 Task: Look for space in Hem, France from 1st August, 2023 to 5th August, 2023 for 1 adult in price range Rs.6000 to Rs.15000. Place can be entire place with 1  bedroom having 1 bed and 1 bathroom. Property type can be house, flat, guest house. Amenities needed are: wifi. Booking option can be shelf check-in. Required host language is English.
Action: Mouse moved to (537, 142)
Screenshot: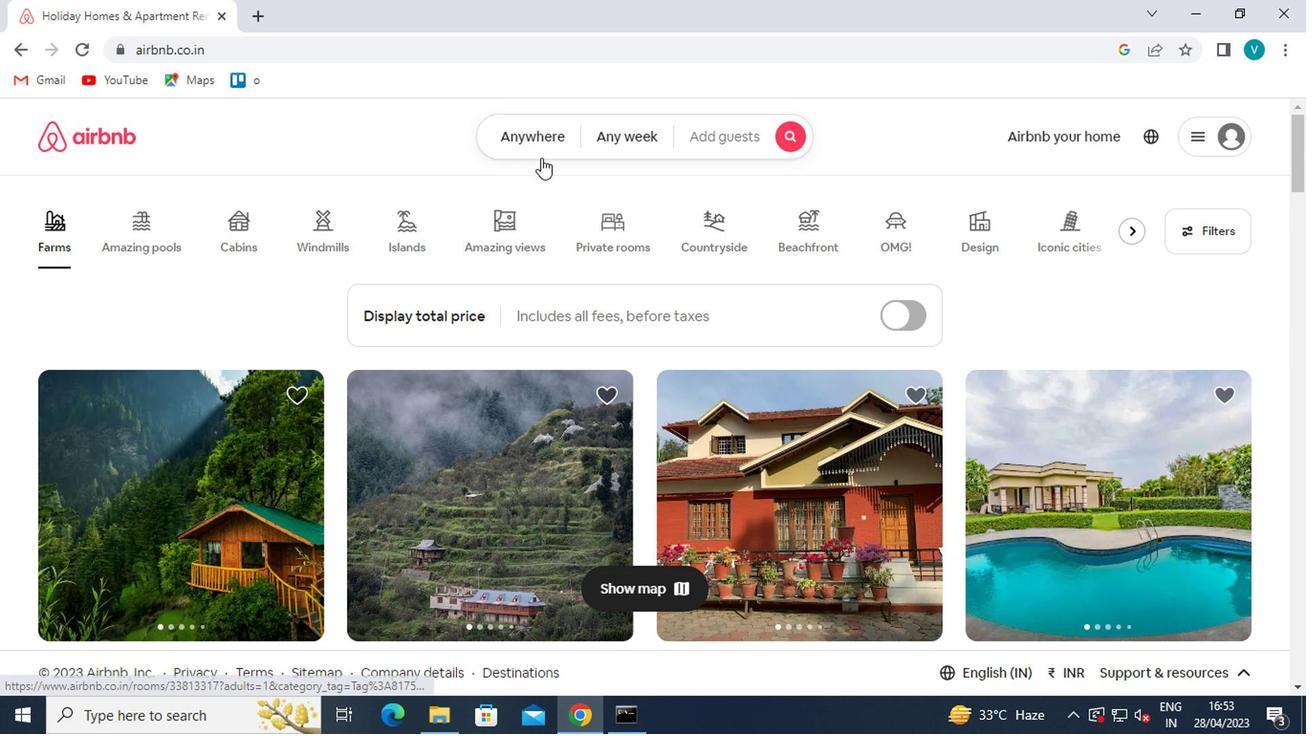 
Action: Mouse pressed left at (537, 142)
Screenshot: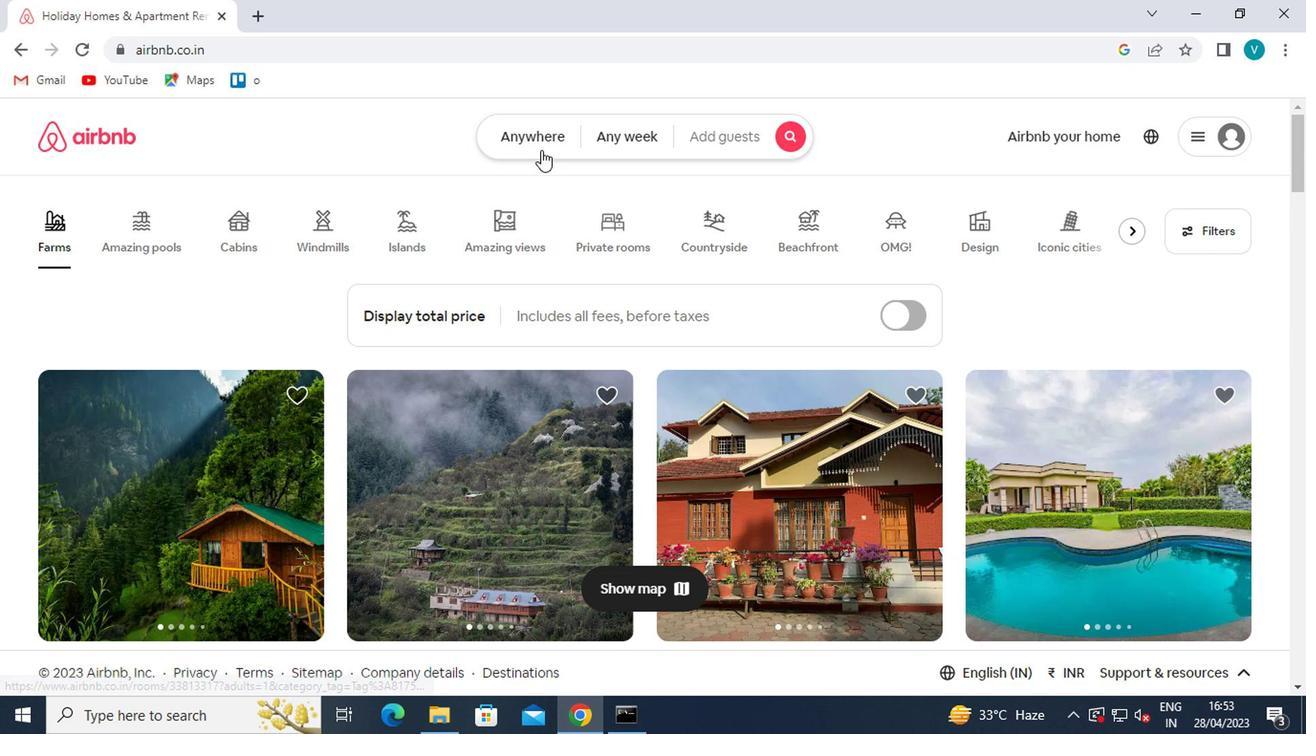 
Action: Mouse moved to (447, 215)
Screenshot: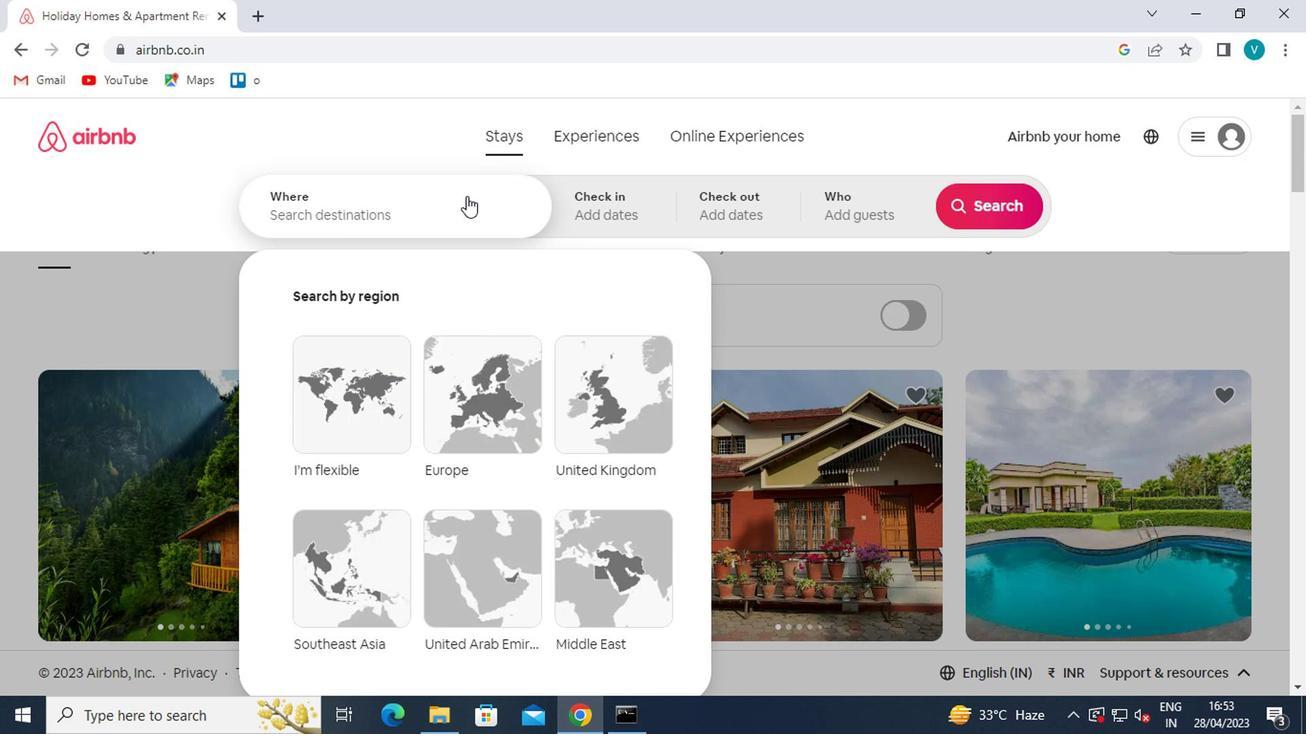
Action: Mouse pressed left at (447, 215)
Screenshot: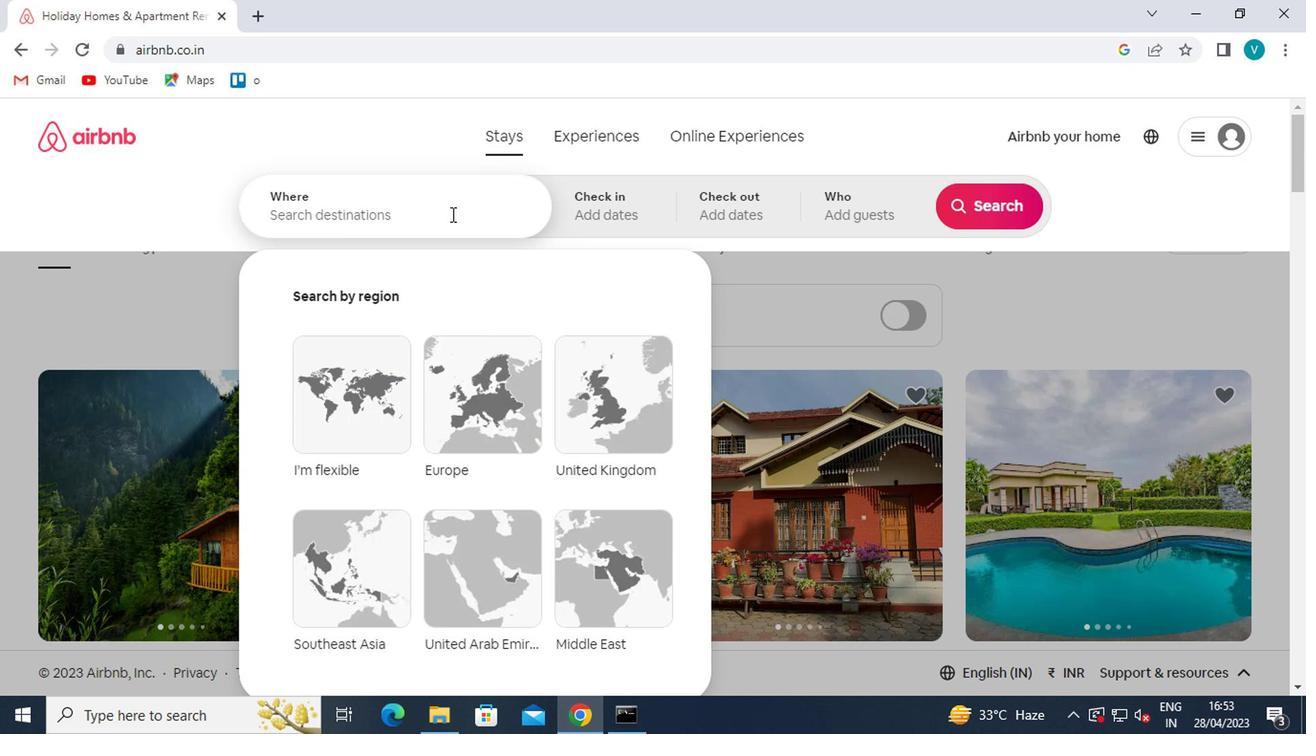 
Action: Key pressed hem<Key.space><Key.down><Key.down><Key.enter>
Screenshot: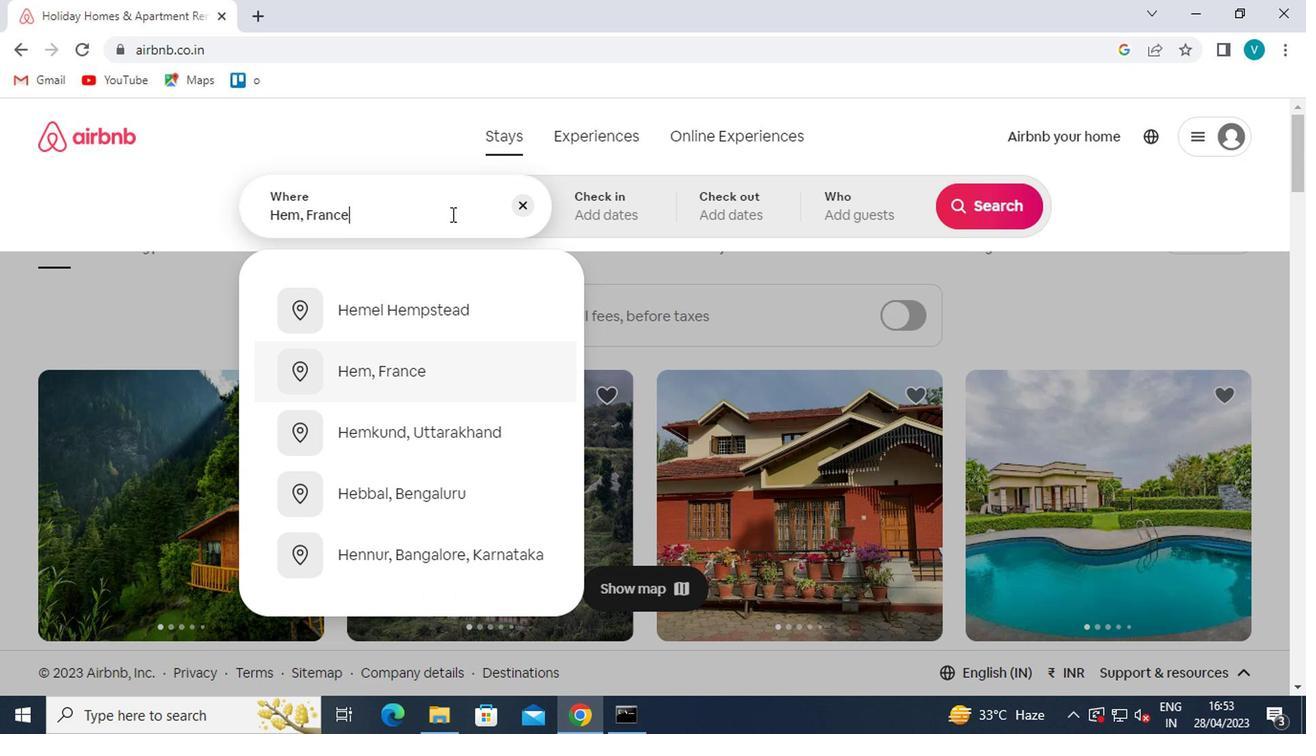 
Action: Mouse moved to (976, 356)
Screenshot: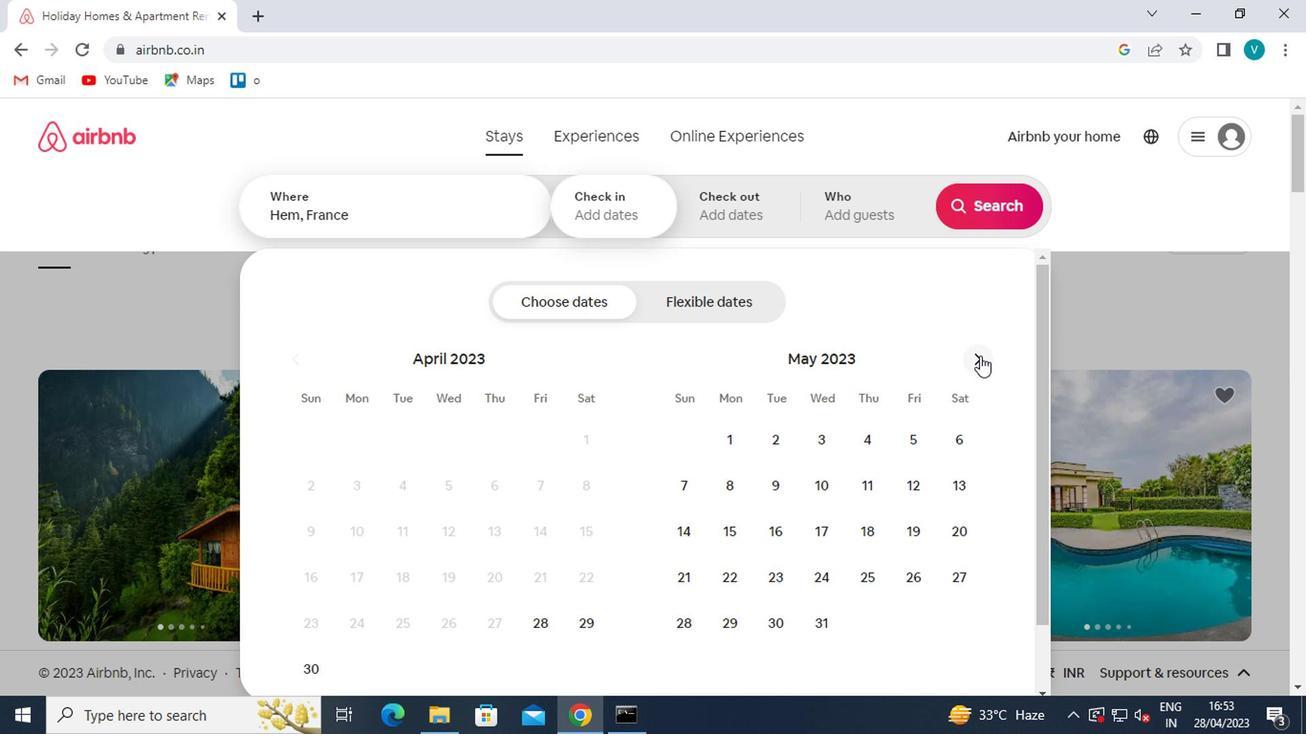 
Action: Mouse pressed left at (976, 356)
Screenshot: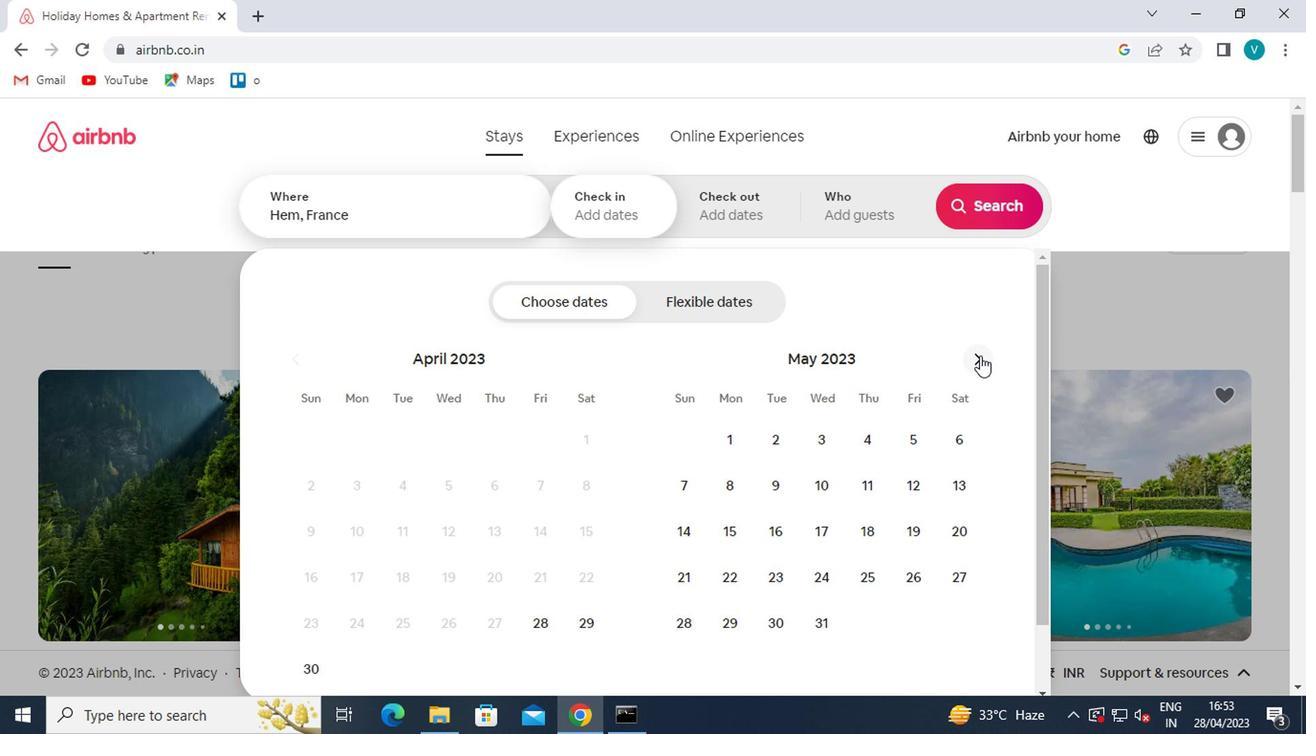 
Action: Mouse moved to (975, 351)
Screenshot: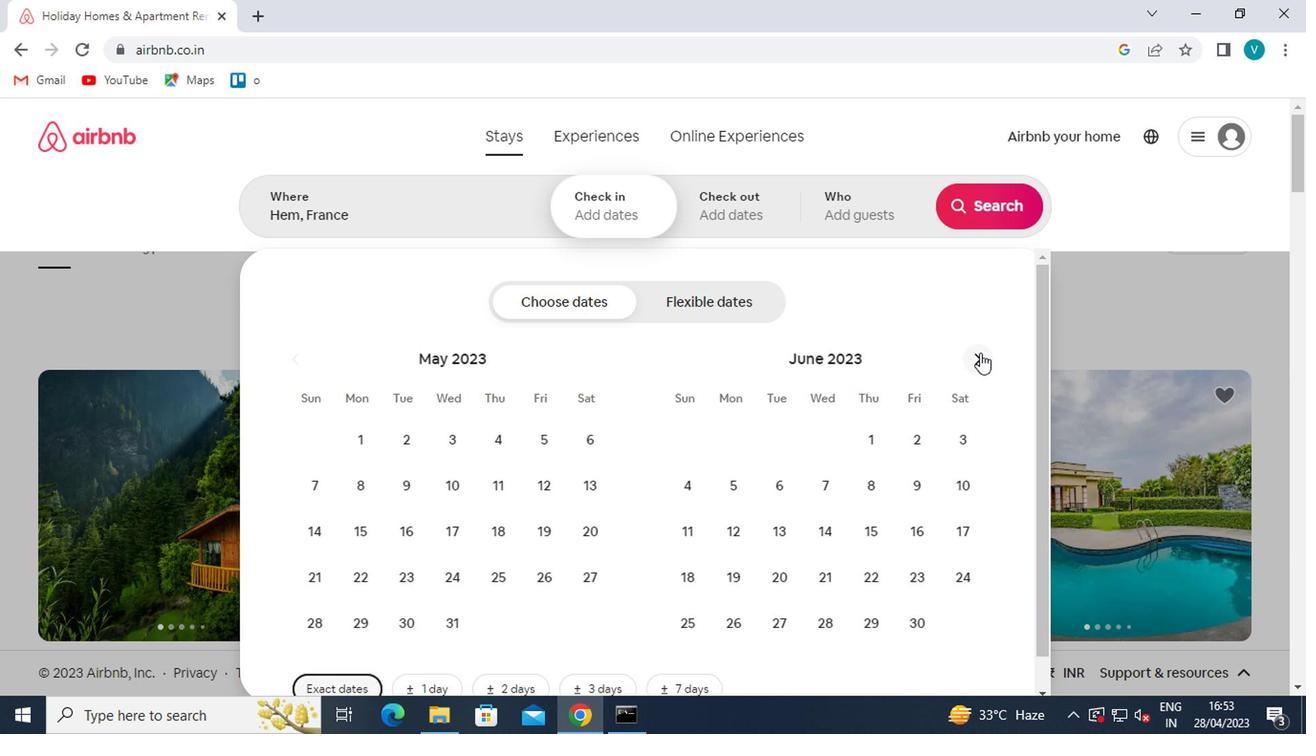 
Action: Mouse pressed left at (975, 351)
Screenshot: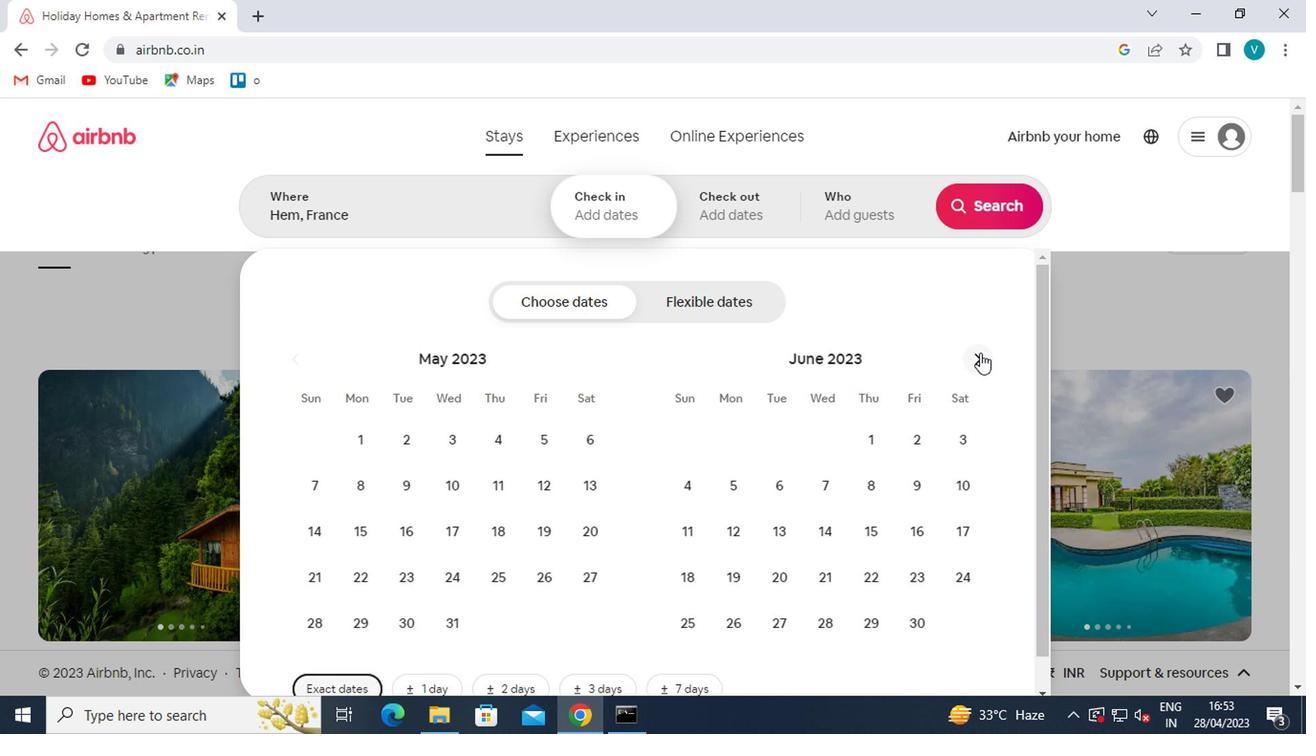 
Action: Mouse moved to (975, 349)
Screenshot: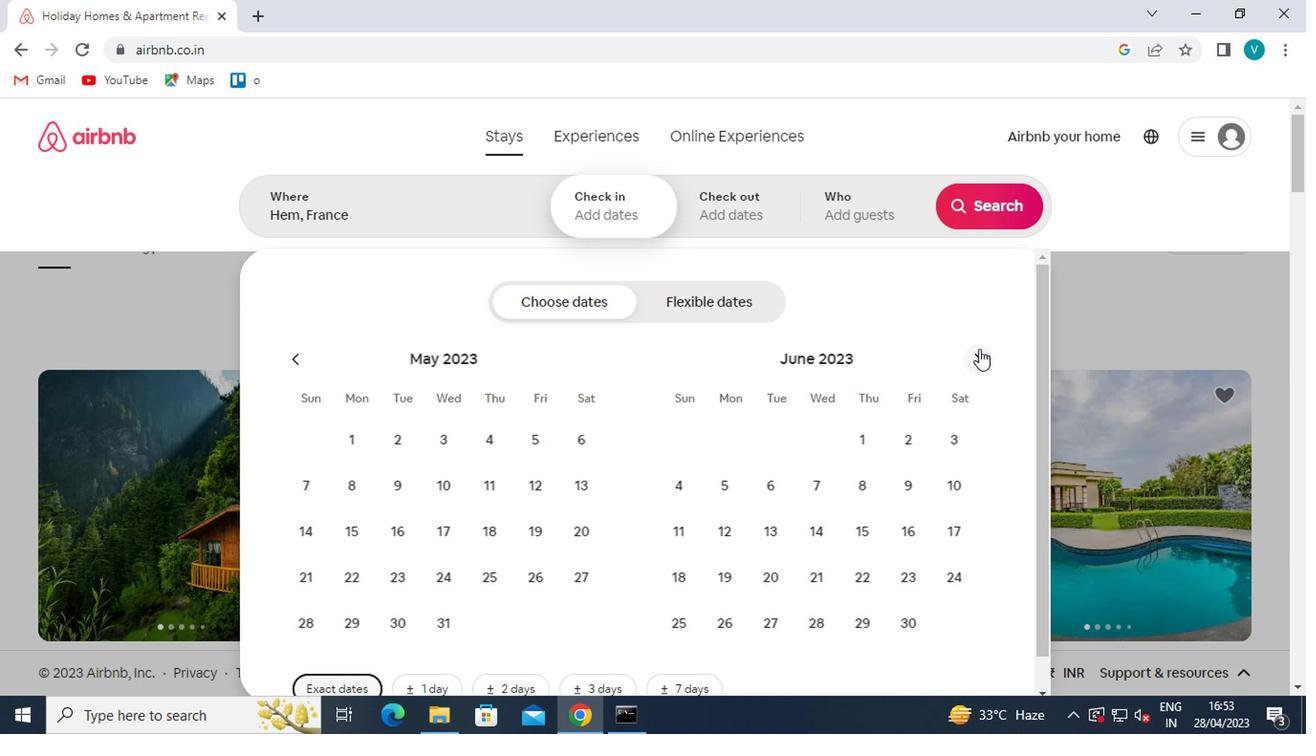 
Action: Mouse pressed left at (975, 349)
Screenshot: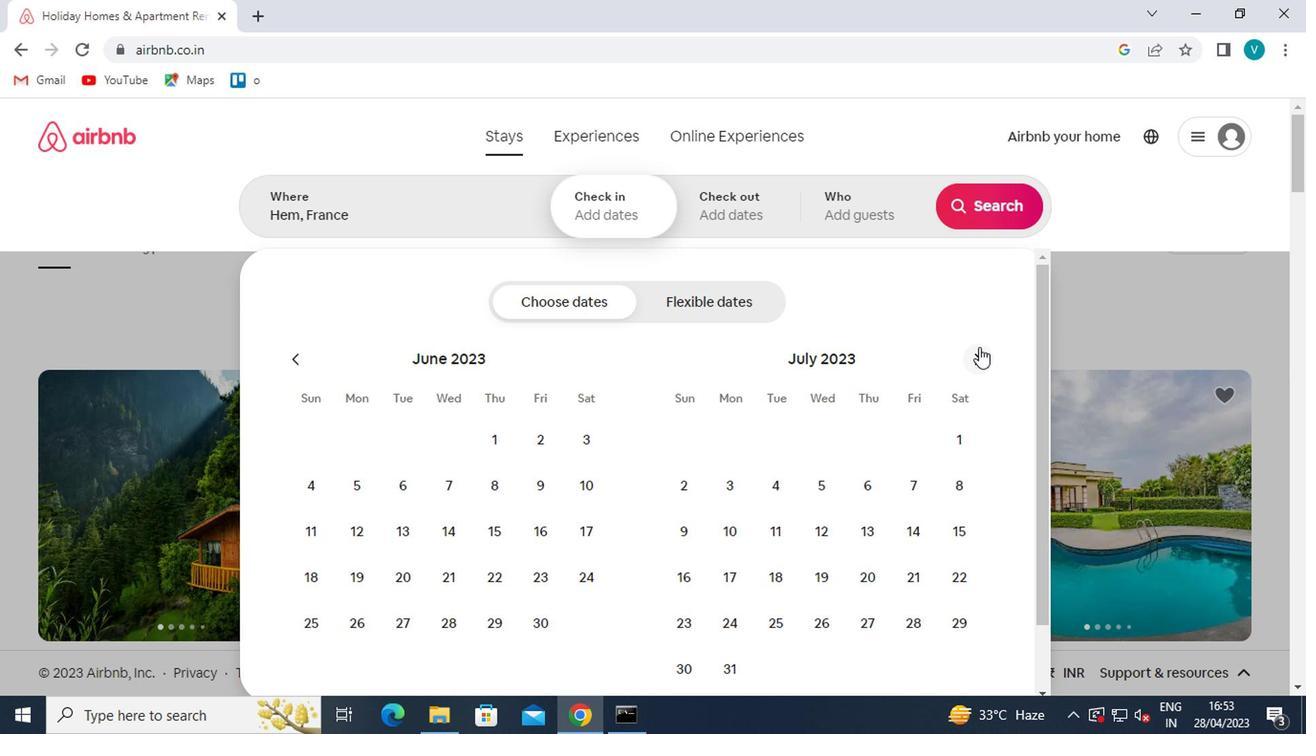 
Action: Mouse moved to (750, 450)
Screenshot: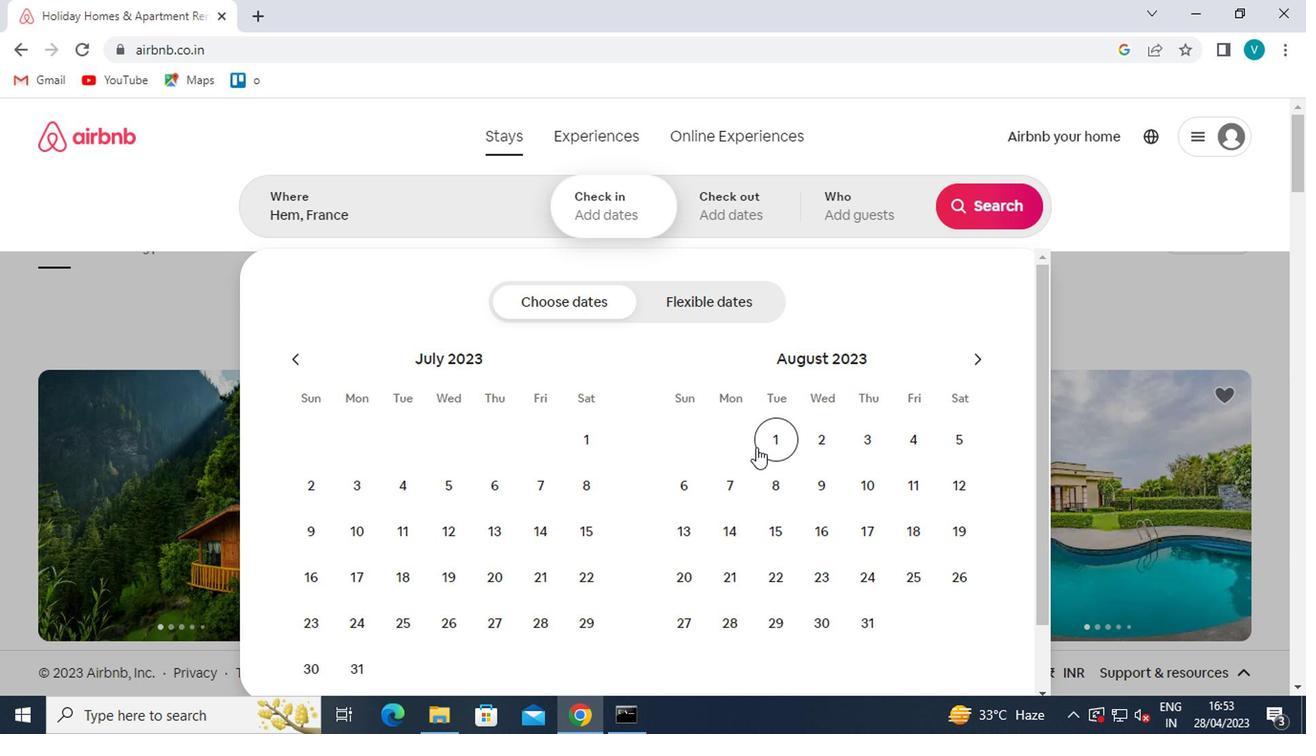 
Action: Mouse pressed left at (750, 450)
Screenshot: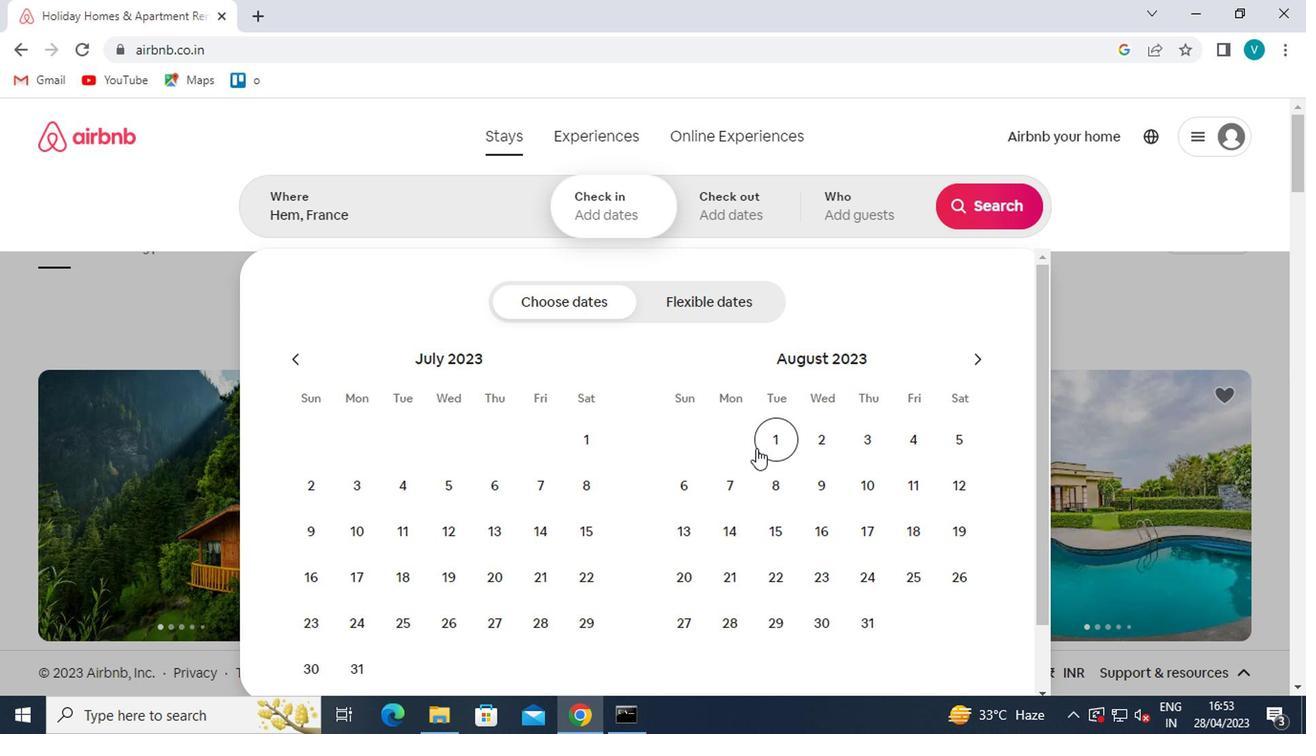 
Action: Mouse moved to (946, 447)
Screenshot: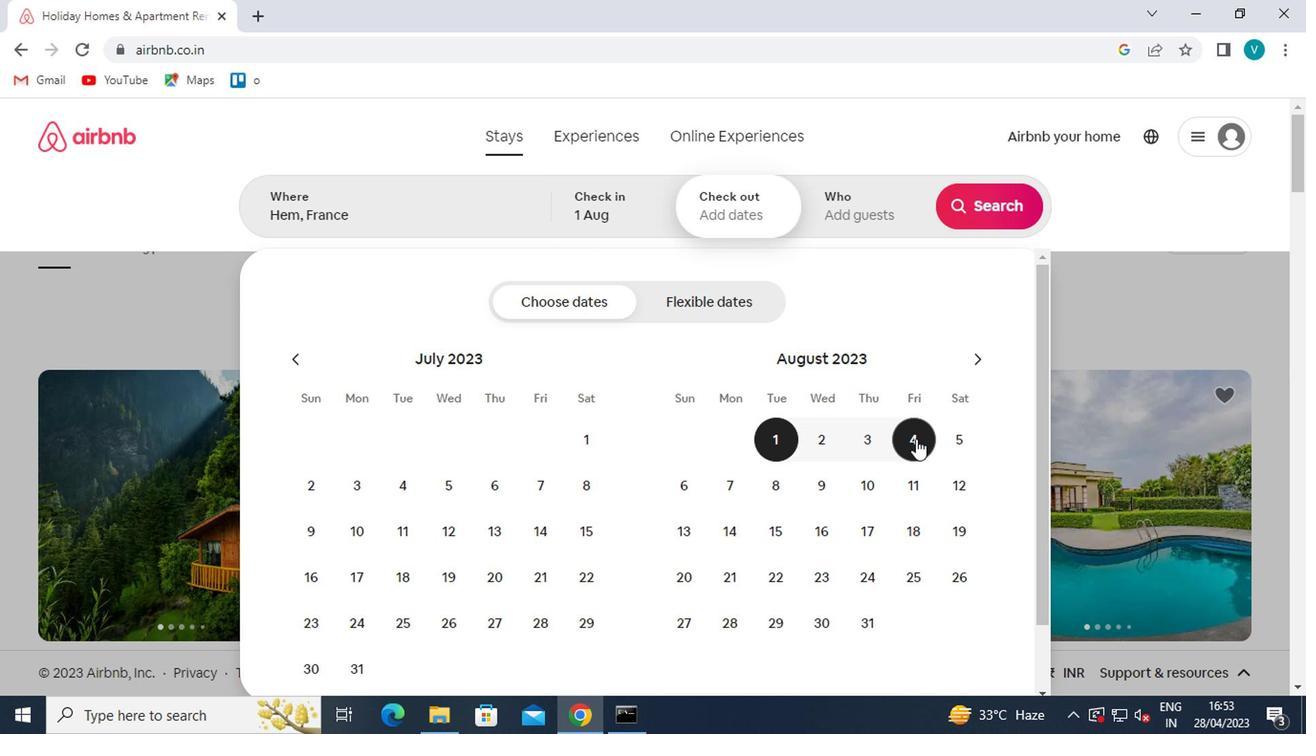 
Action: Mouse pressed left at (946, 447)
Screenshot: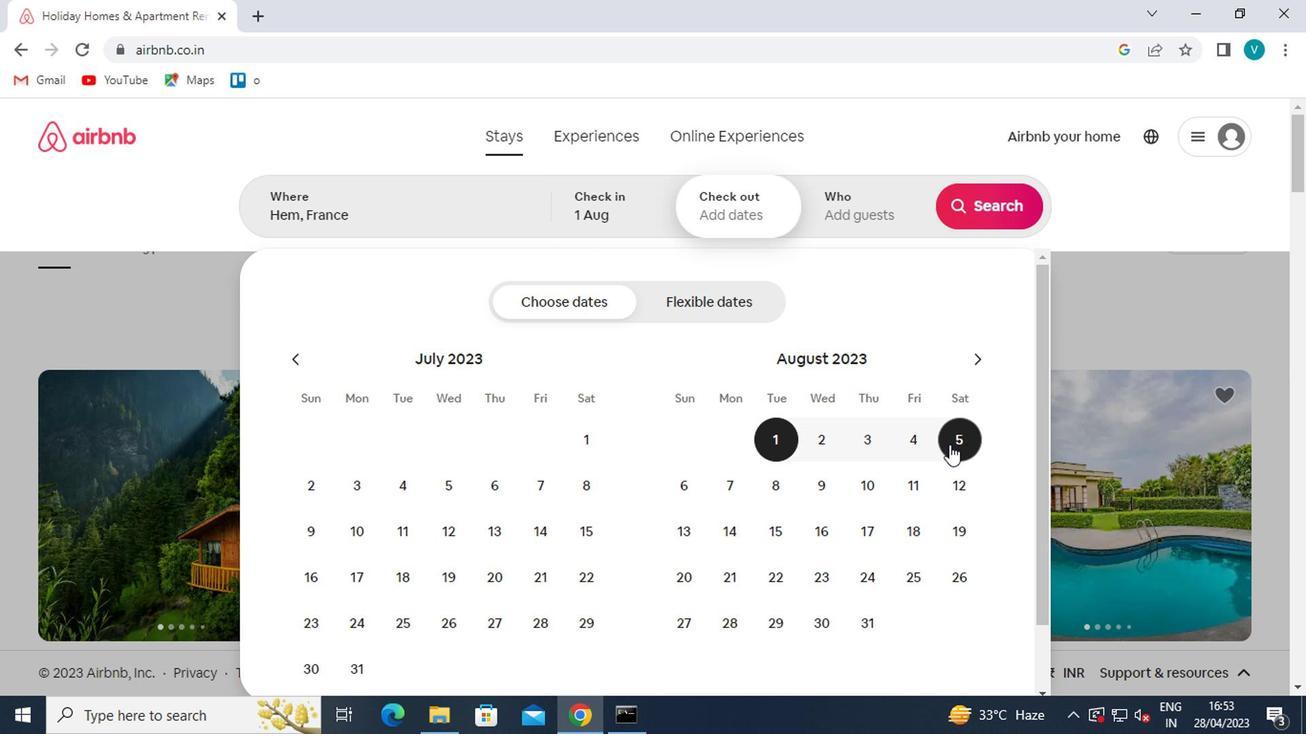 
Action: Mouse moved to (868, 202)
Screenshot: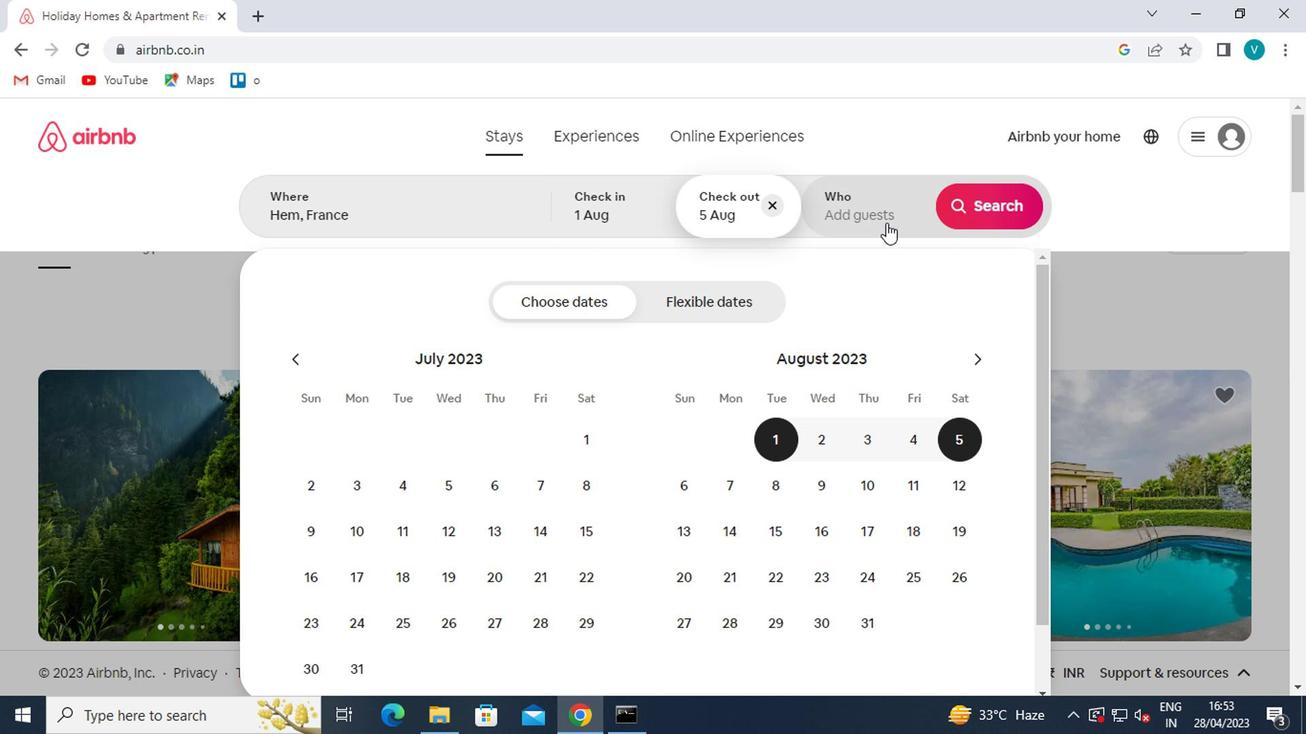 
Action: Mouse pressed left at (868, 202)
Screenshot: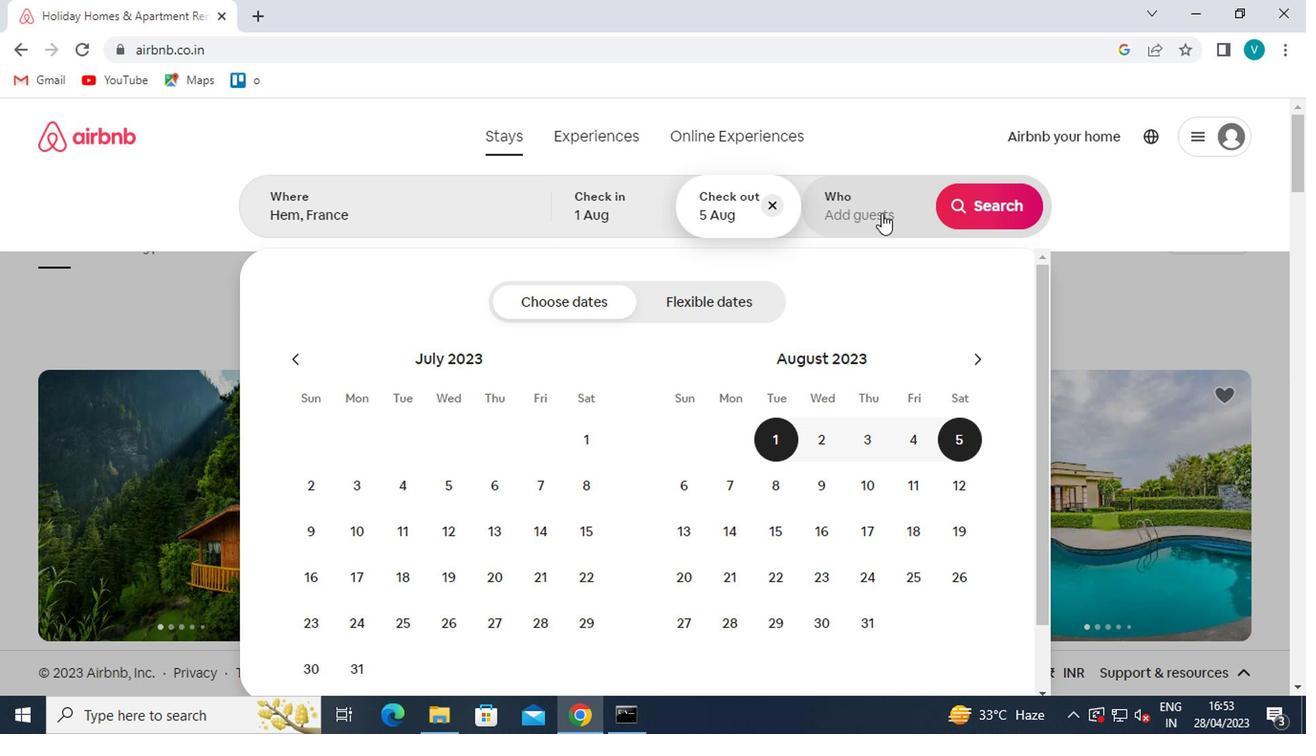 
Action: Mouse moved to (988, 302)
Screenshot: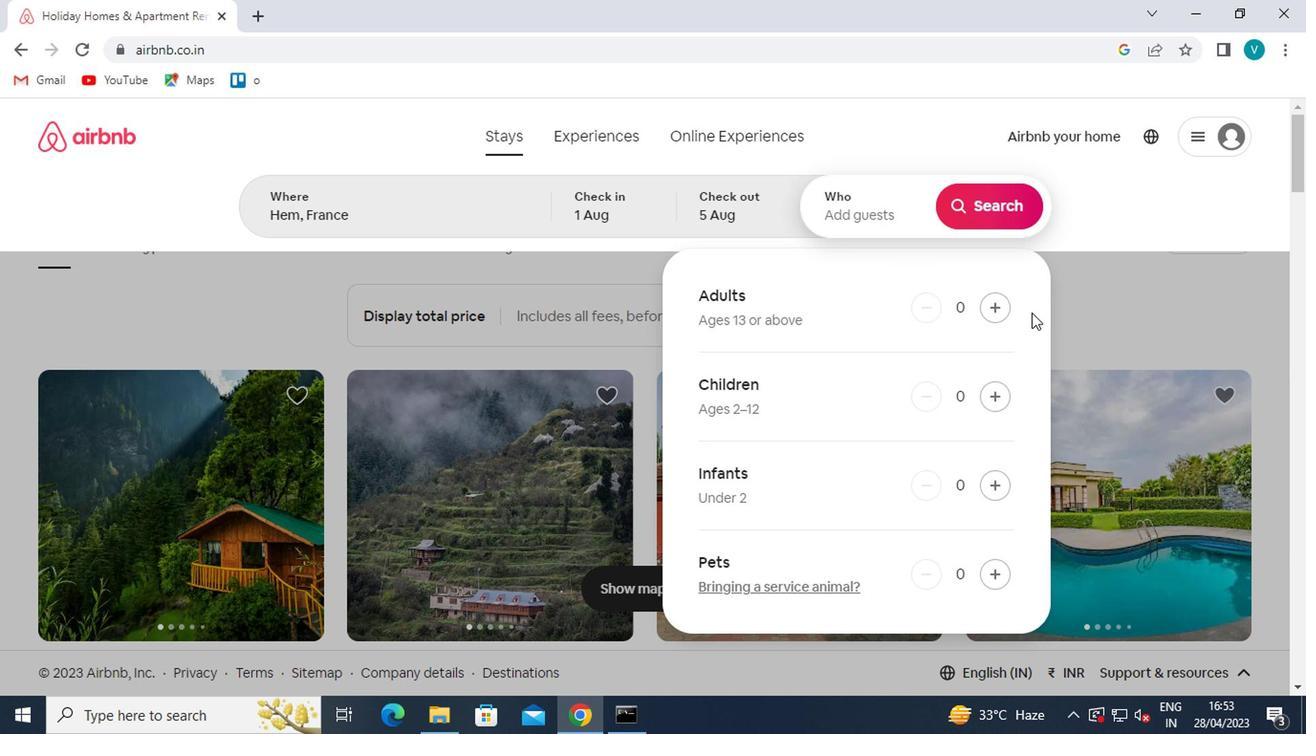 
Action: Mouse pressed left at (988, 302)
Screenshot: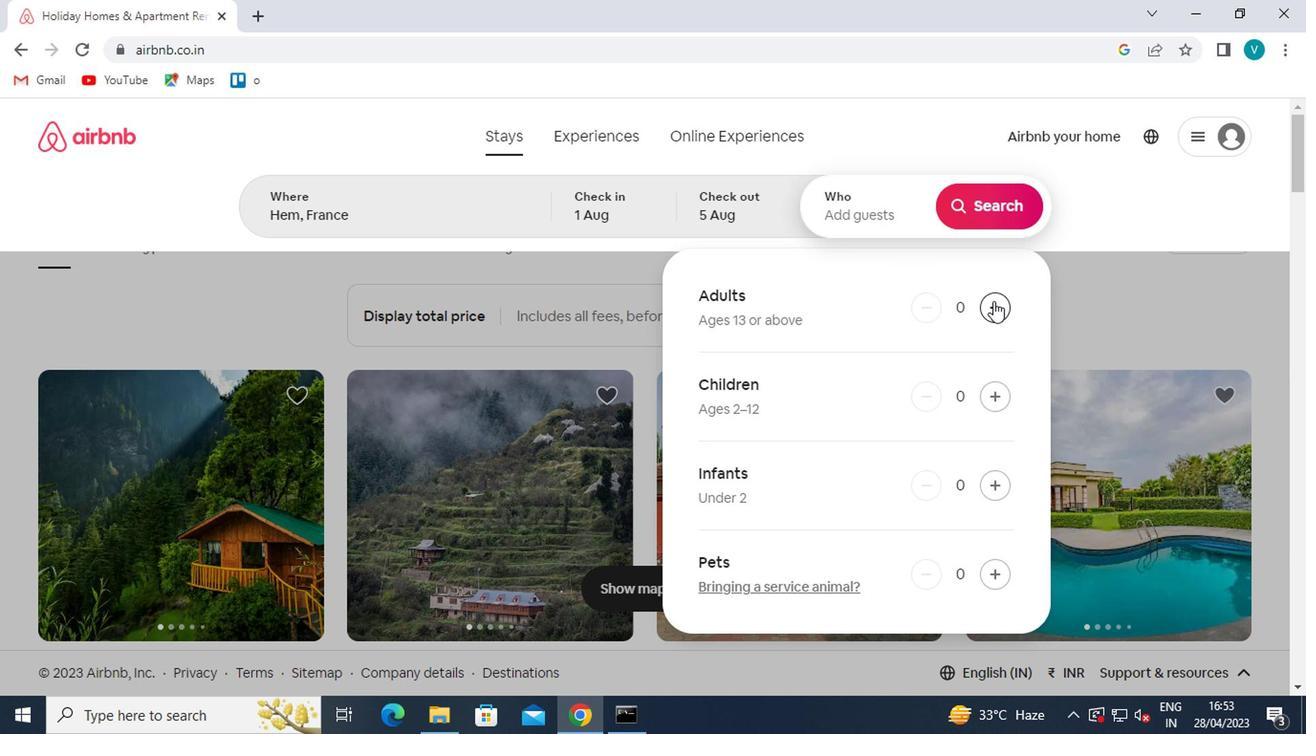 
Action: Mouse moved to (984, 206)
Screenshot: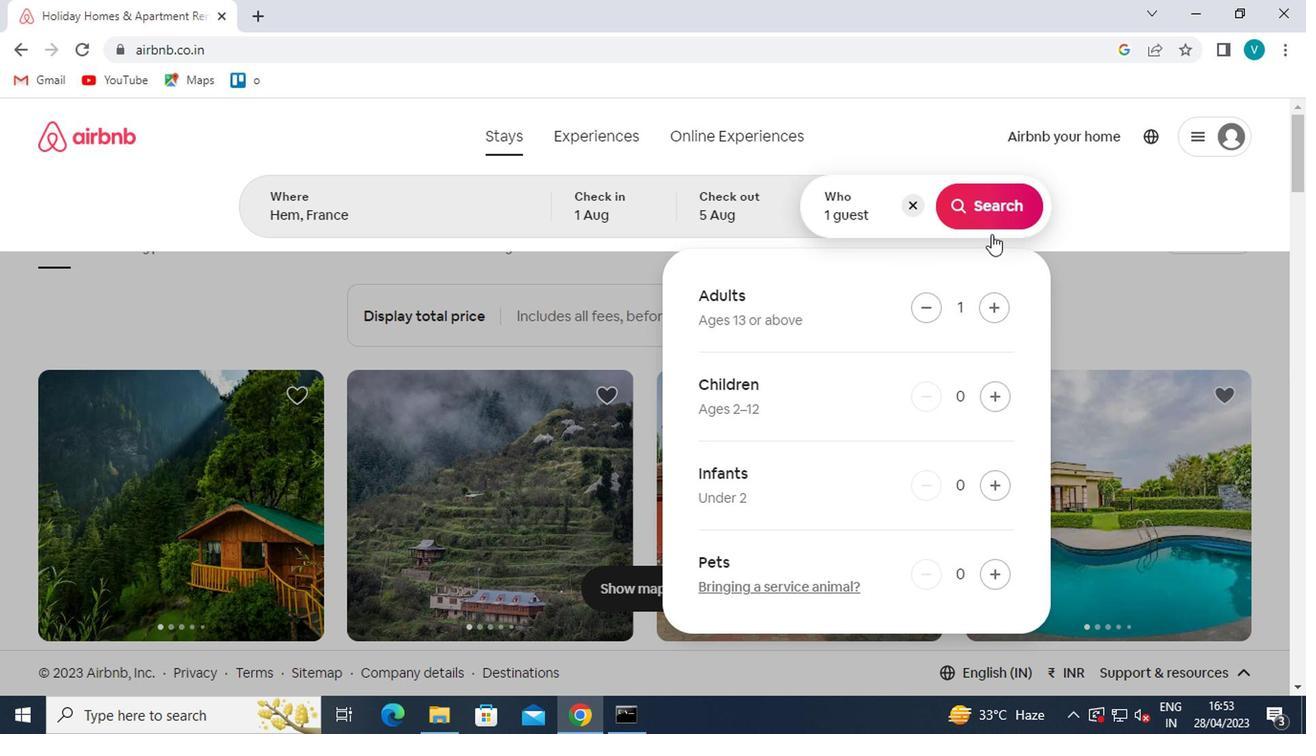 
Action: Mouse pressed left at (984, 206)
Screenshot: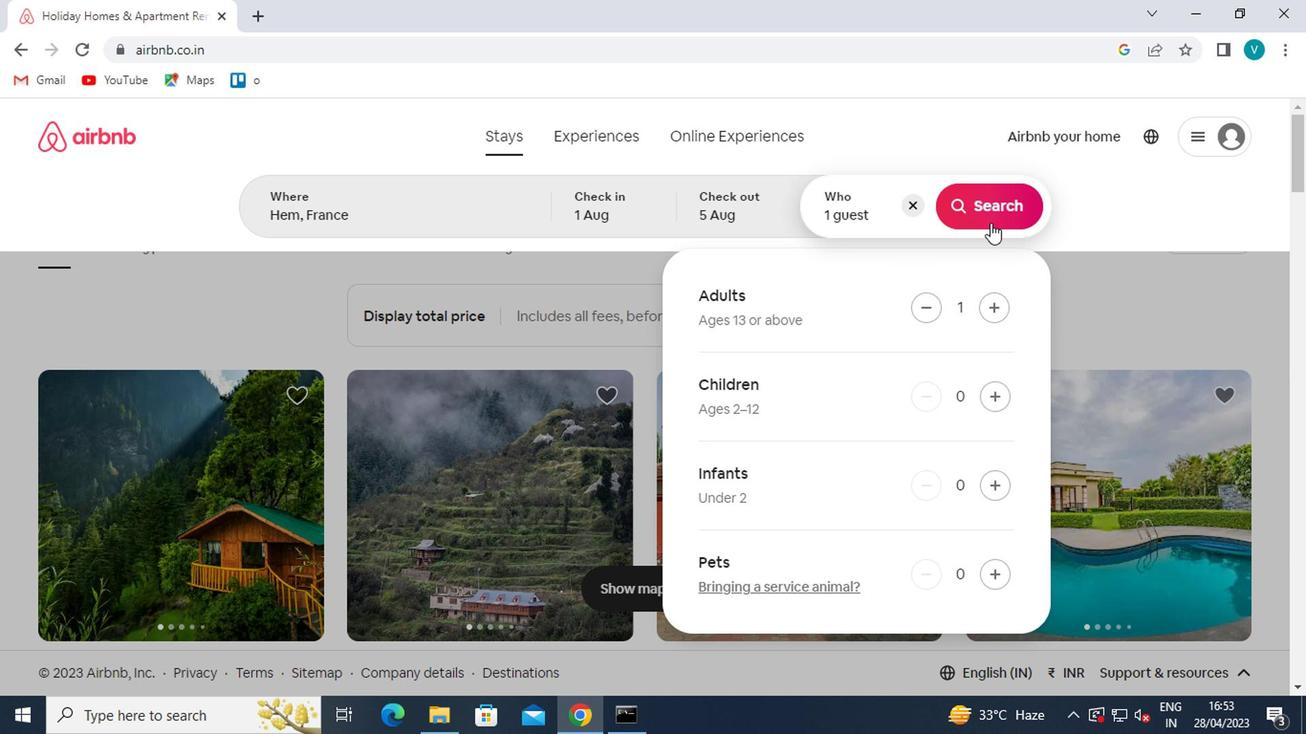 
Action: Mouse moved to (1220, 206)
Screenshot: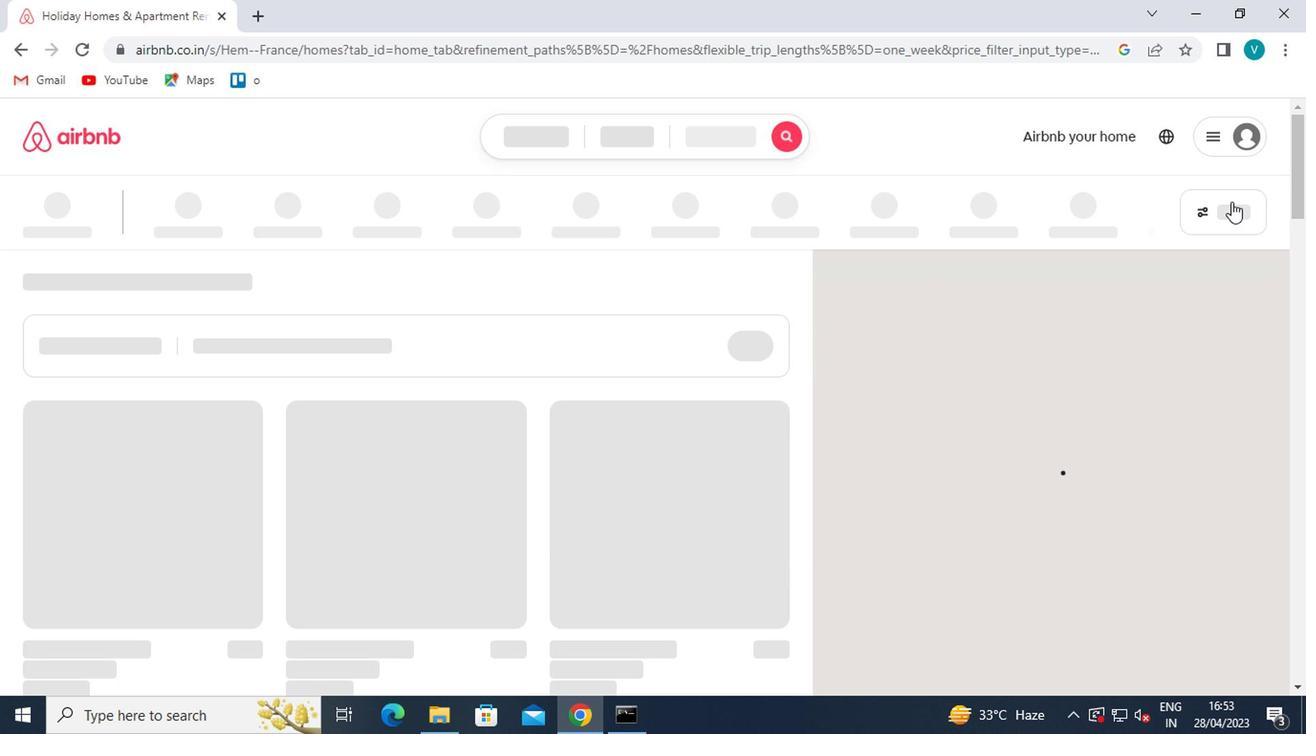 
Action: Mouse pressed left at (1220, 206)
Screenshot: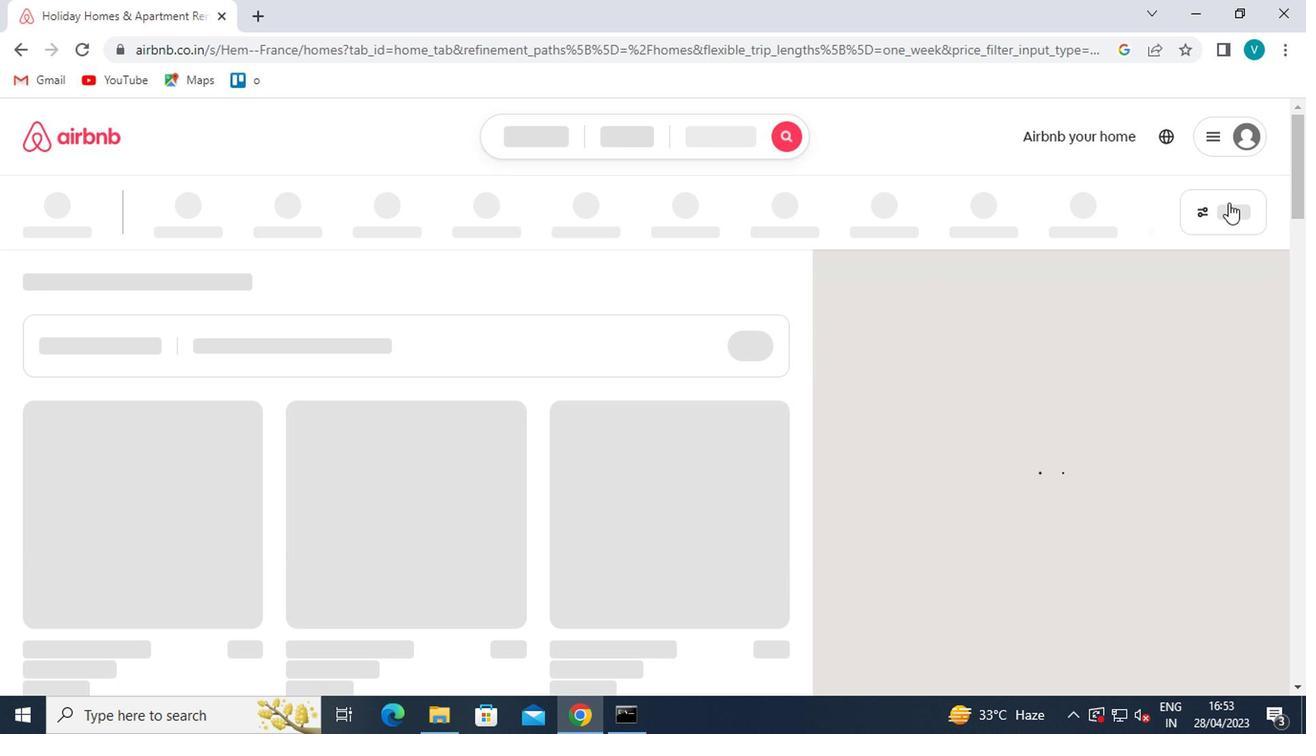 
Action: Mouse moved to (1206, 211)
Screenshot: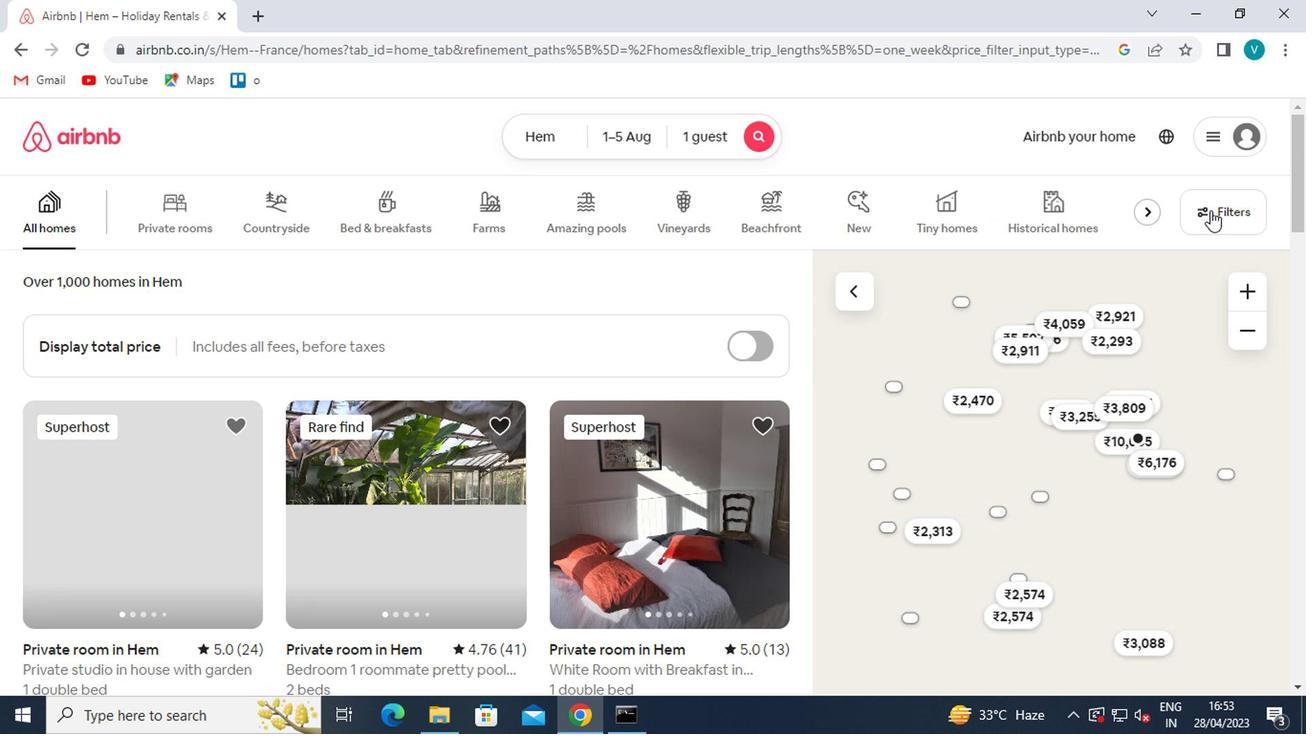 
Action: Mouse pressed left at (1206, 211)
Screenshot: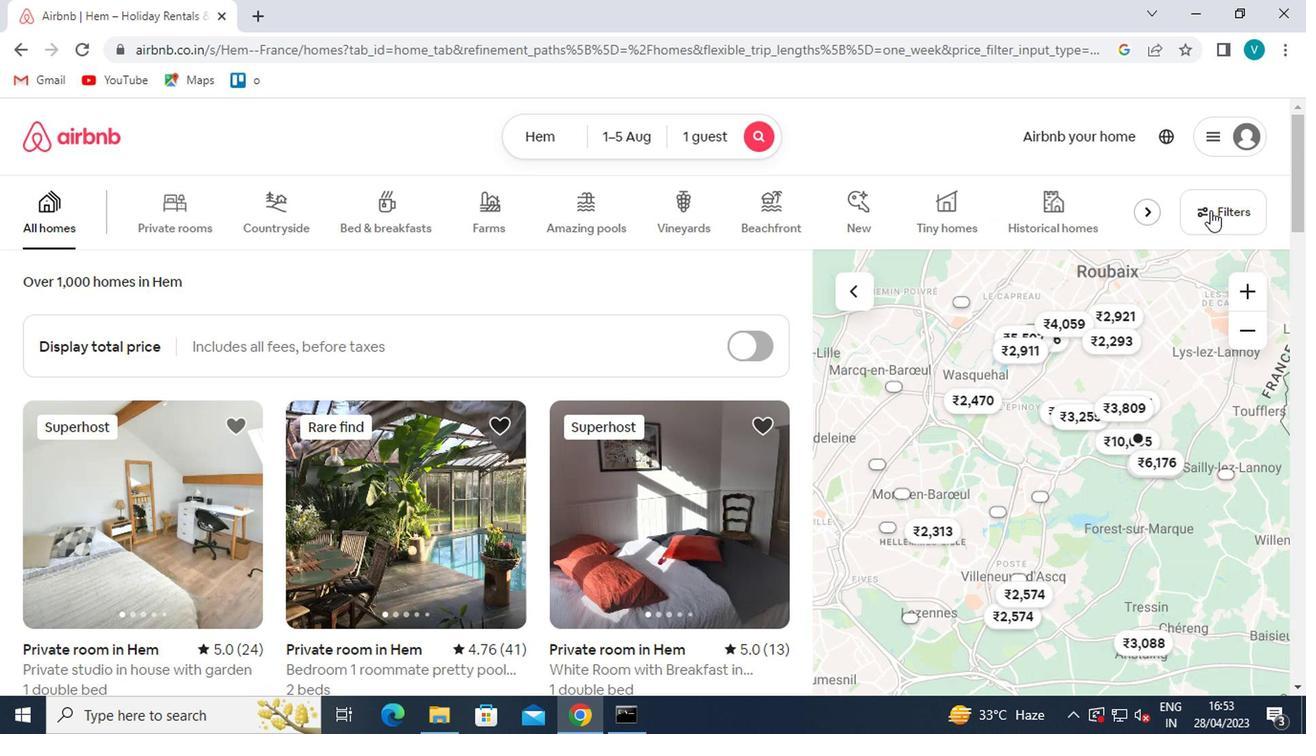 
Action: Mouse moved to (496, 453)
Screenshot: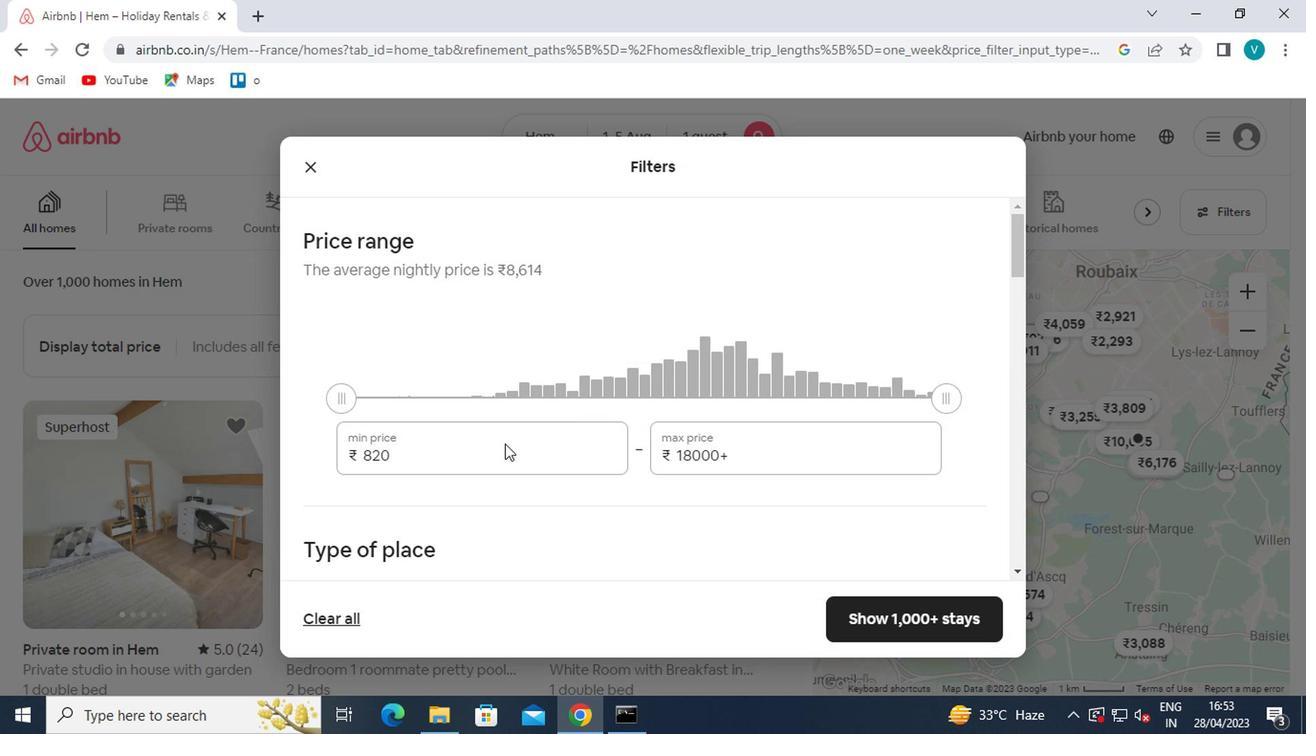 
Action: Mouse pressed left at (496, 453)
Screenshot: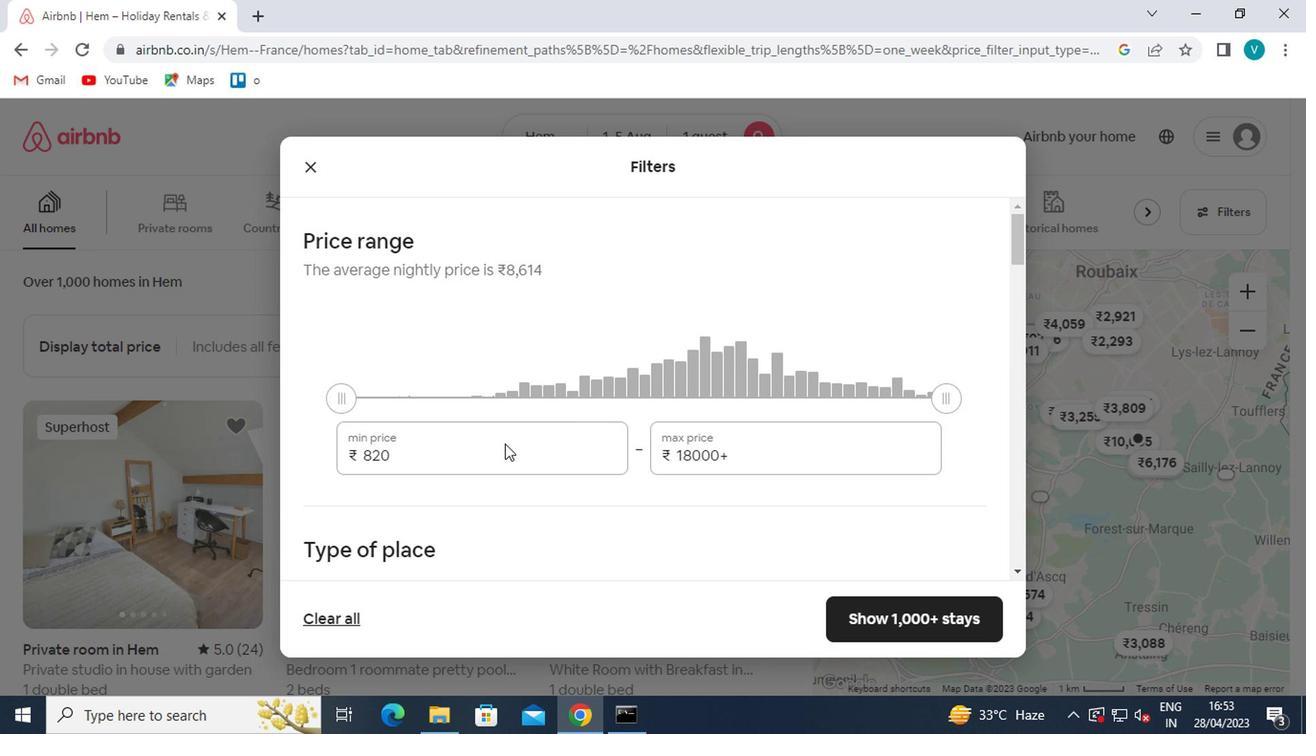 
Action: Mouse moved to (494, 452)
Screenshot: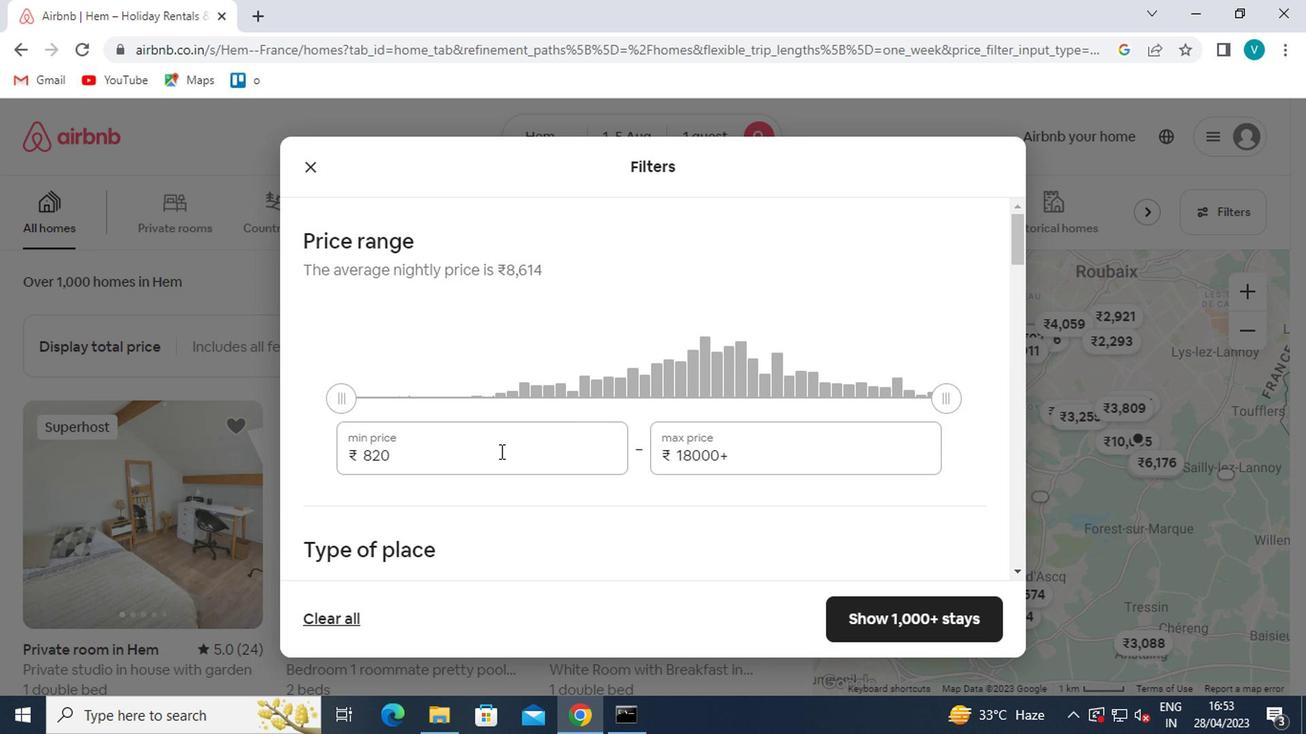 
Action: Key pressed <Key.backspace><Key.backspace><Key.backspace><Key.backspace><Key.backspace><Key.backspace><Key.backspace>6000<Key.tab>15000
Screenshot: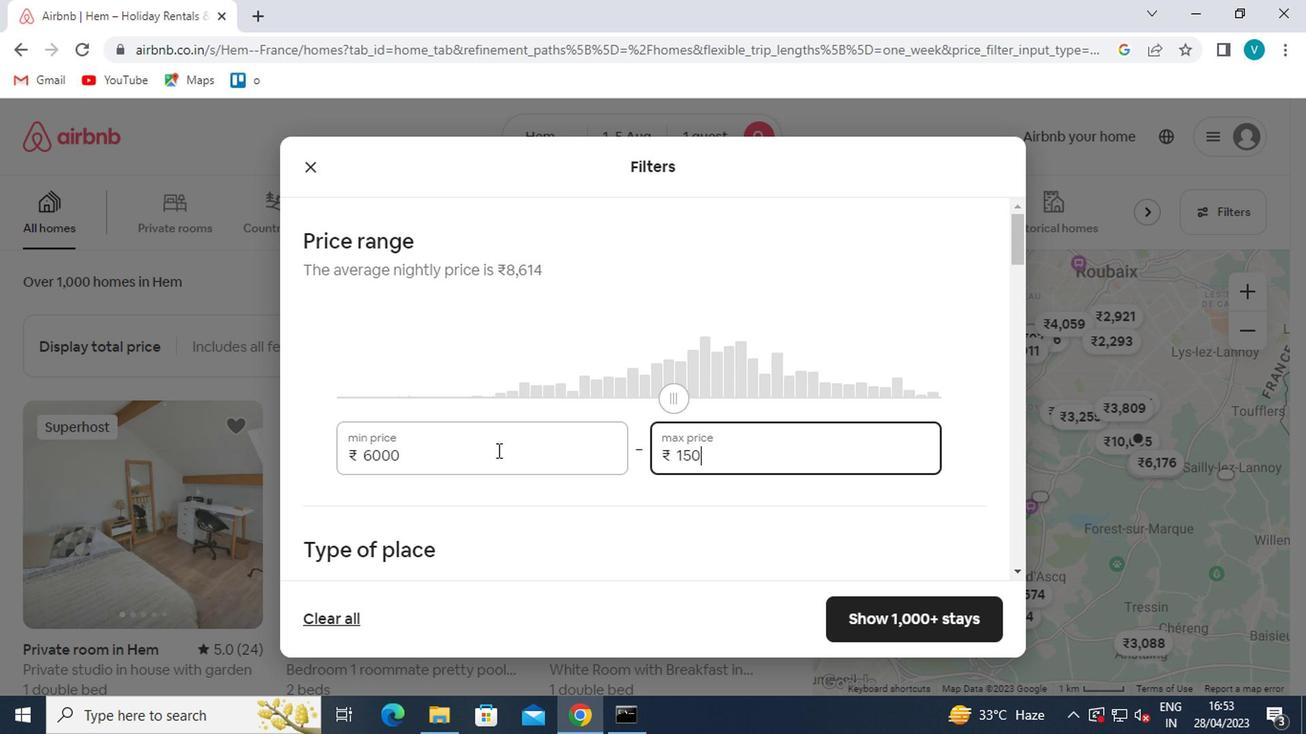
Action: Mouse scrolled (494, 451) with delta (0, 0)
Screenshot: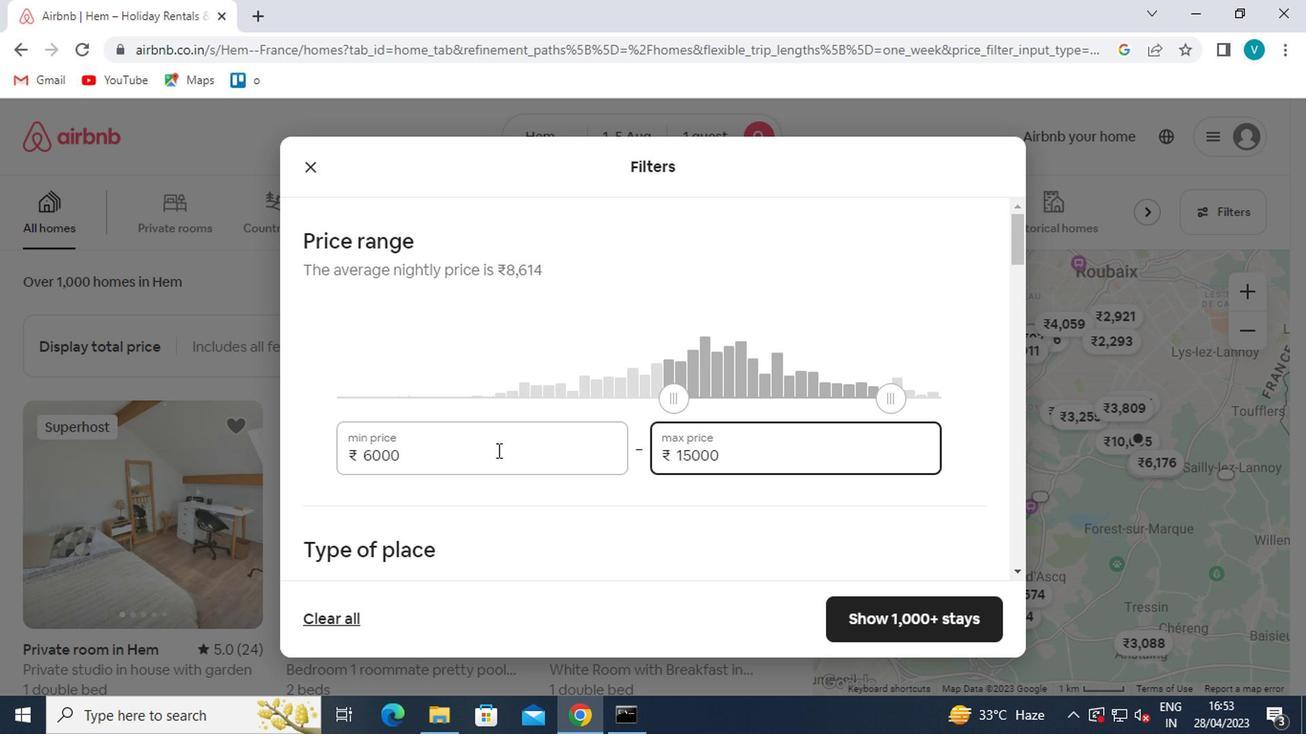 
Action: Mouse scrolled (494, 451) with delta (0, 0)
Screenshot: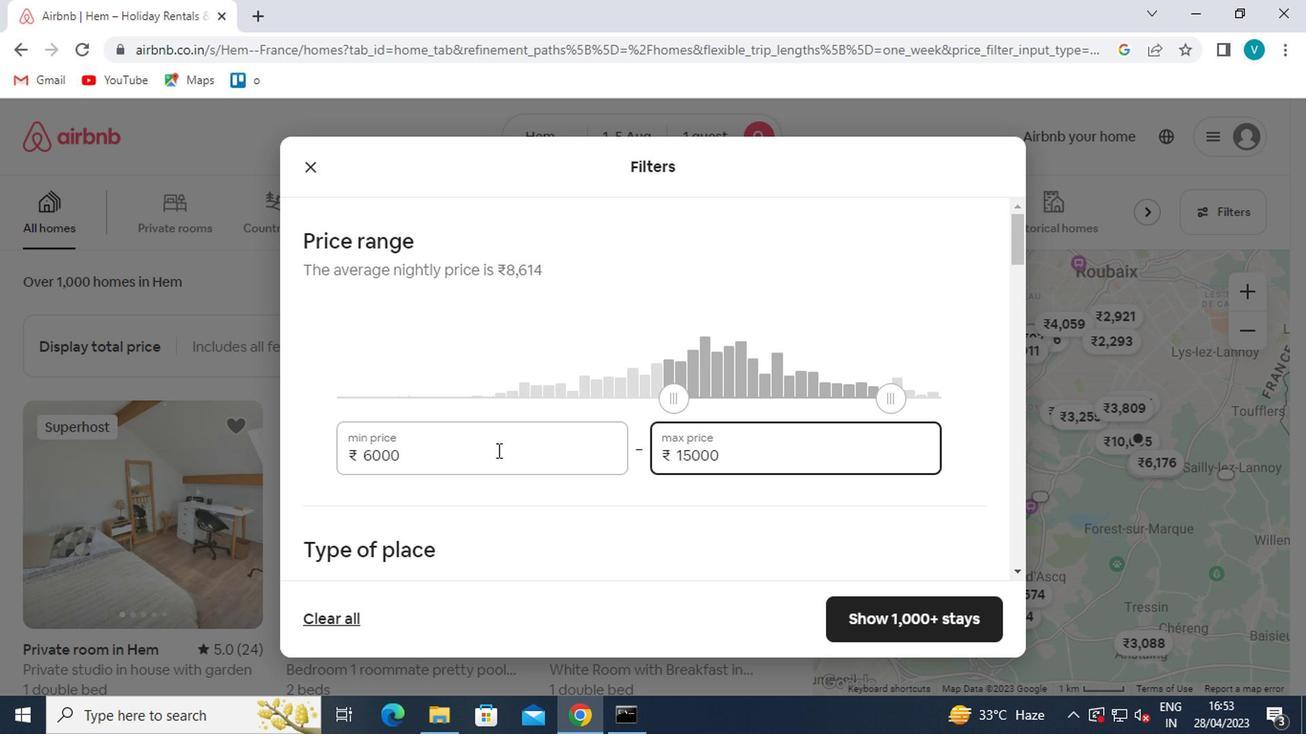 
Action: Mouse scrolled (494, 451) with delta (0, 0)
Screenshot: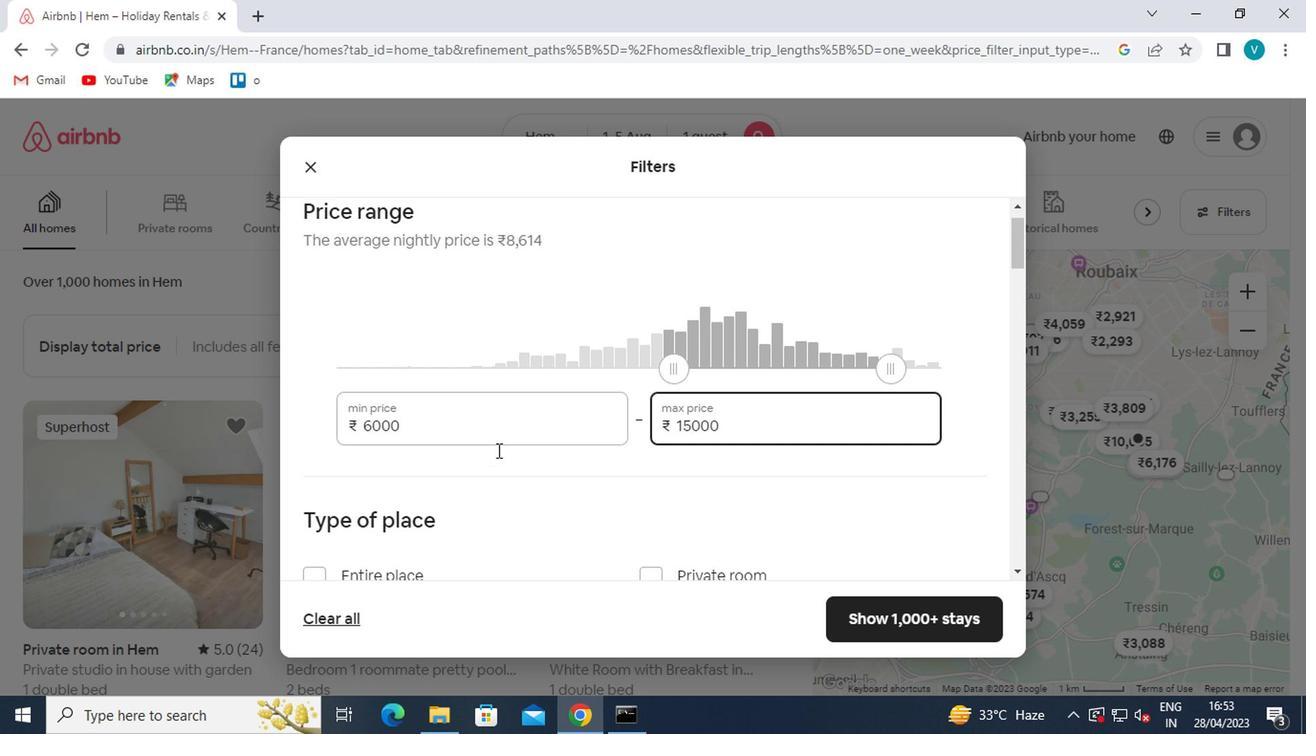 
Action: Mouse scrolled (494, 451) with delta (0, 0)
Screenshot: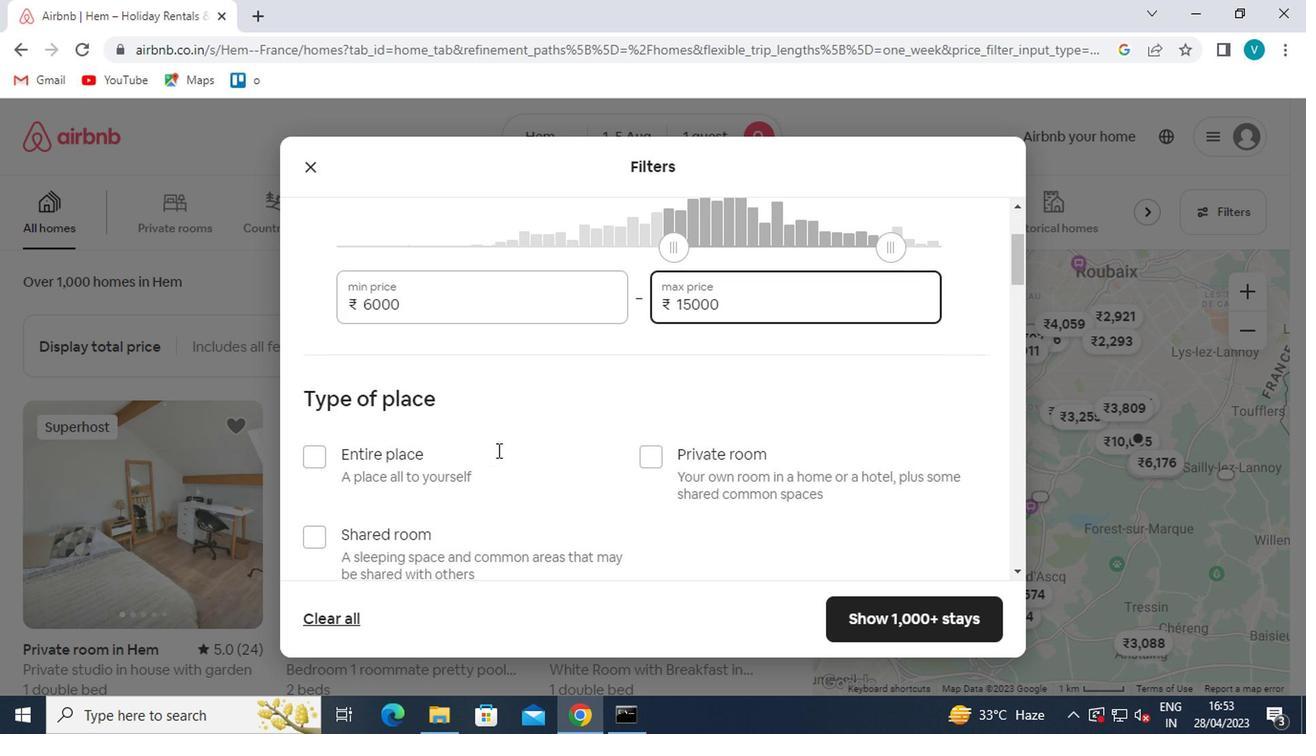
Action: Mouse moved to (395, 224)
Screenshot: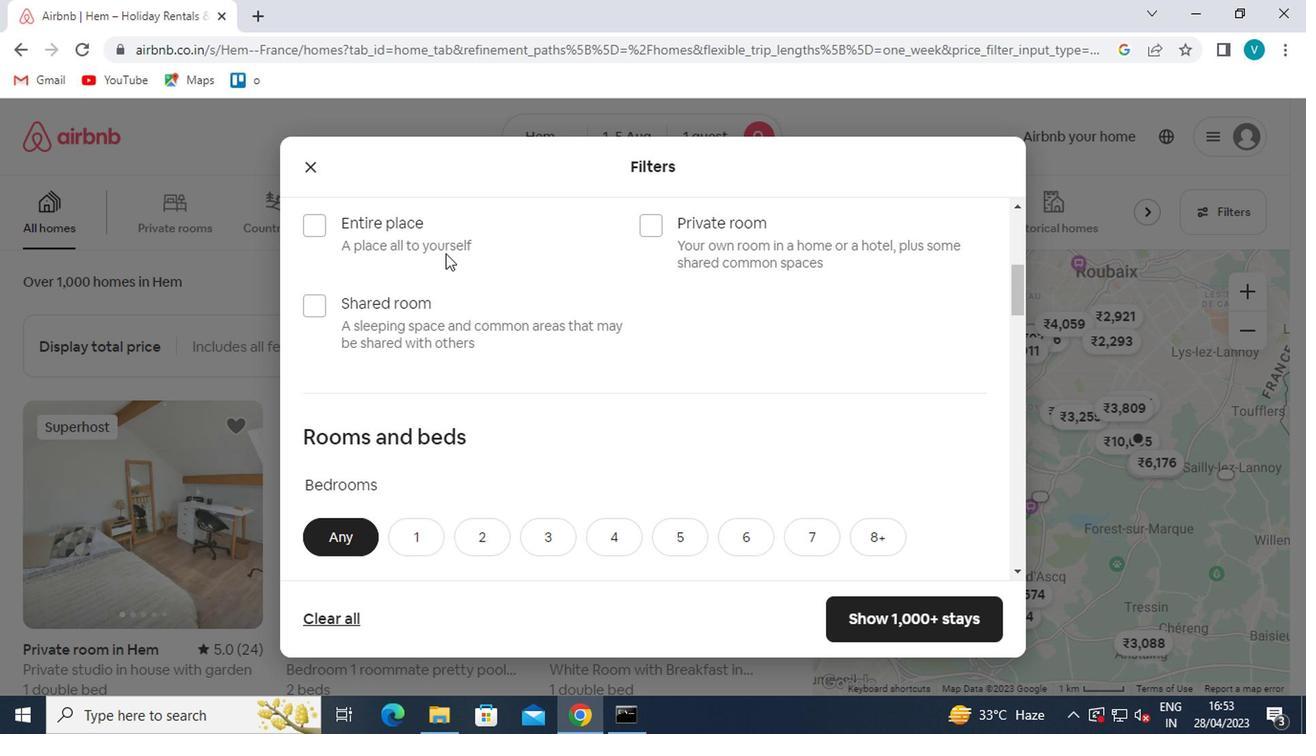 
Action: Mouse pressed left at (395, 224)
Screenshot: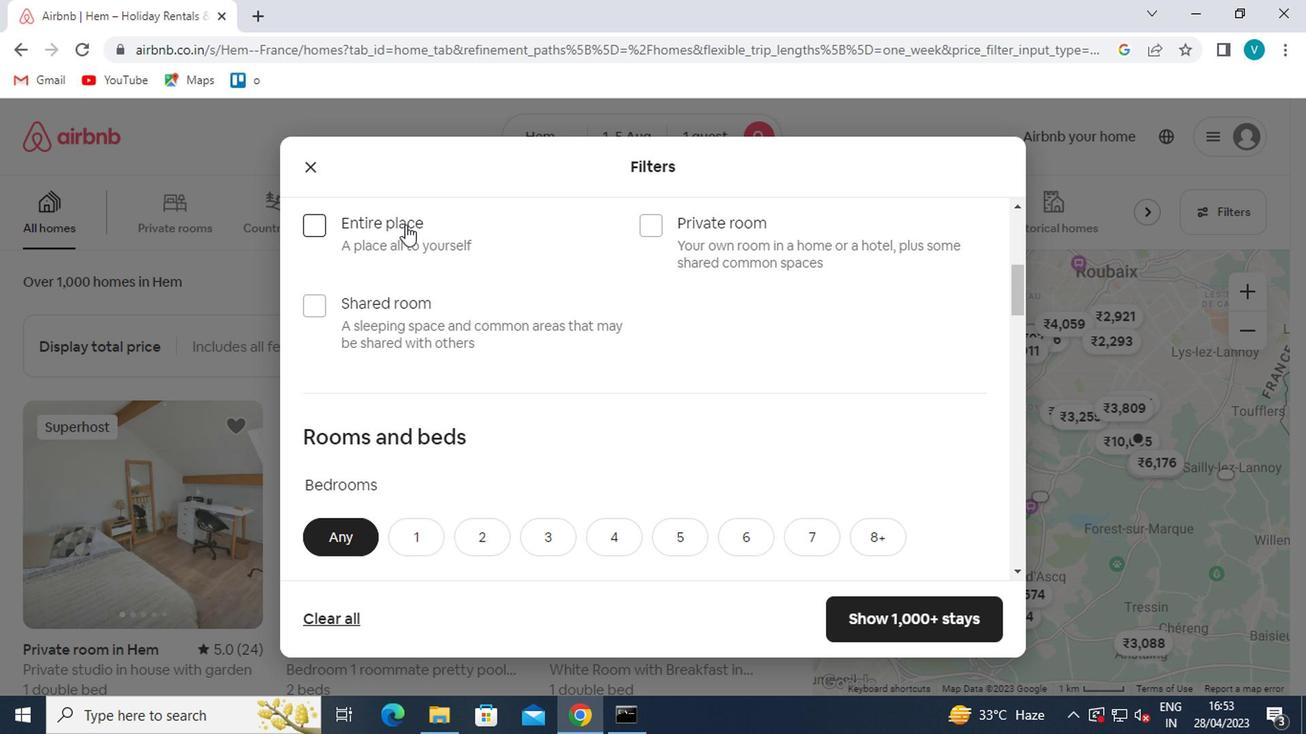 
Action: Mouse moved to (464, 266)
Screenshot: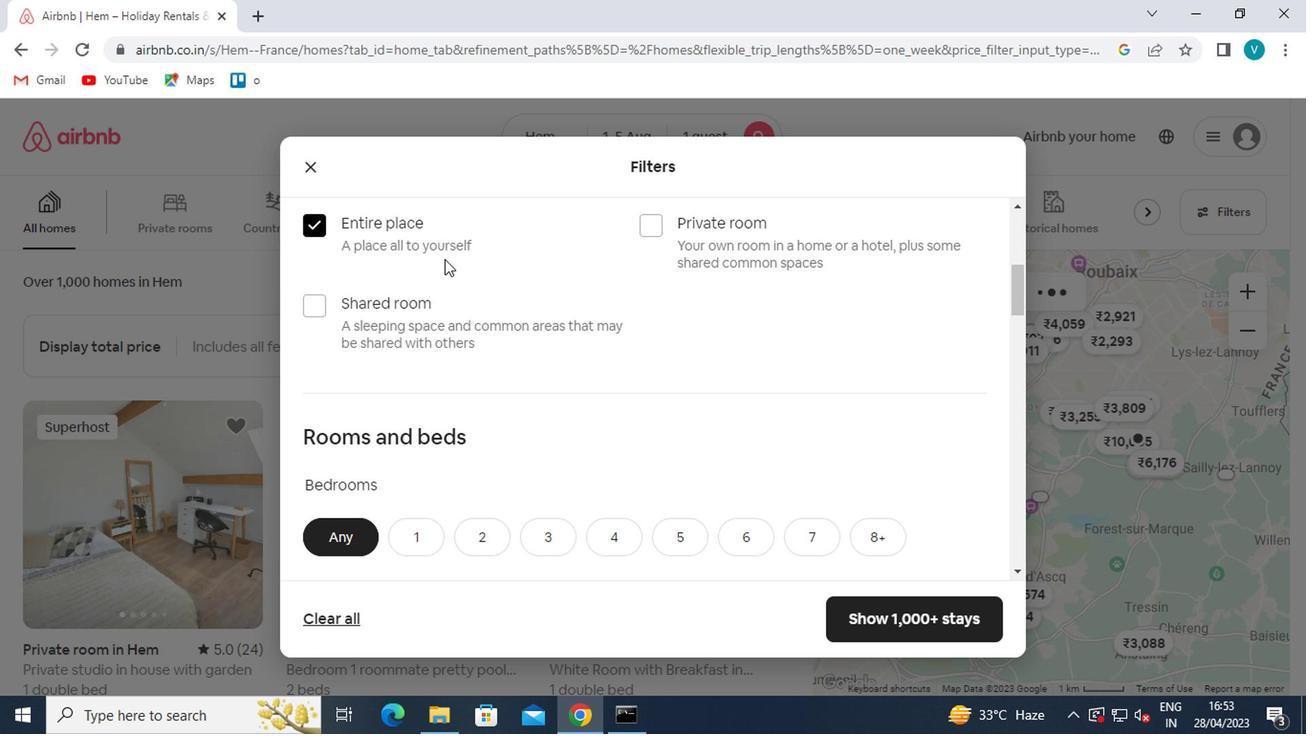 
Action: Mouse scrolled (464, 265) with delta (0, -1)
Screenshot: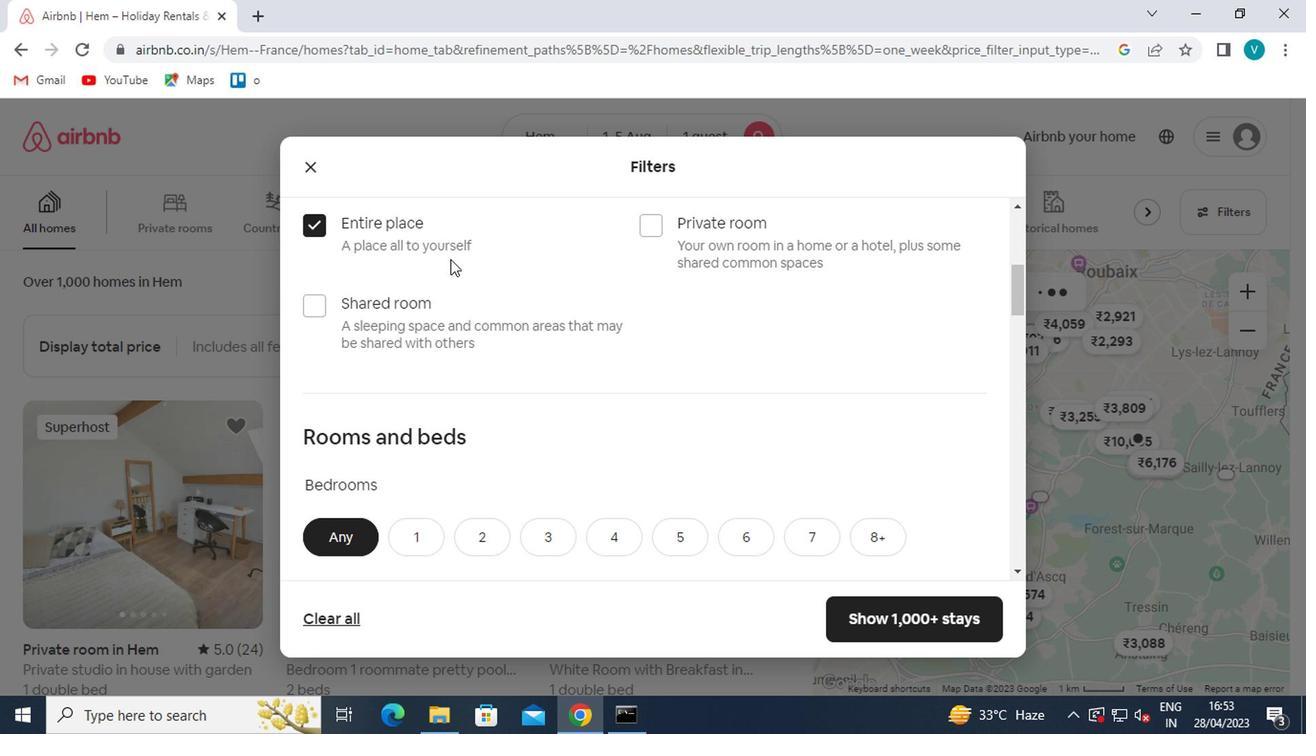 
Action: Mouse moved to (464, 270)
Screenshot: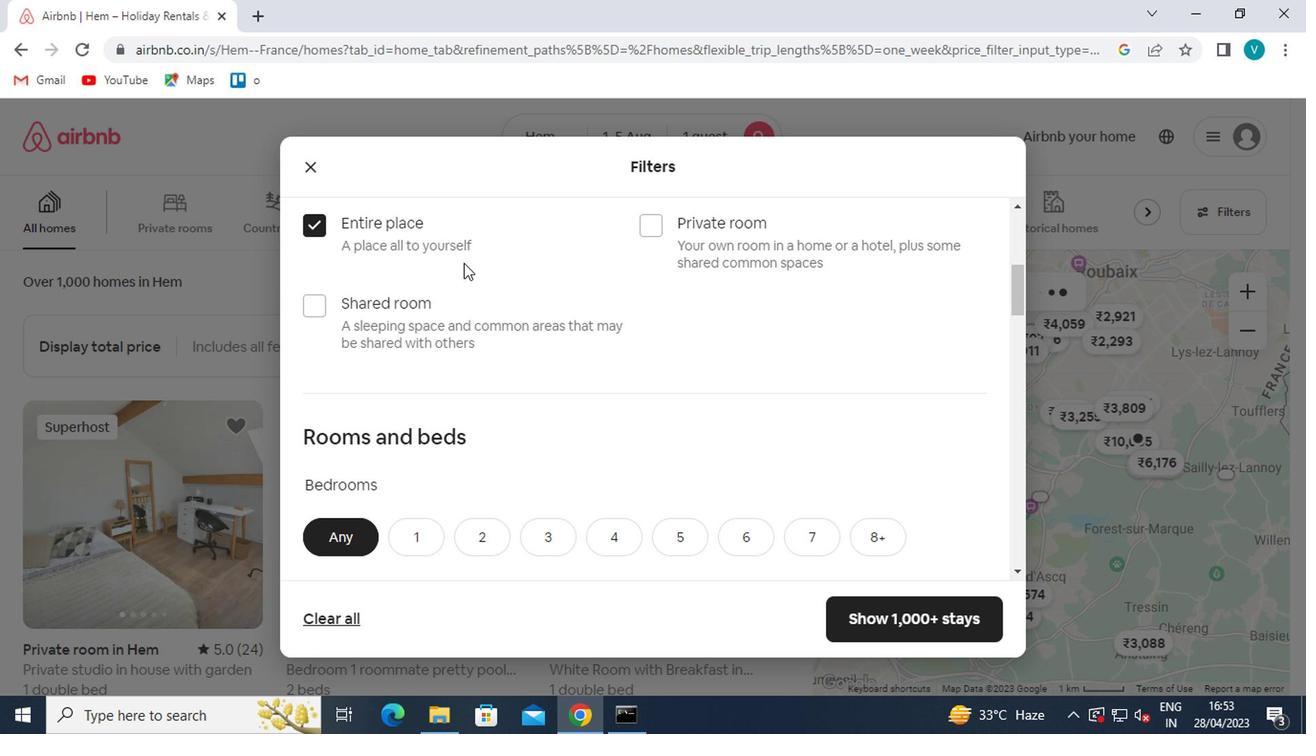 
Action: Mouse scrolled (464, 269) with delta (0, 0)
Screenshot: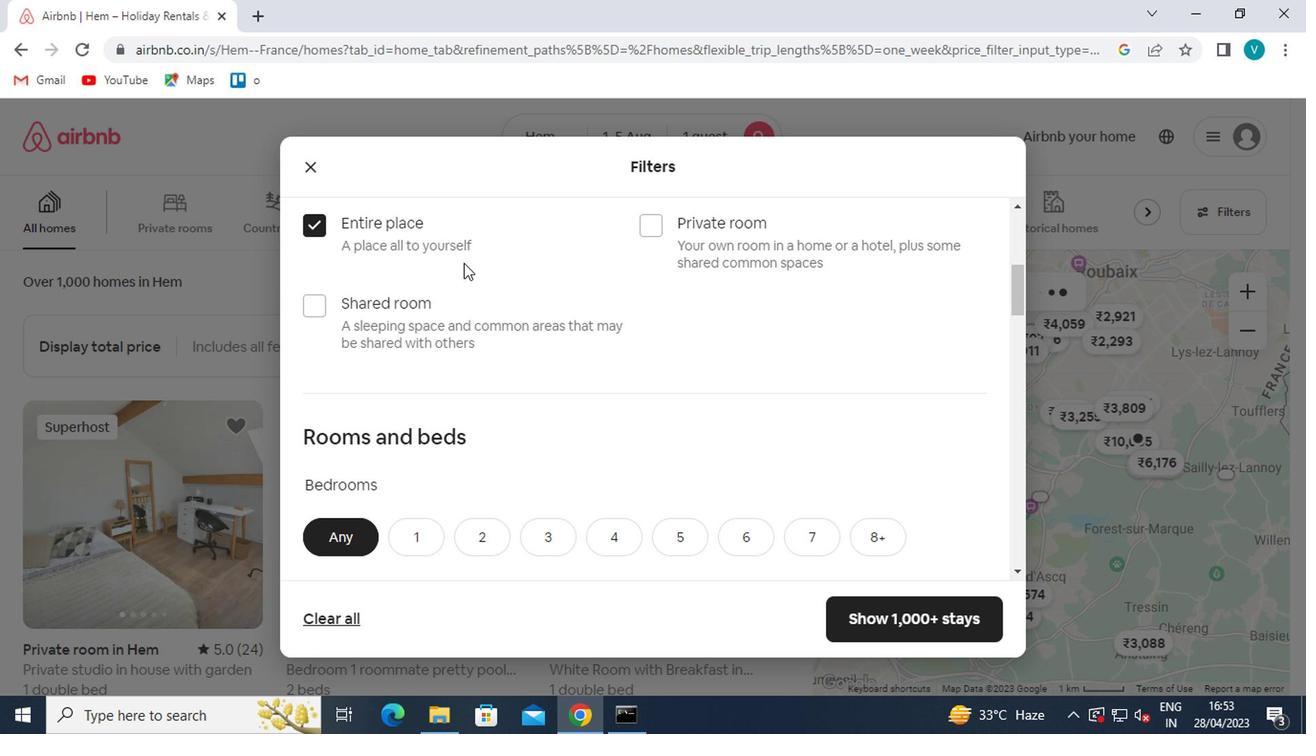 
Action: Mouse moved to (464, 272)
Screenshot: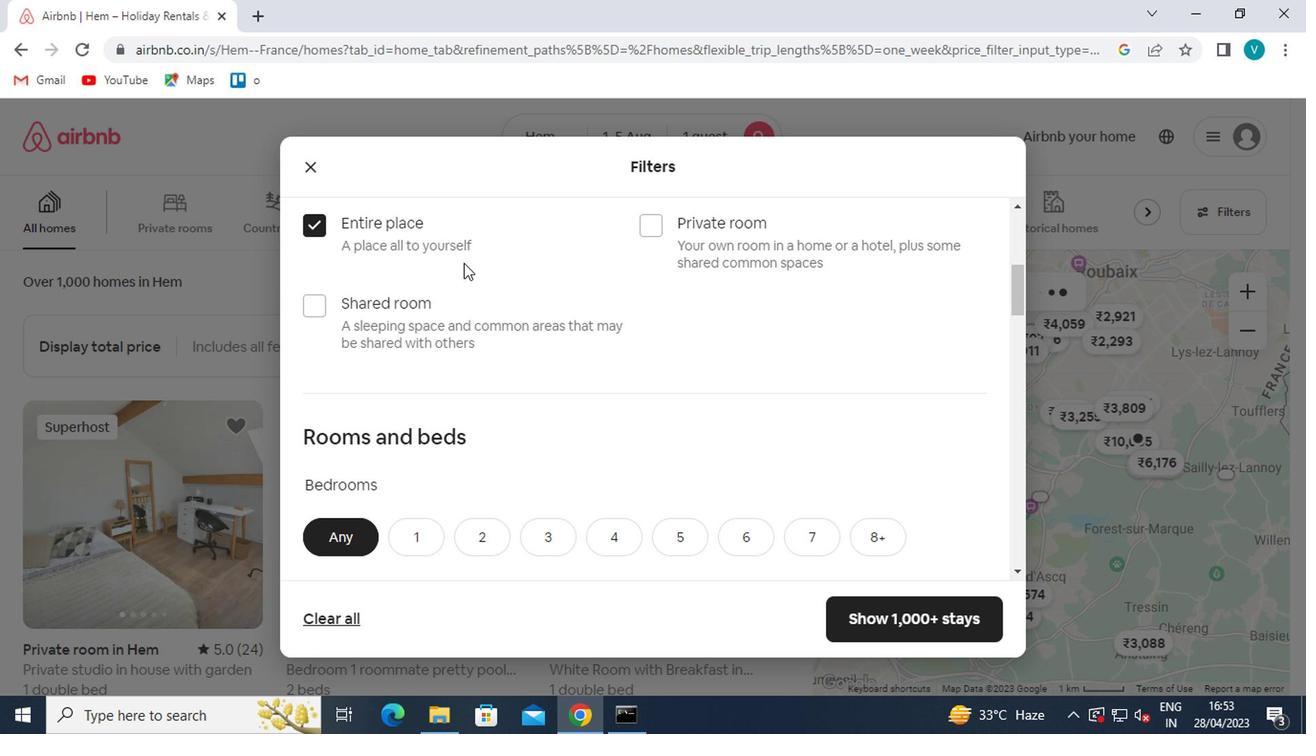 
Action: Mouse scrolled (464, 271) with delta (0, 0)
Screenshot: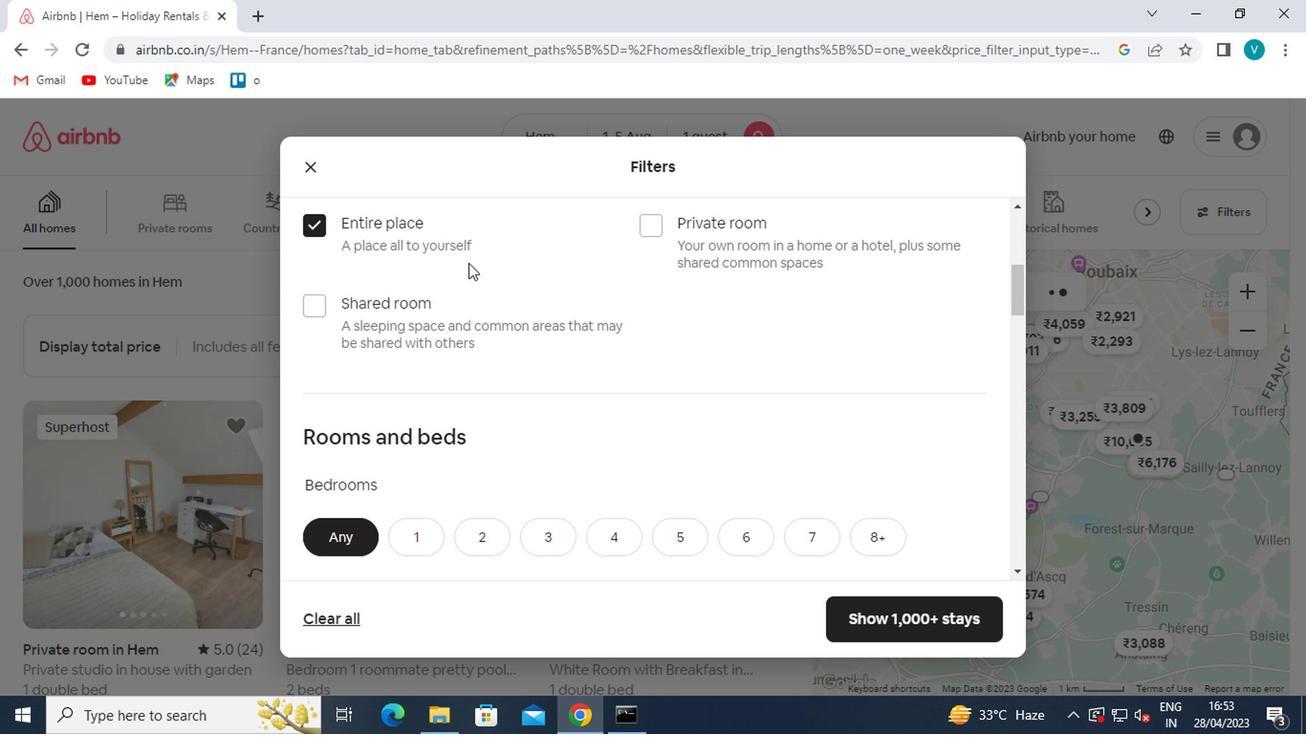 
Action: Mouse moved to (391, 257)
Screenshot: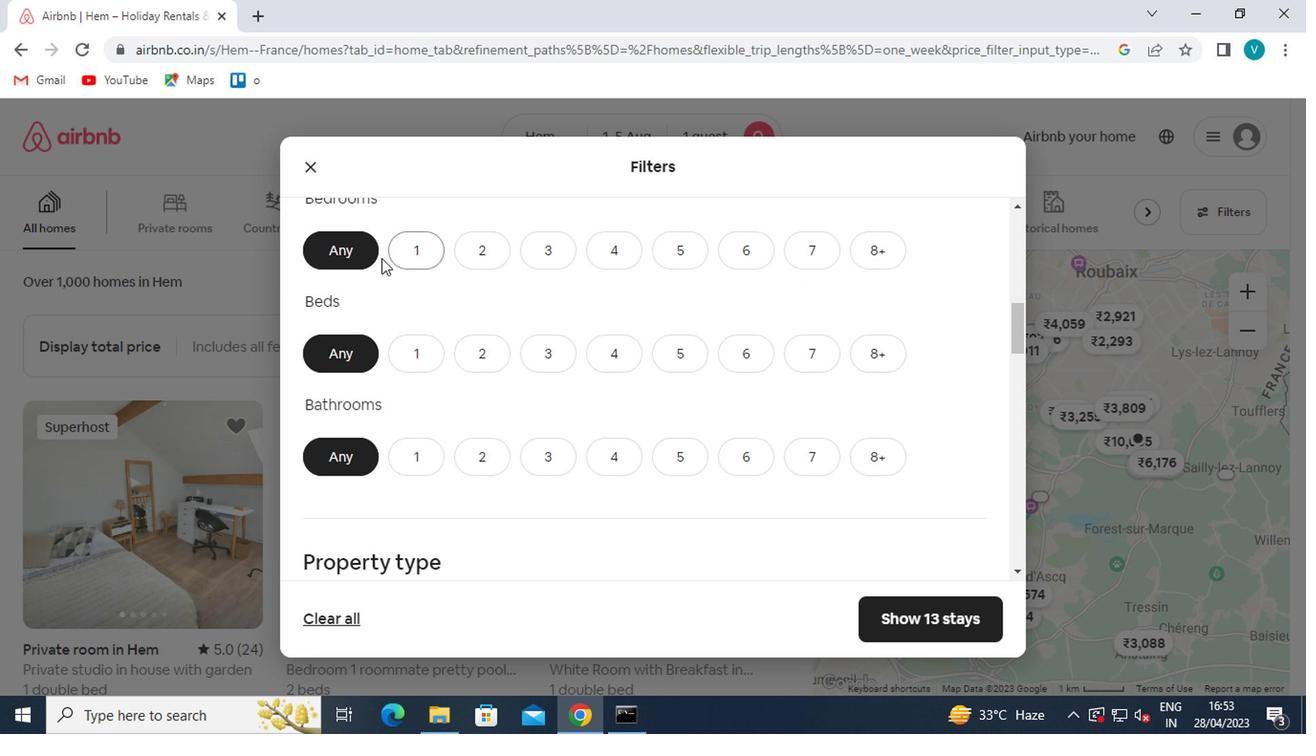 
Action: Mouse pressed left at (391, 257)
Screenshot: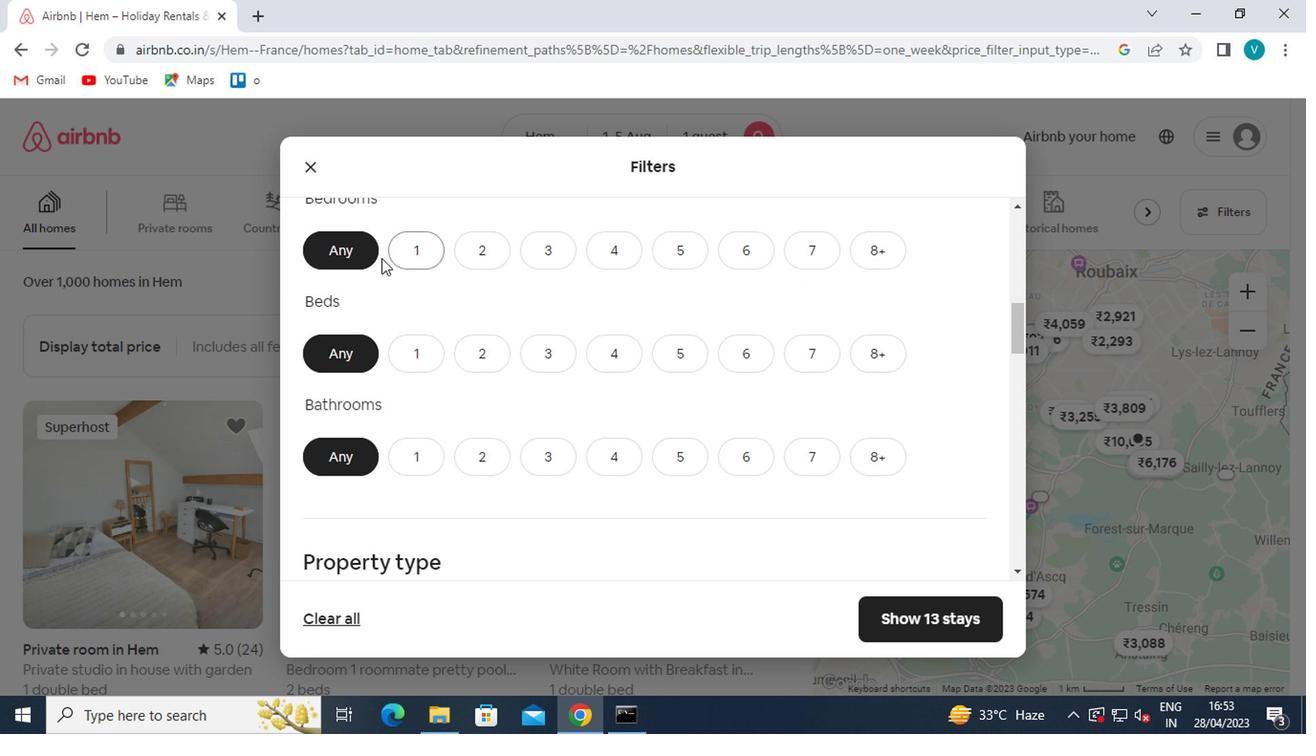
Action: Mouse moved to (402, 363)
Screenshot: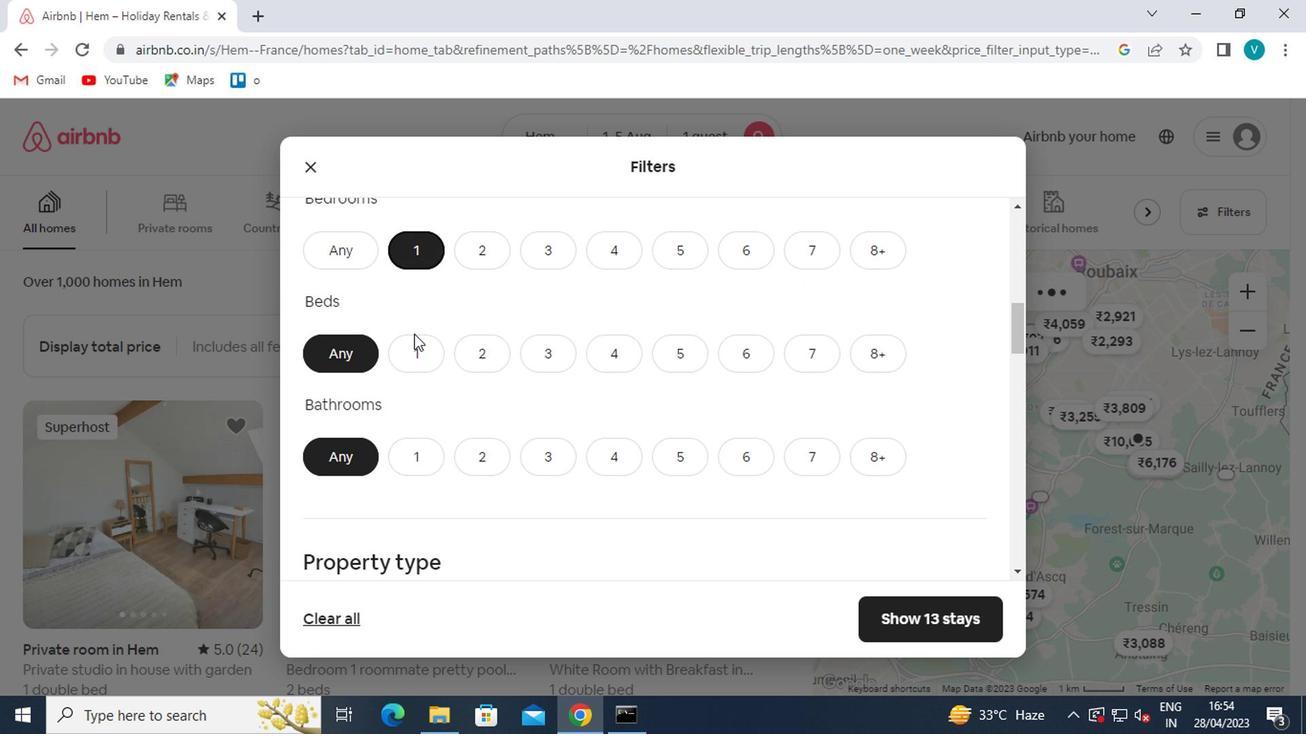
Action: Mouse pressed left at (402, 363)
Screenshot: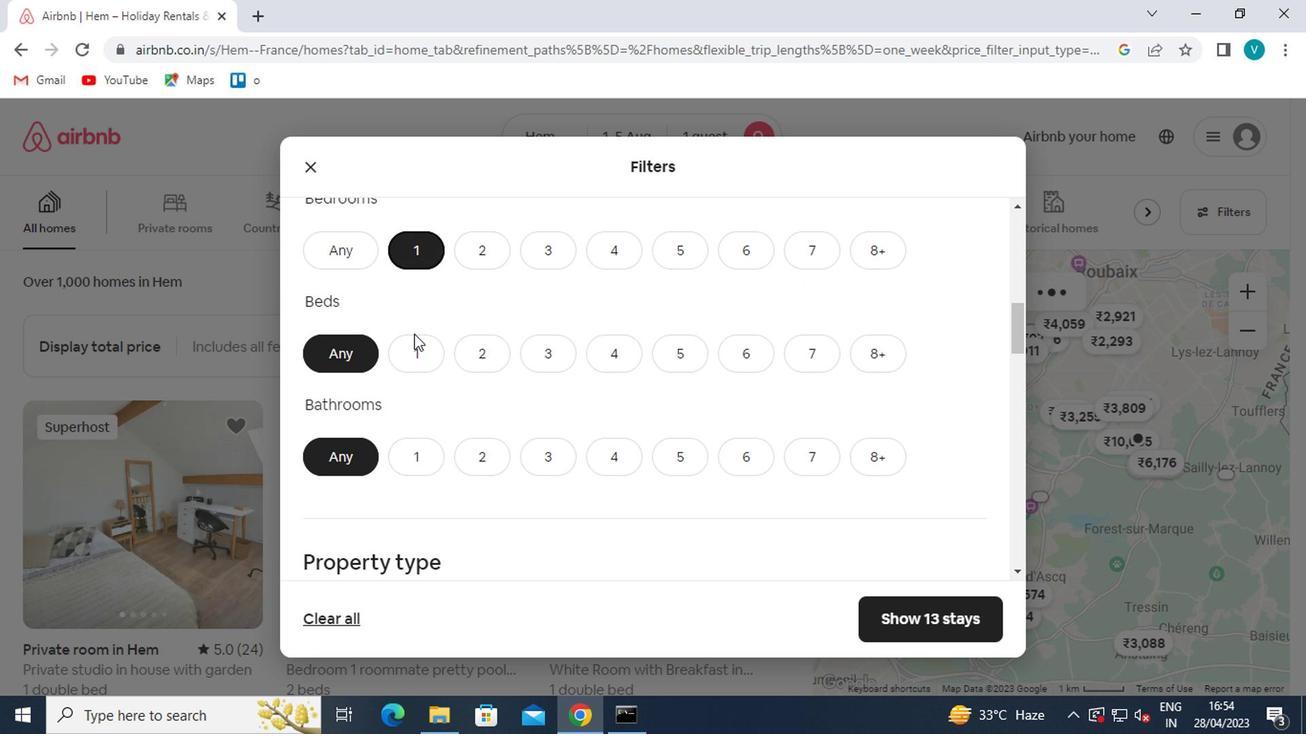 
Action: Mouse moved to (412, 454)
Screenshot: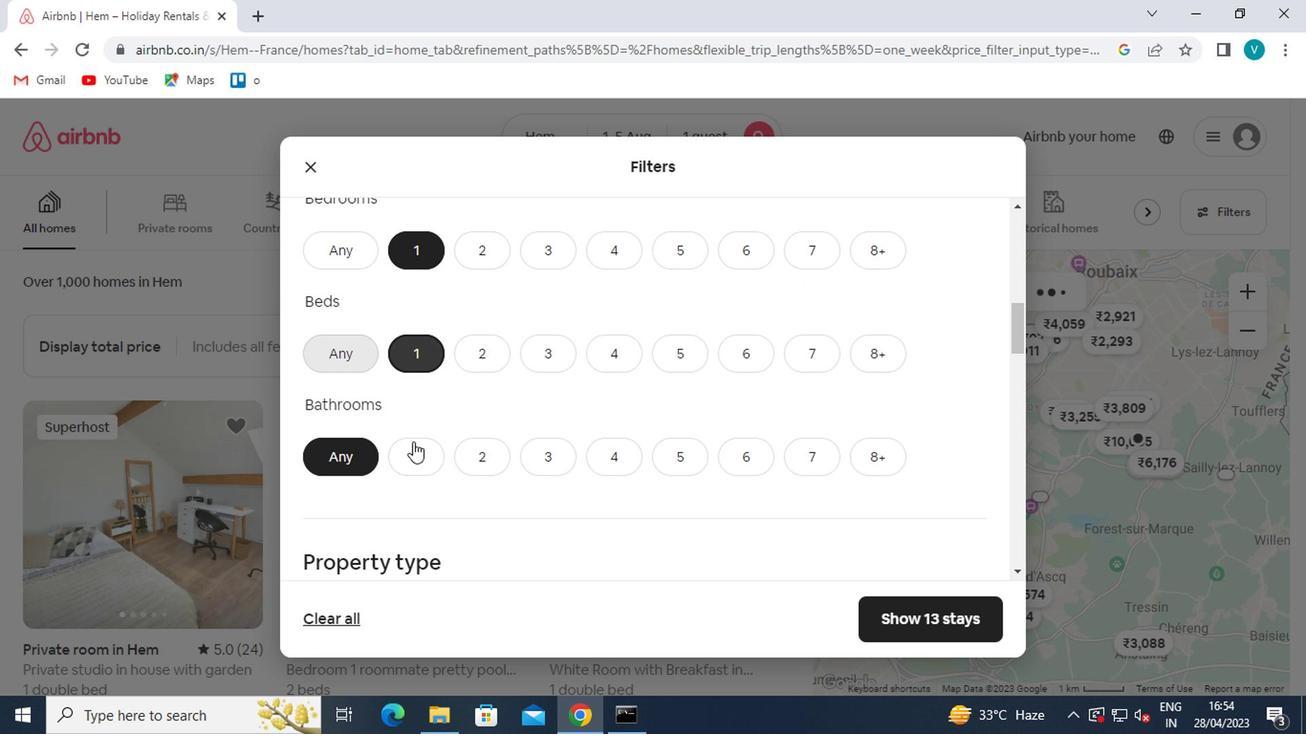
Action: Mouse pressed left at (412, 454)
Screenshot: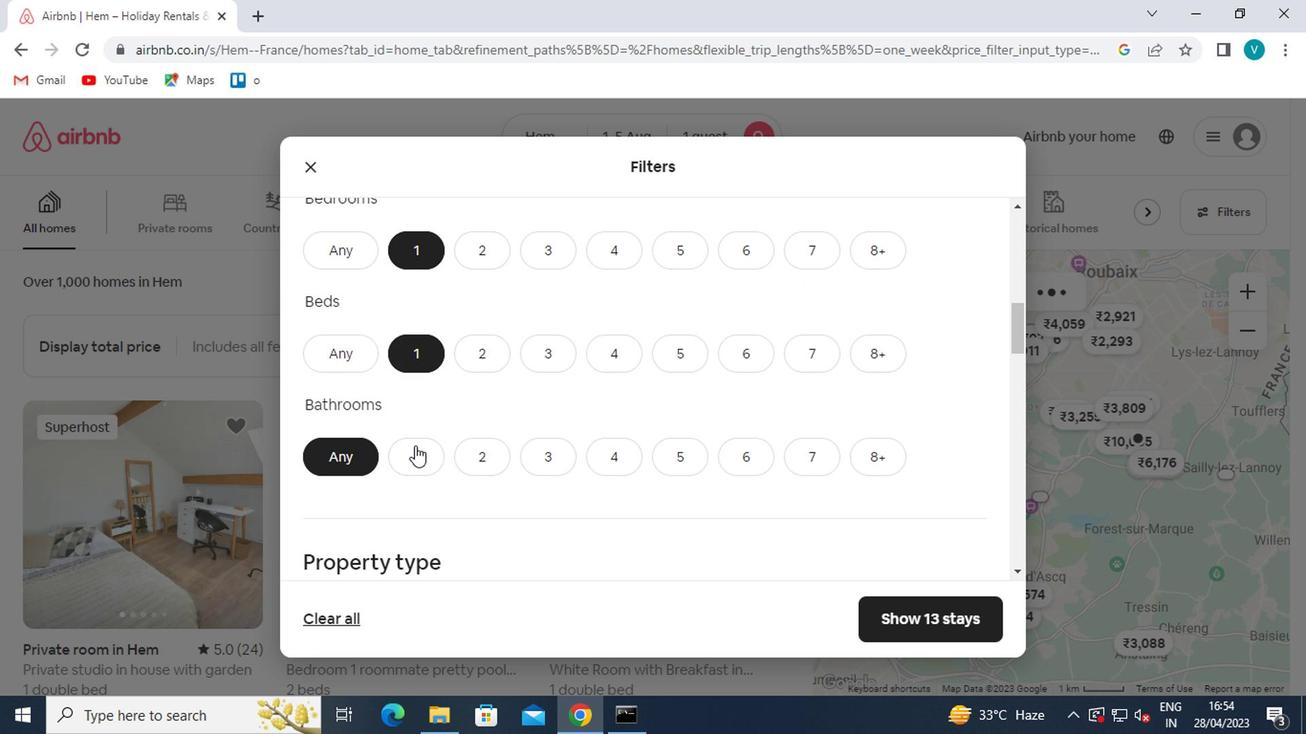 
Action: Mouse moved to (414, 451)
Screenshot: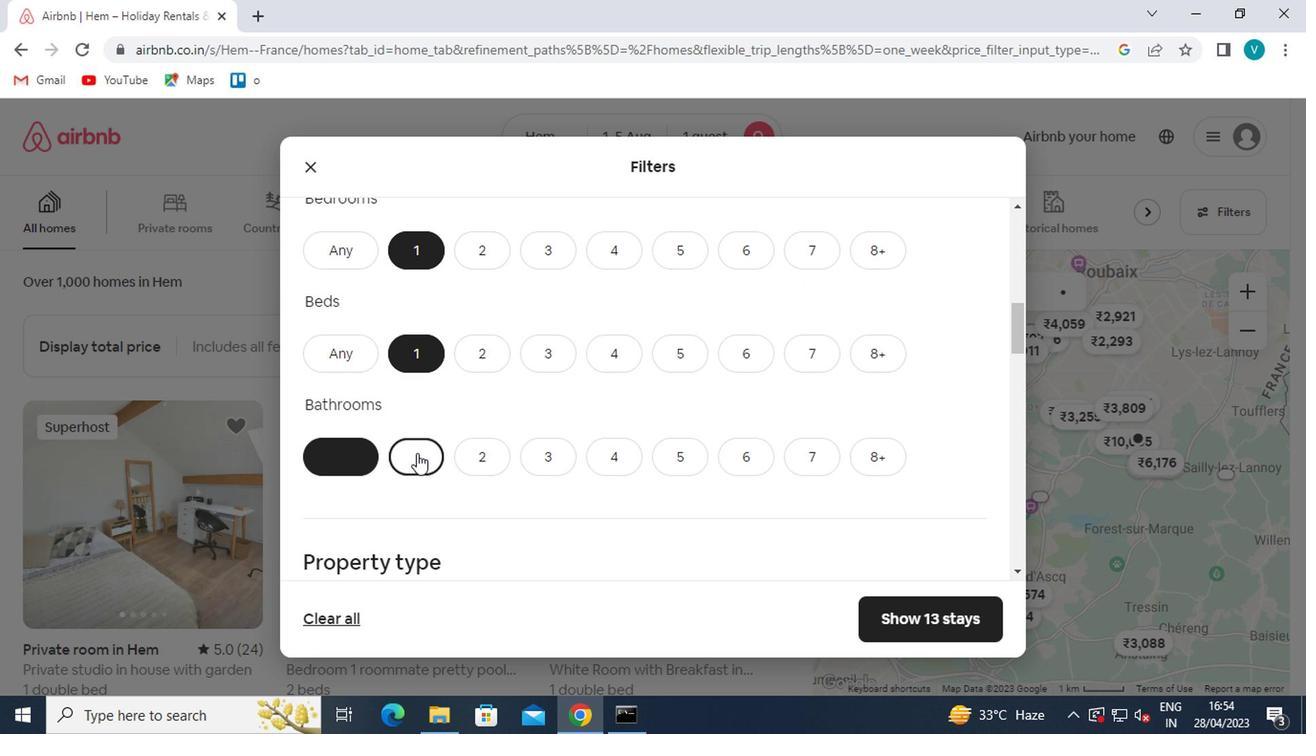 
Action: Mouse scrolled (414, 450) with delta (0, -1)
Screenshot: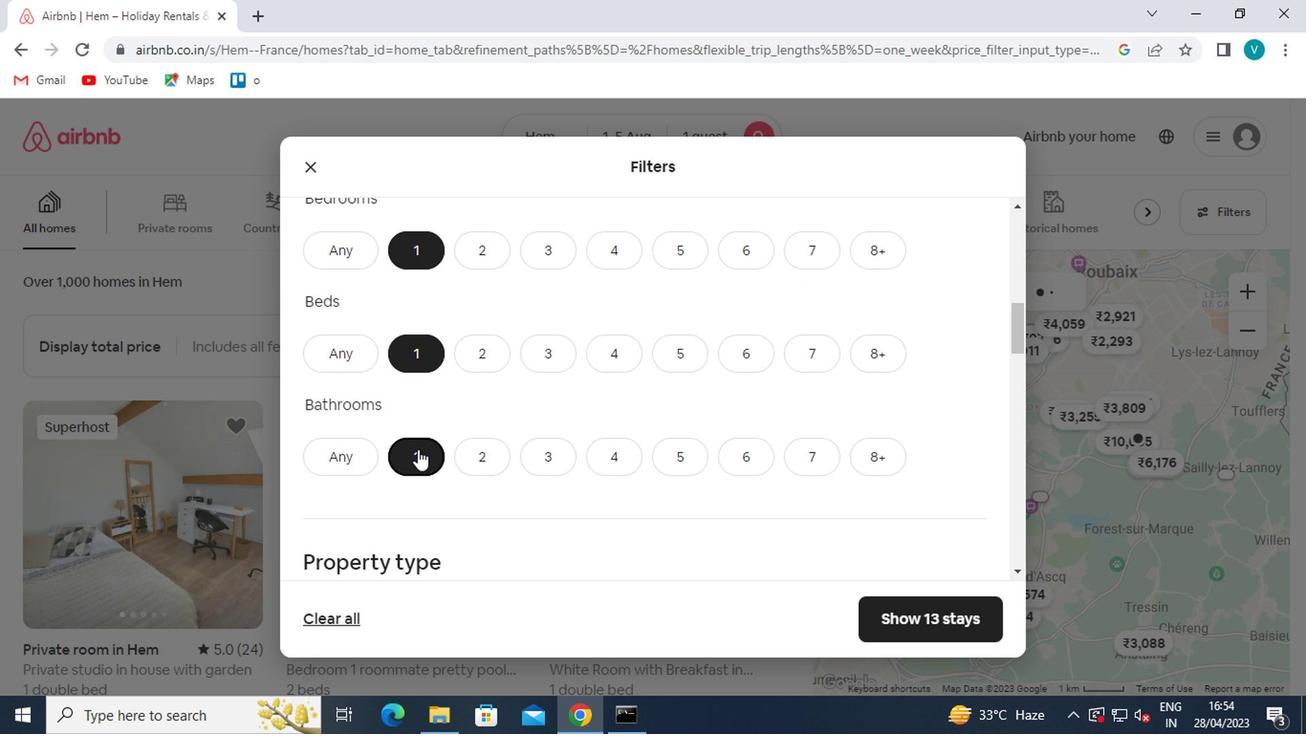 
Action: Mouse scrolled (414, 450) with delta (0, -1)
Screenshot: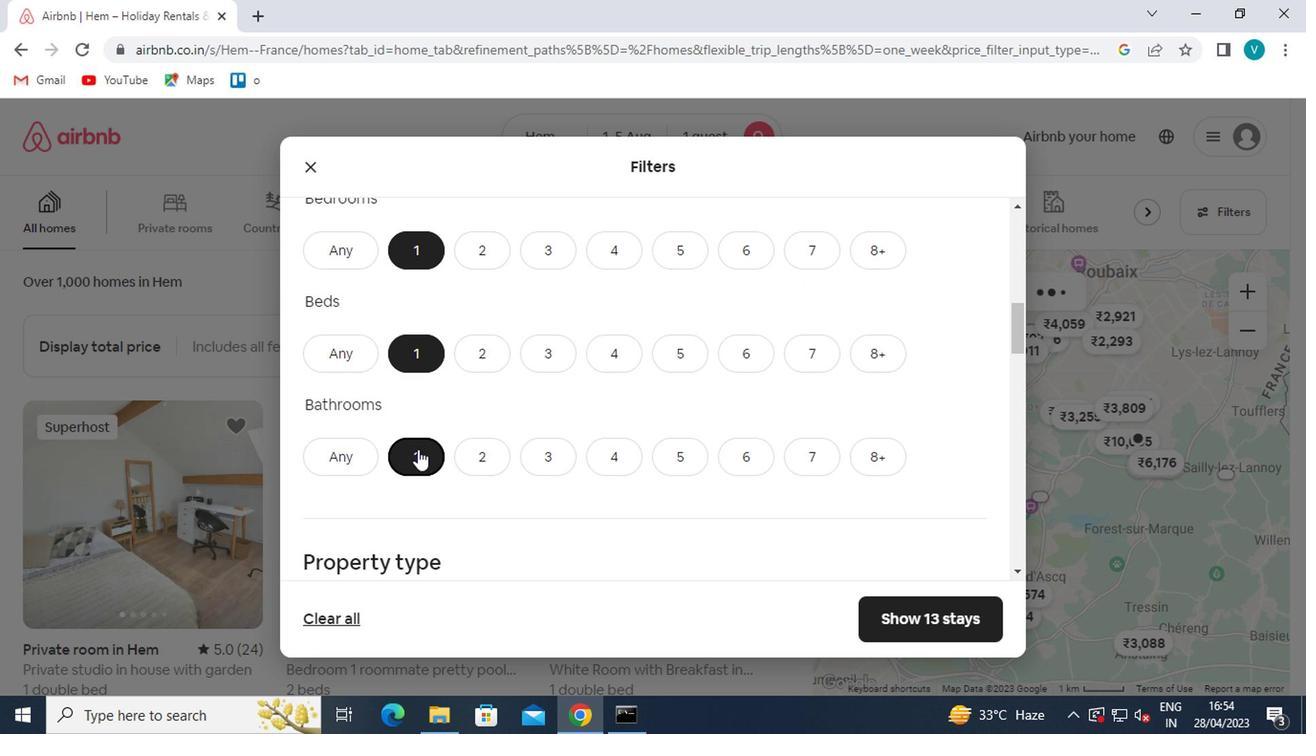 
Action: Mouse moved to (400, 466)
Screenshot: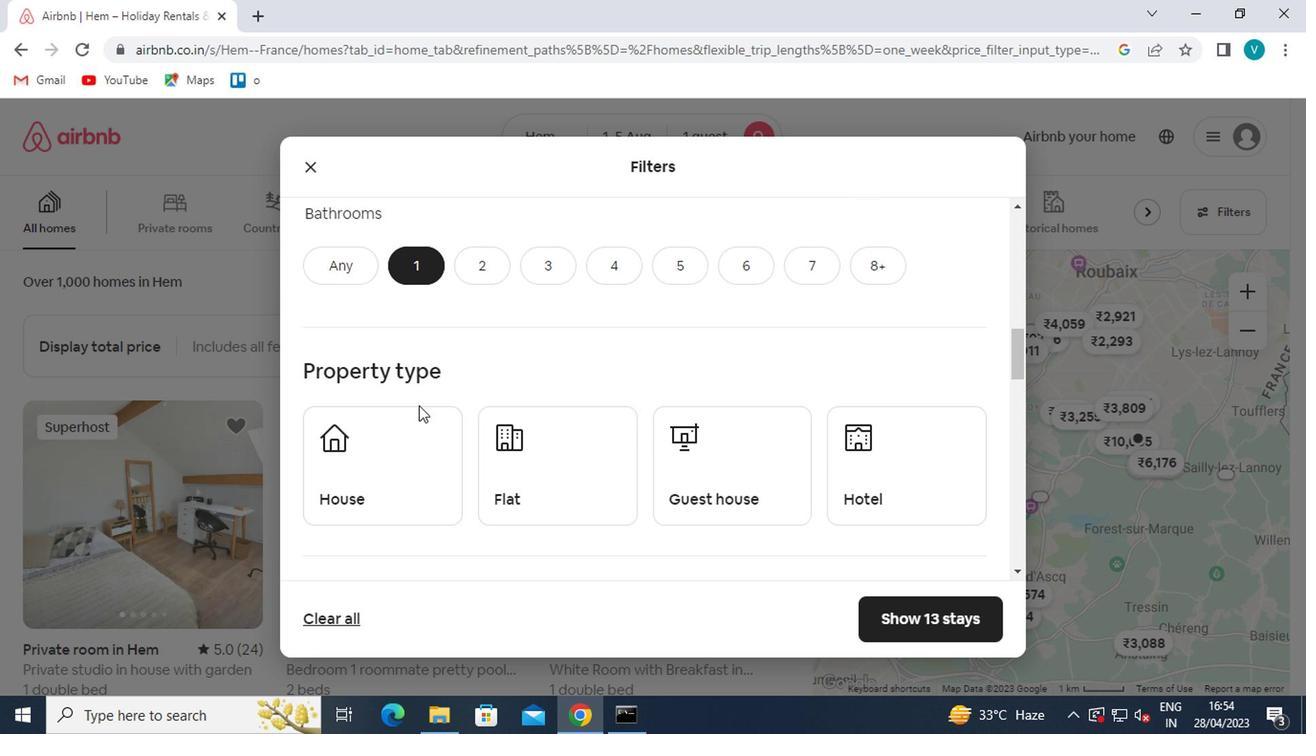 
Action: Mouse pressed left at (400, 466)
Screenshot: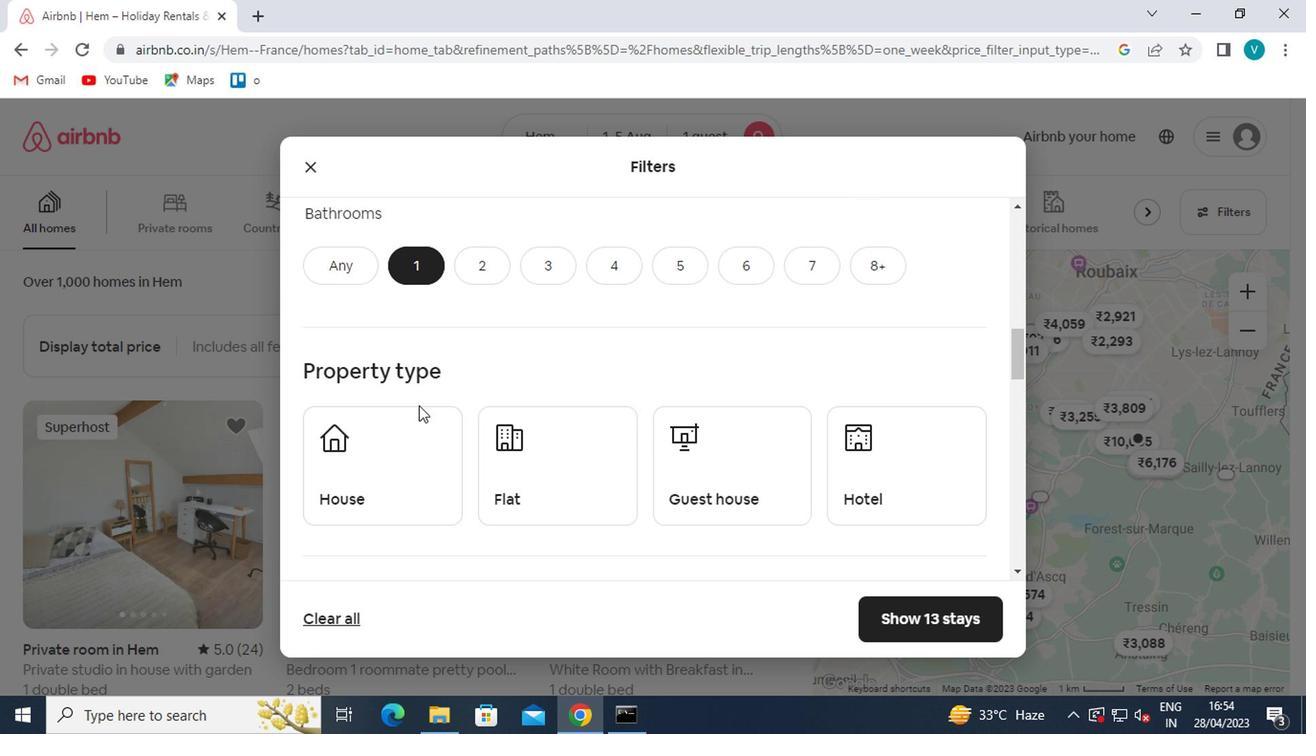 
Action: Mouse moved to (520, 463)
Screenshot: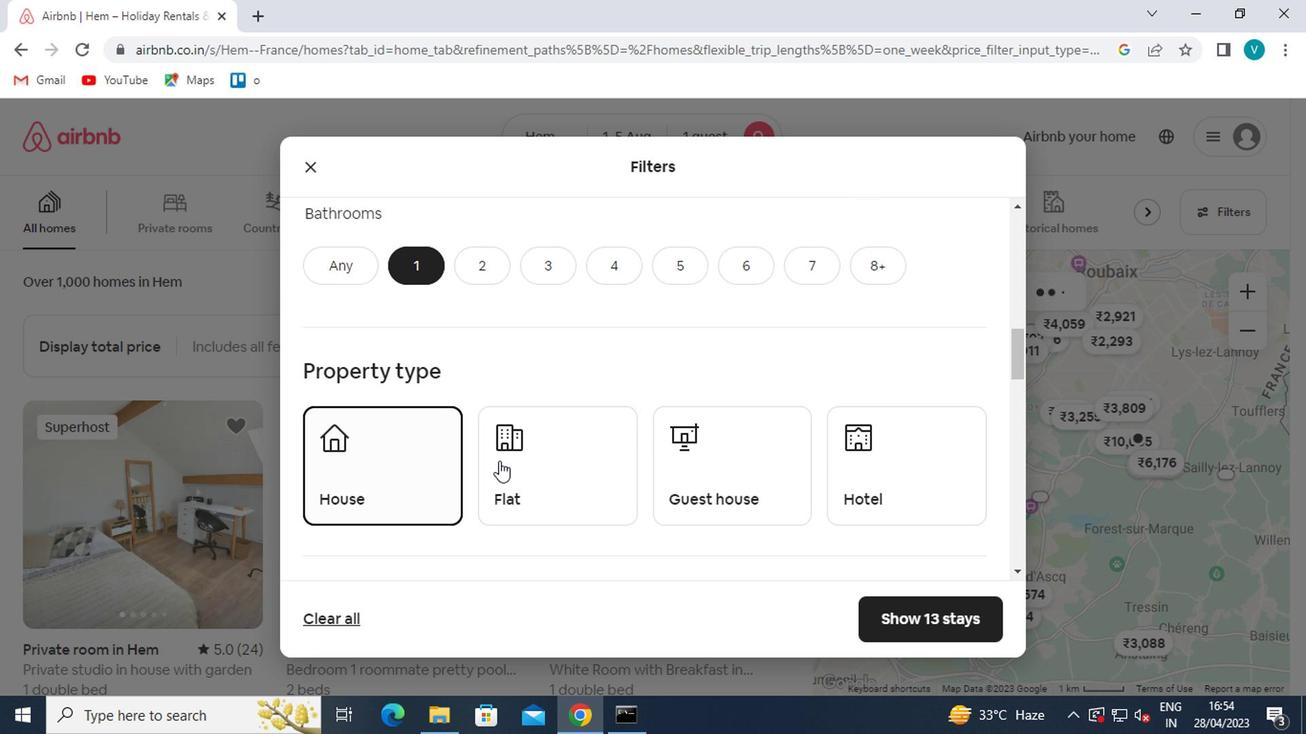 
Action: Mouse pressed left at (520, 463)
Screenshot: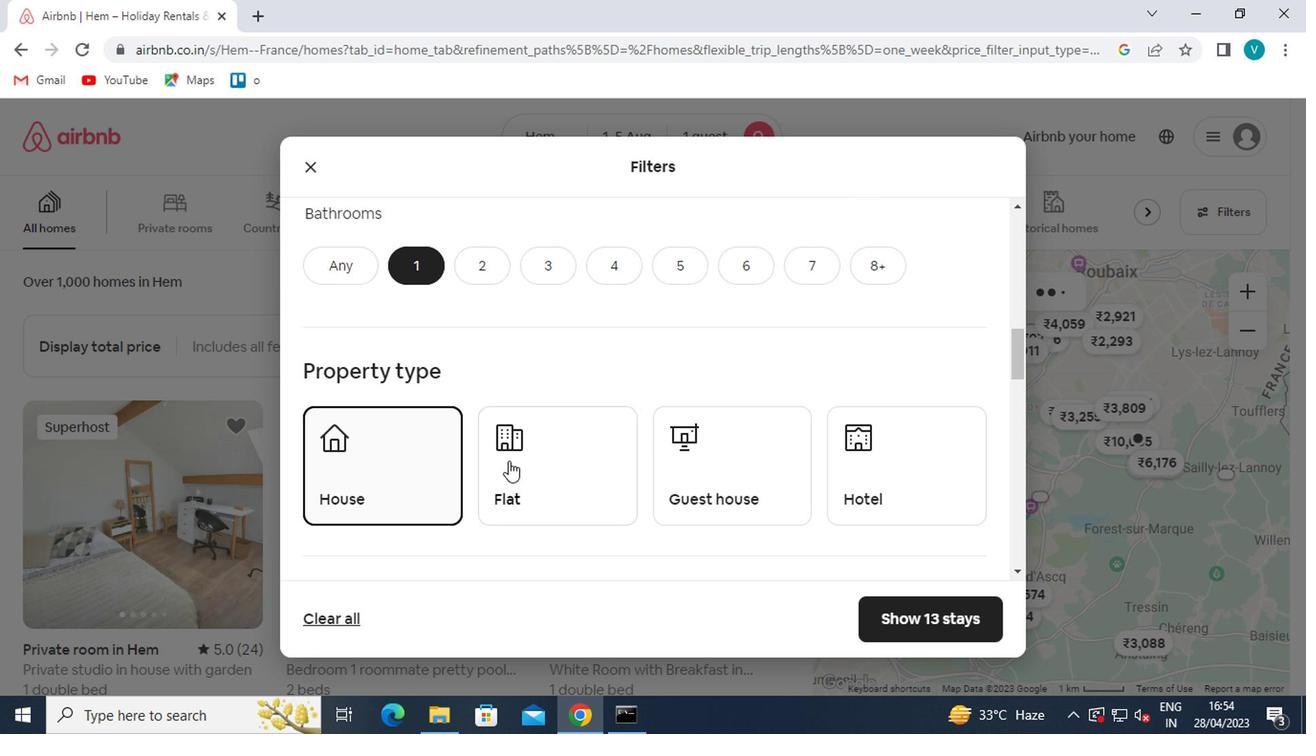 
Action: Mouse moved to (726, 485)
Screenshot: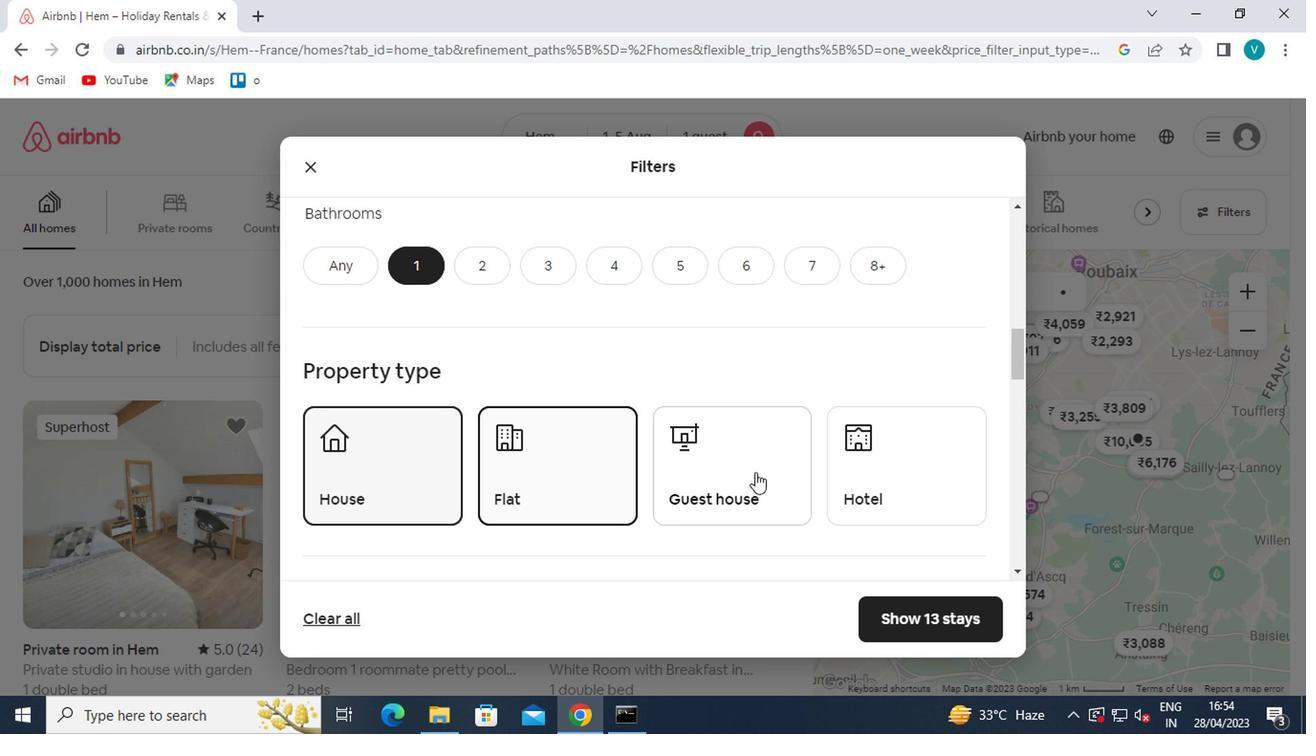 
Action: Mouse pressed left at (726, 485)
Screenshot: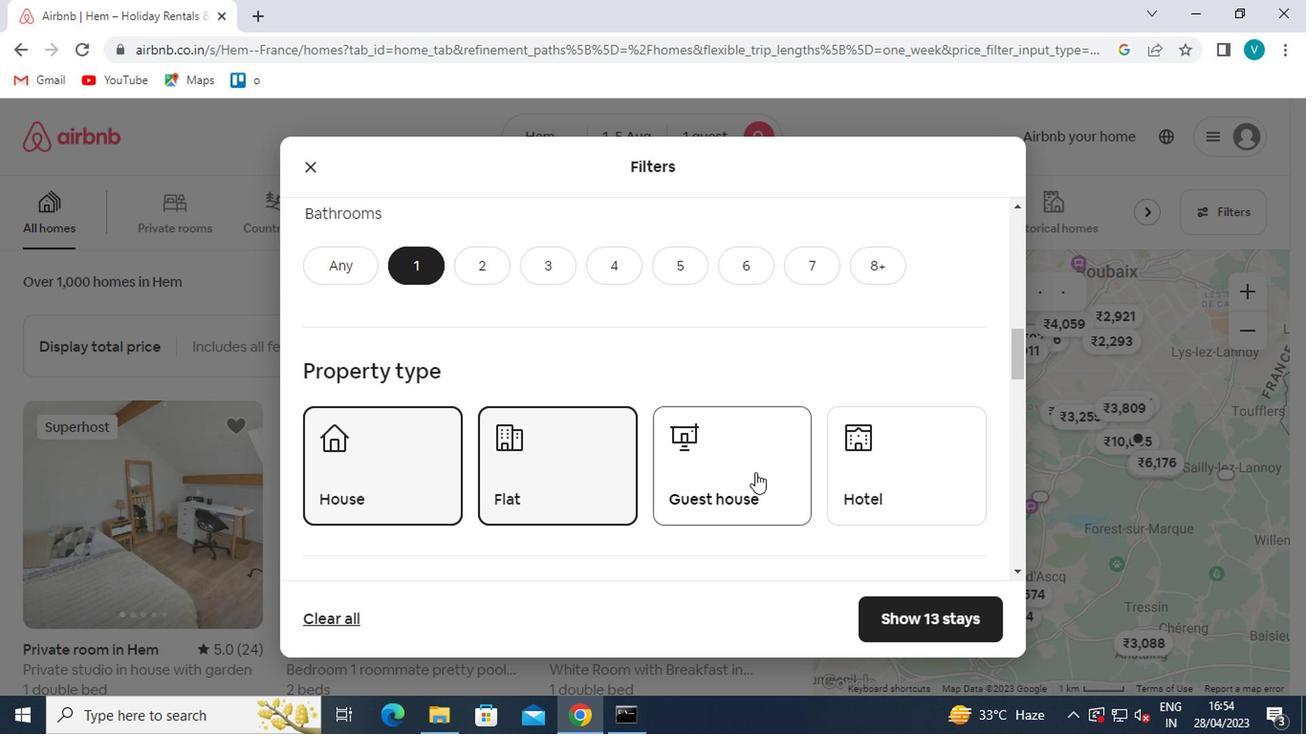 
Action: Mouse moved to (722, 485)
Screenshot: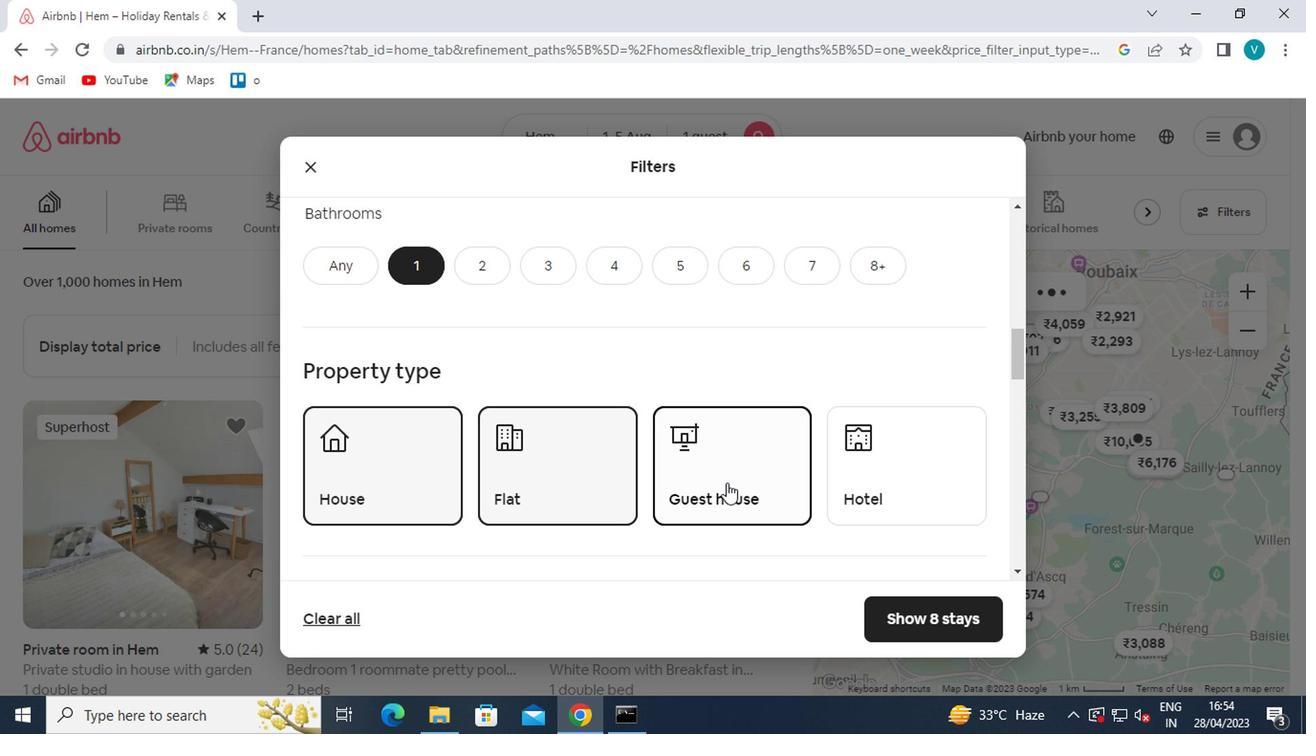 
Action: Mouse scrolled (722, 484) with delta (0, 0)
Screenshot: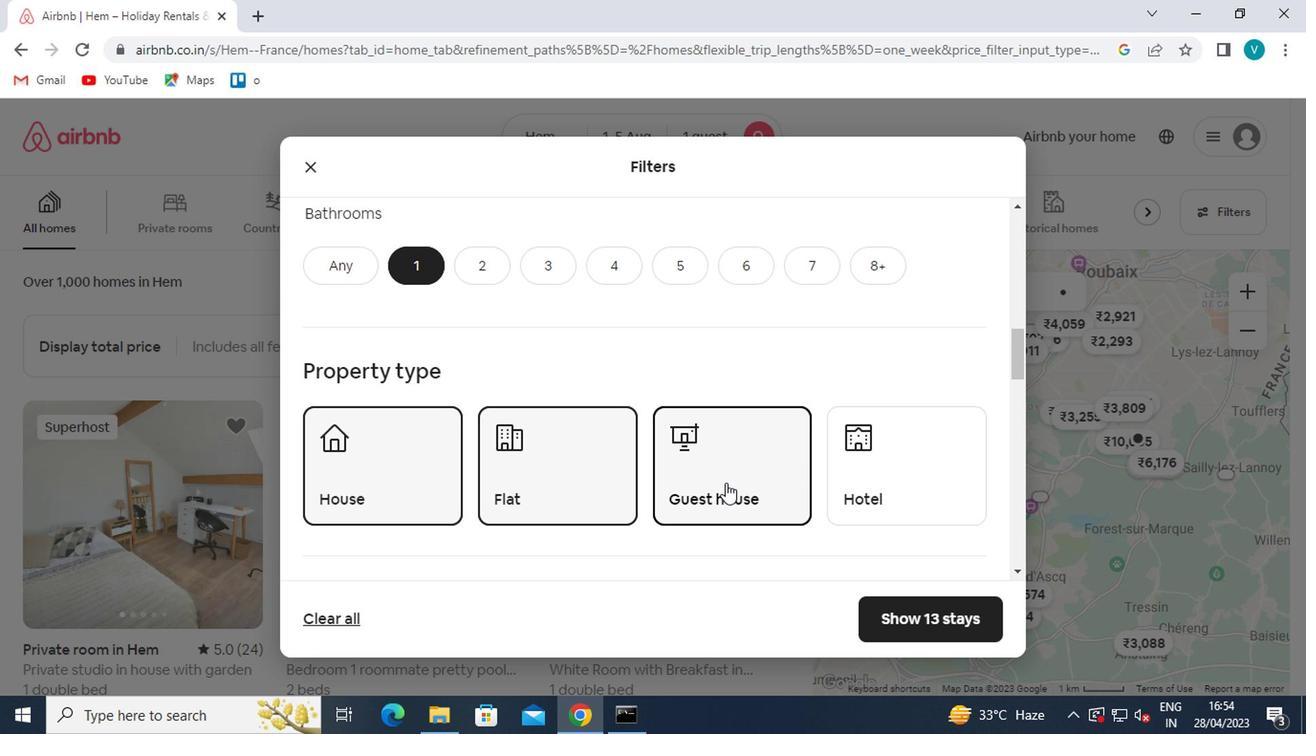 
Action: Mouse scrolled (722, 484) with delta (0, 0)
Screenshot: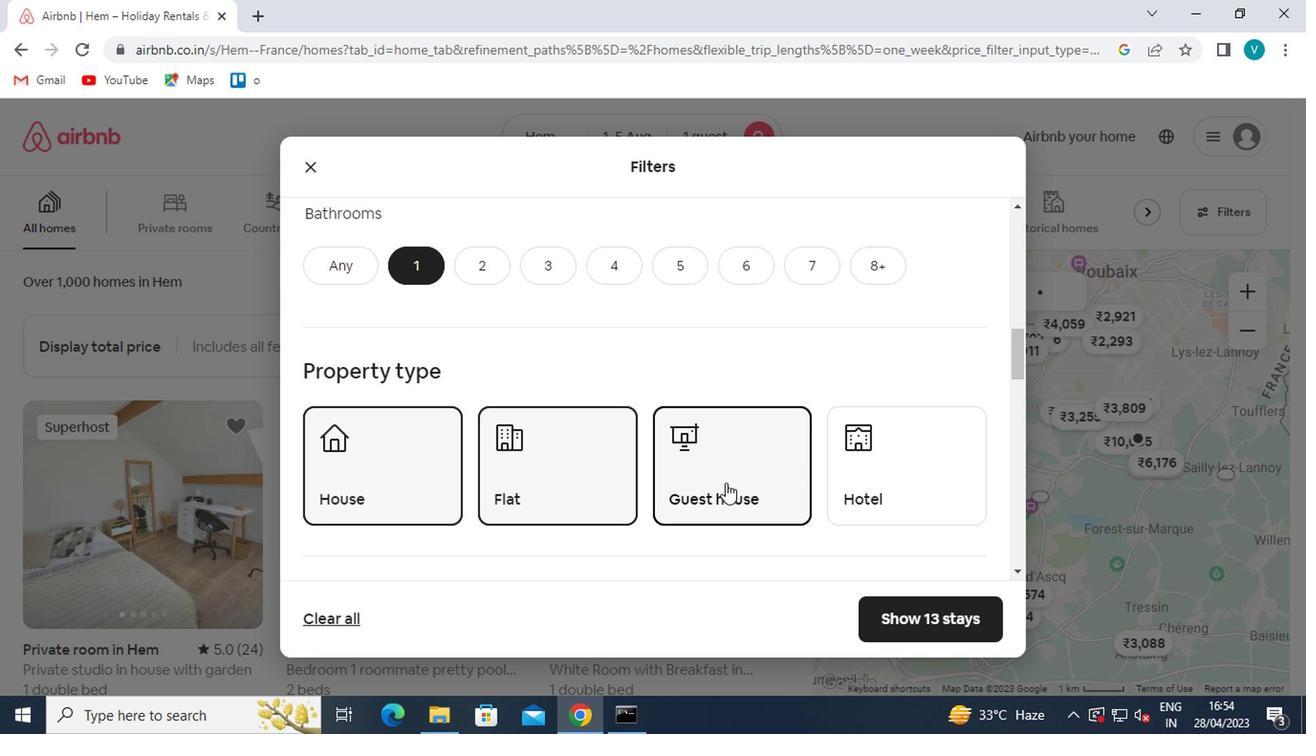
Action: Mouse scrolled (722, 484) with delta (0, 0)
Screenshot: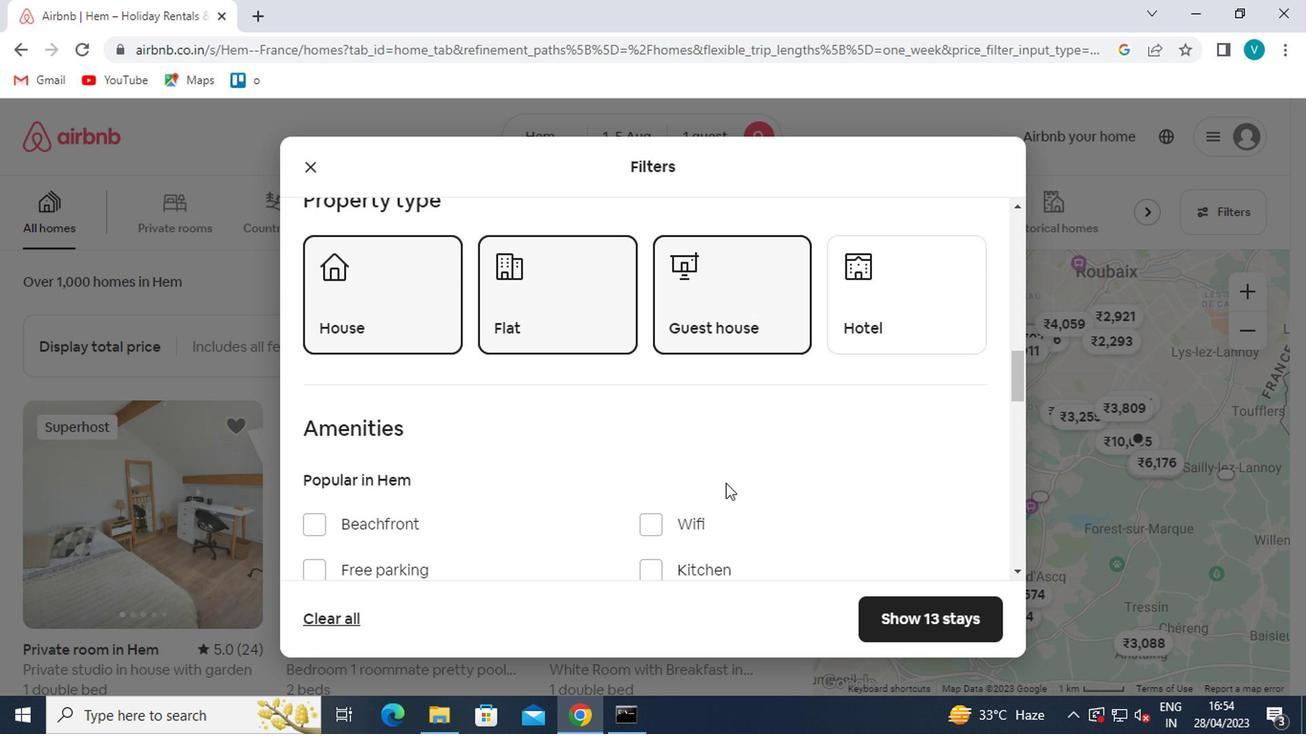 
Action: Mouse moved to (655, 409)
Screenshot: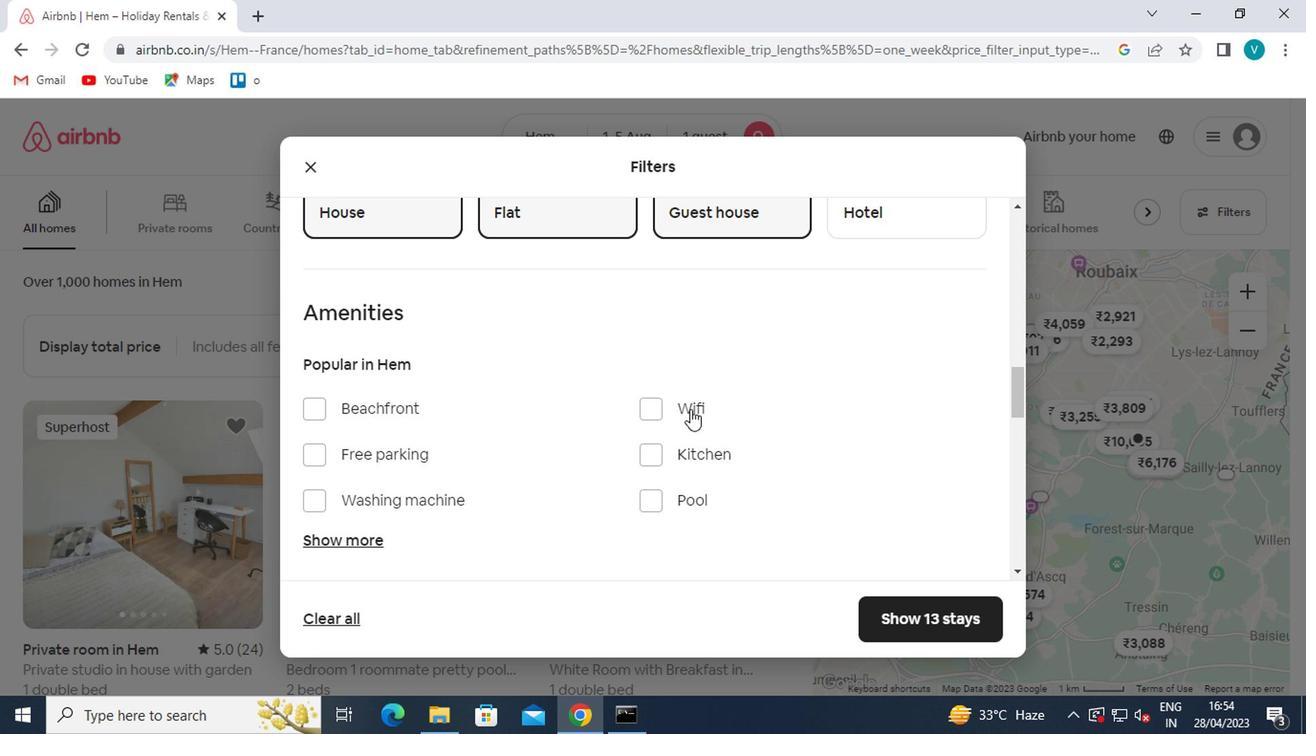 
Action: Mouse pressed left at (655, 409)
Screenshot: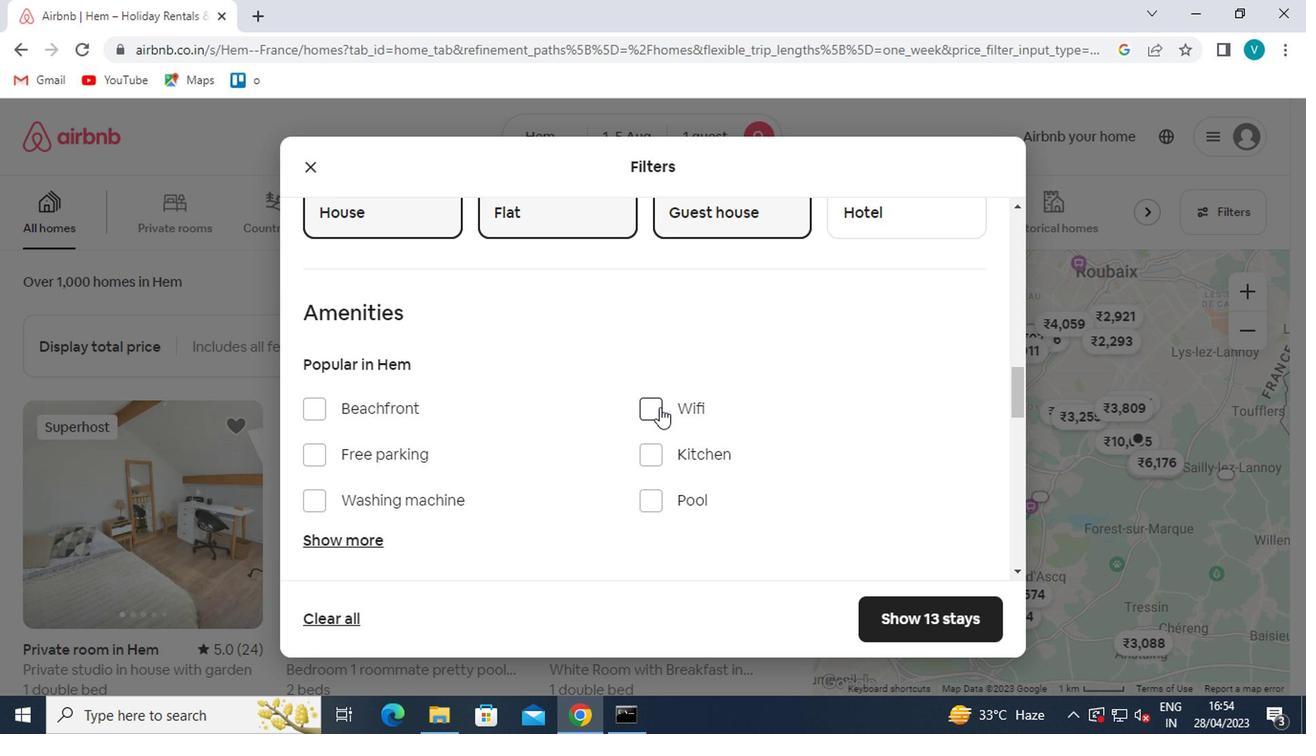 
Action: Mouse moved to (655, 408)
Screenshot: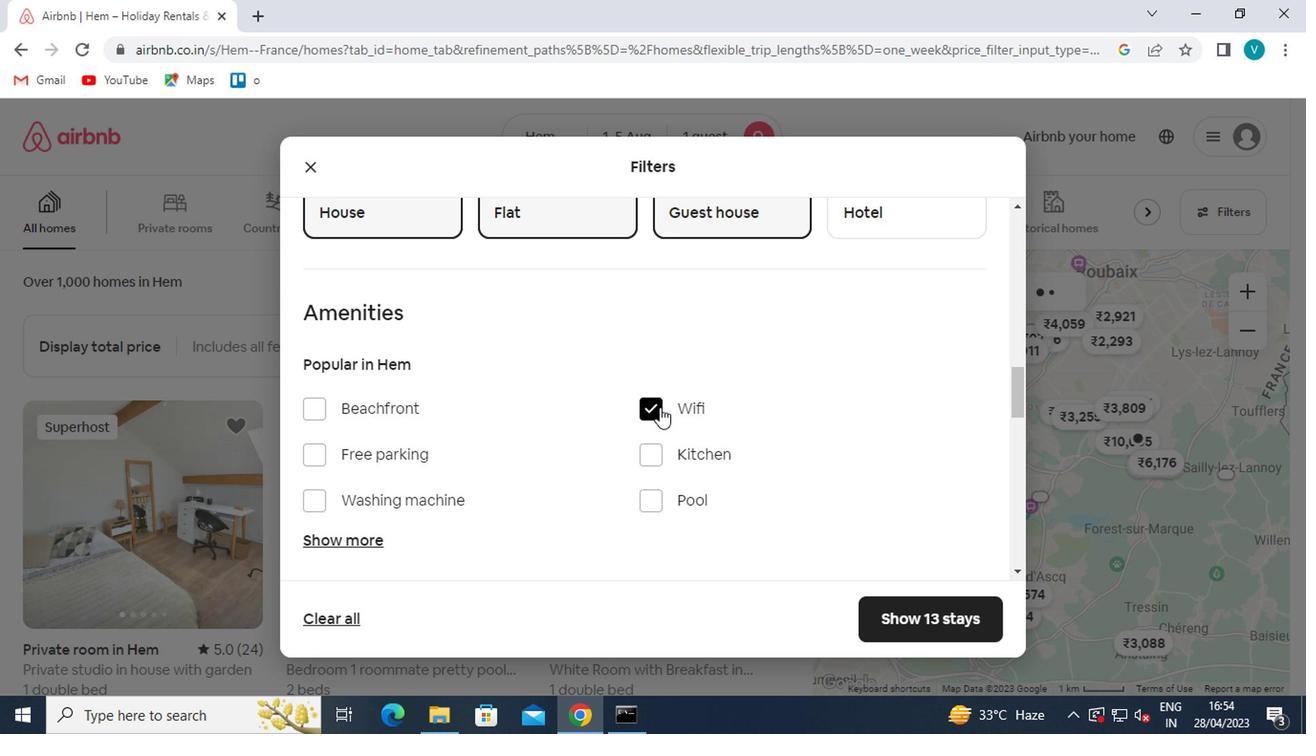
Action: Mouse scrolled (655, 407) with delta (0, 0)
Screenshot: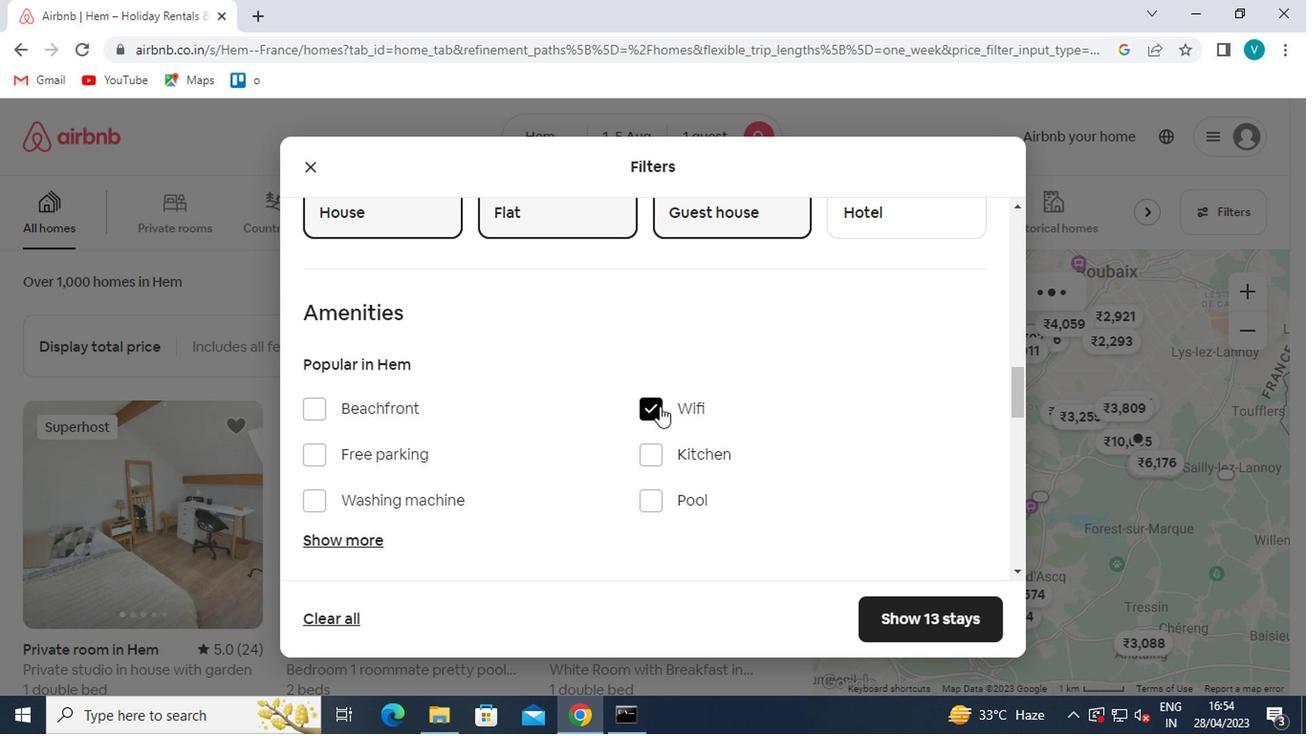 
Action: Mouse scrolled (655, 407) with delta (0, 0)
Screenshot: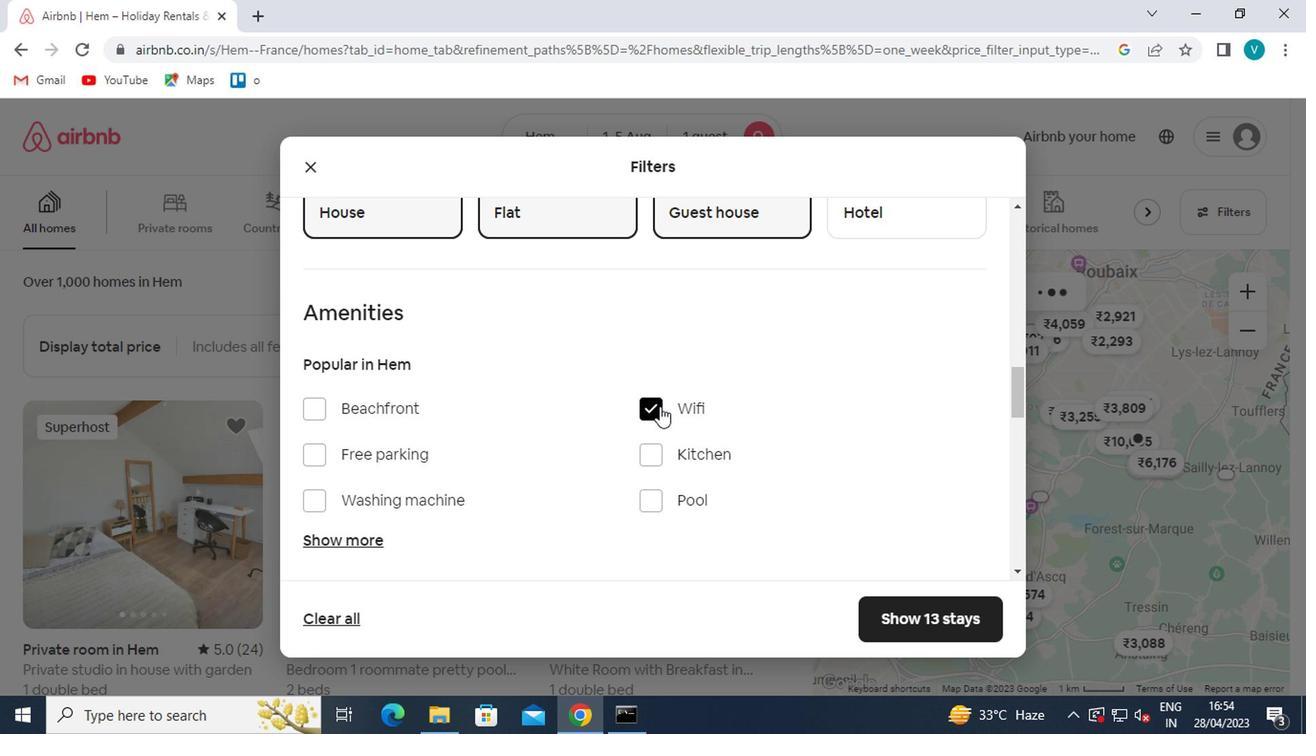 
Action: Mouse scrolled (655, 407) with delta (0, 0)
Screenshot: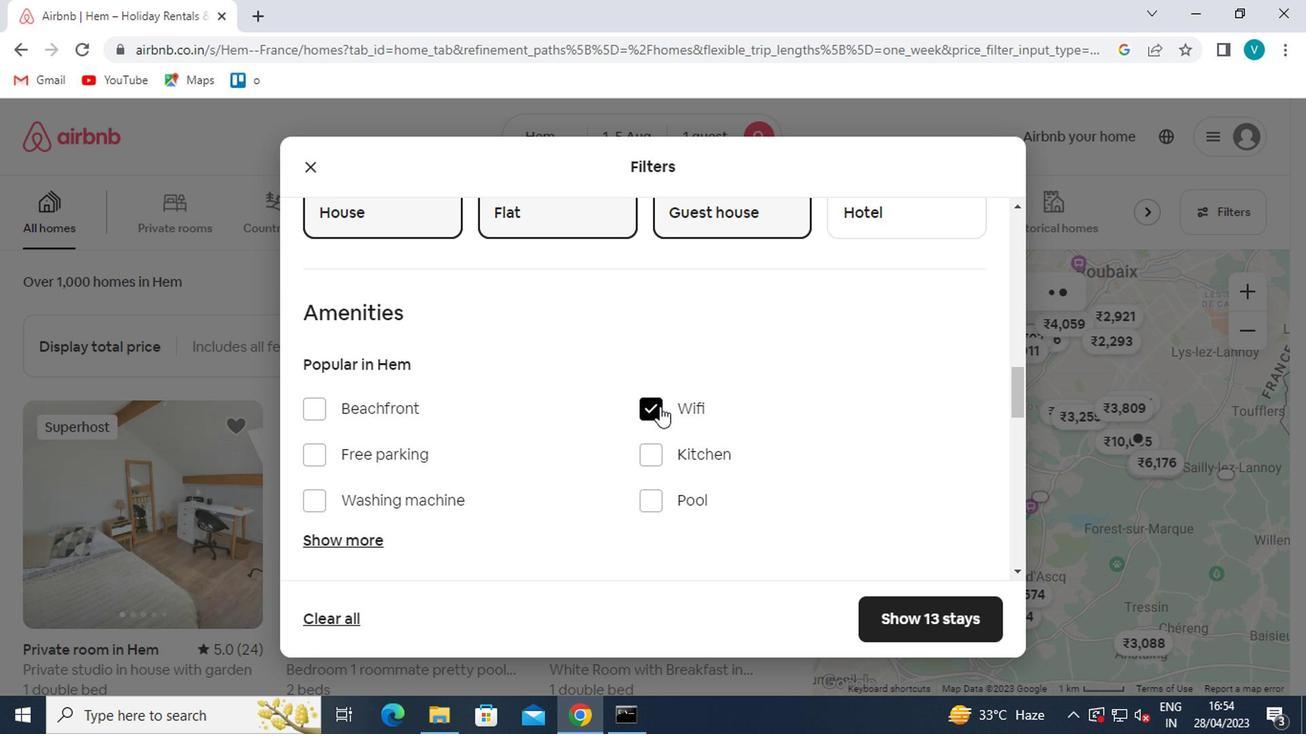 
Action: Mouse scrolled (655, 407) with delta (0, 0)
Screenshot: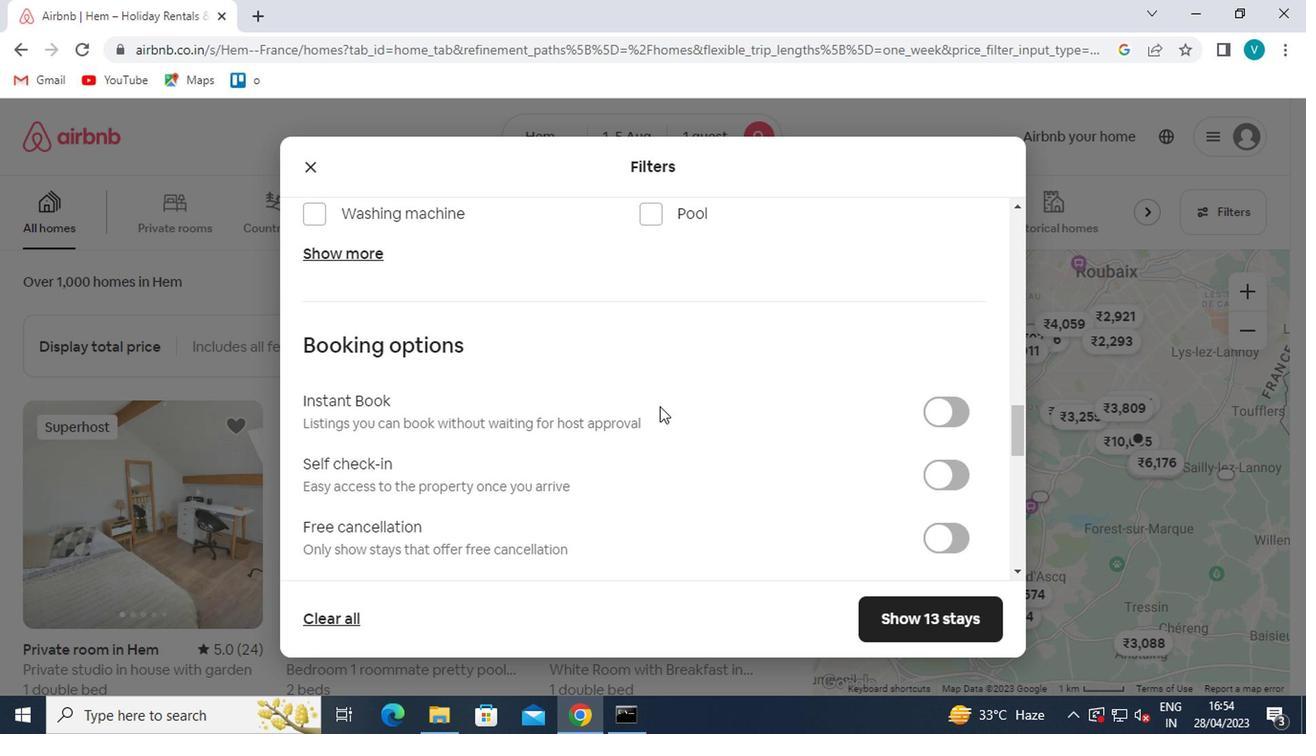 
Action: Mouse scrolled (655, 407) with delta (0, 0)
Screenshot: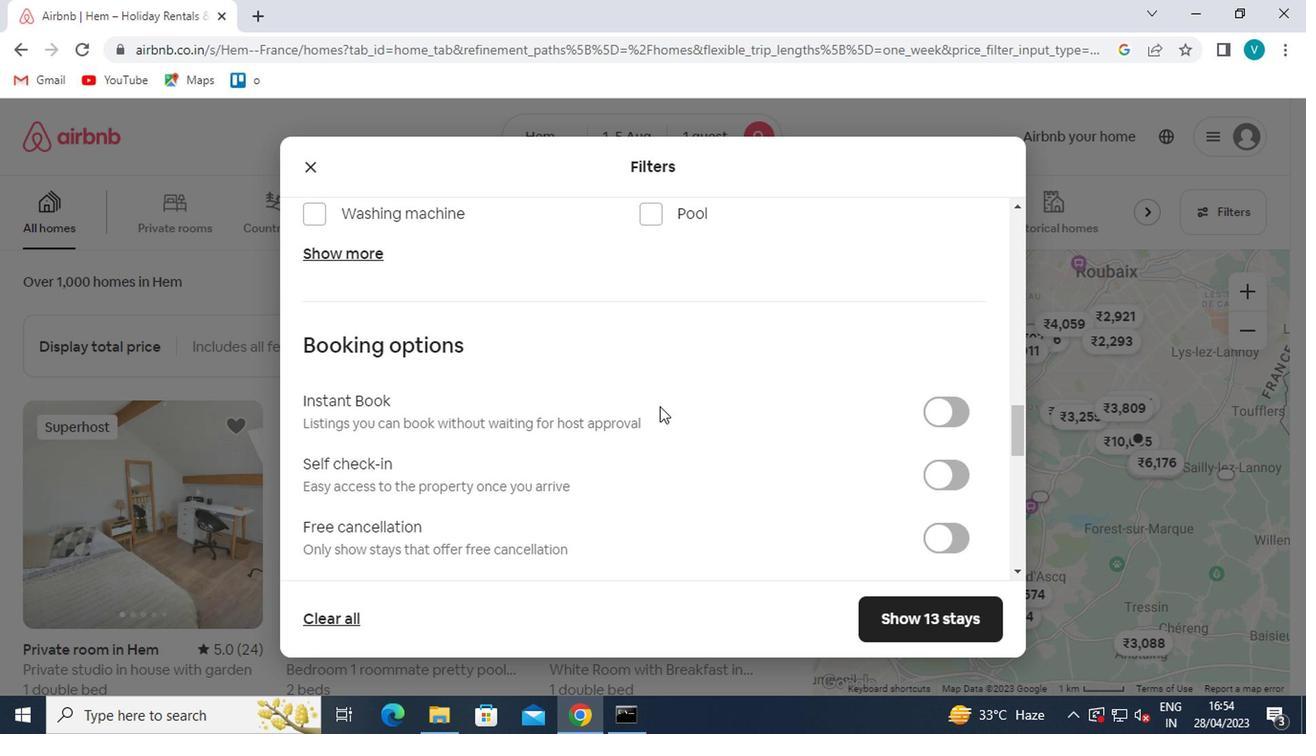 
Action: Mouse moved to (939, 285)
Screenshot: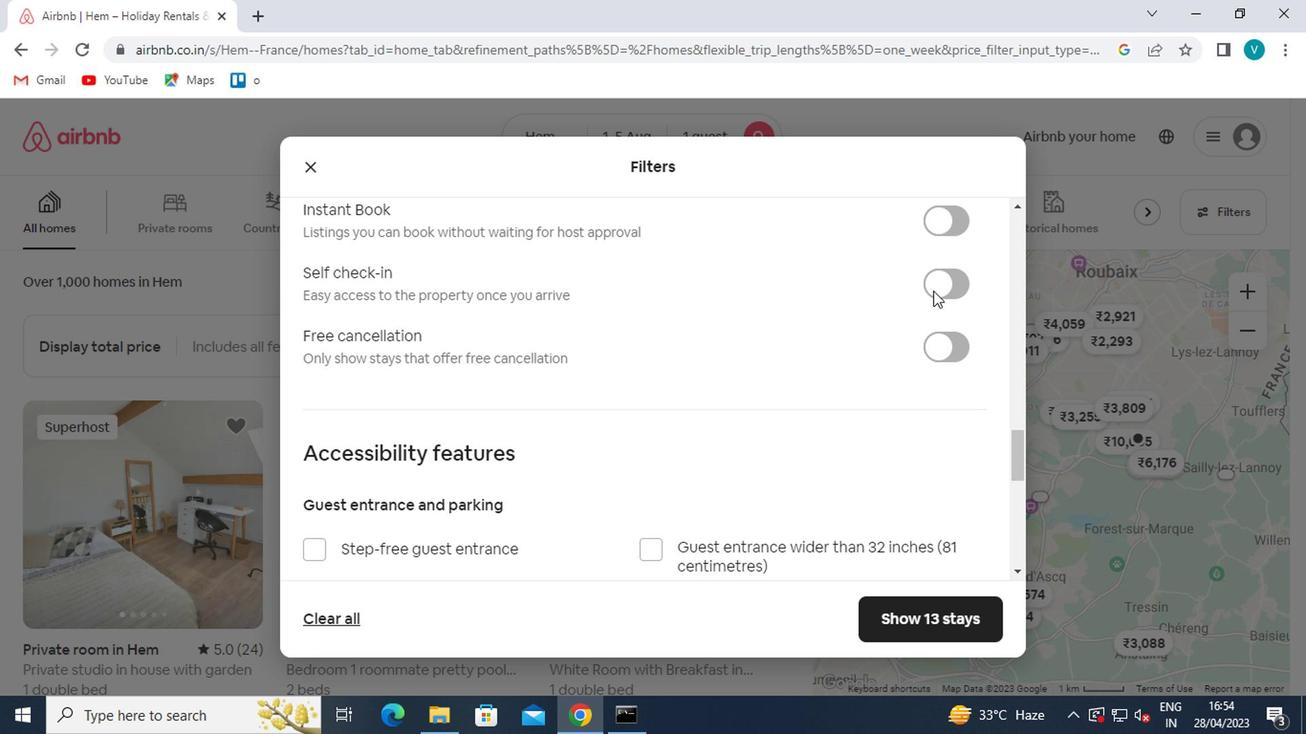 
Action: Mouse pressed left at (939, 285)
Screenshot: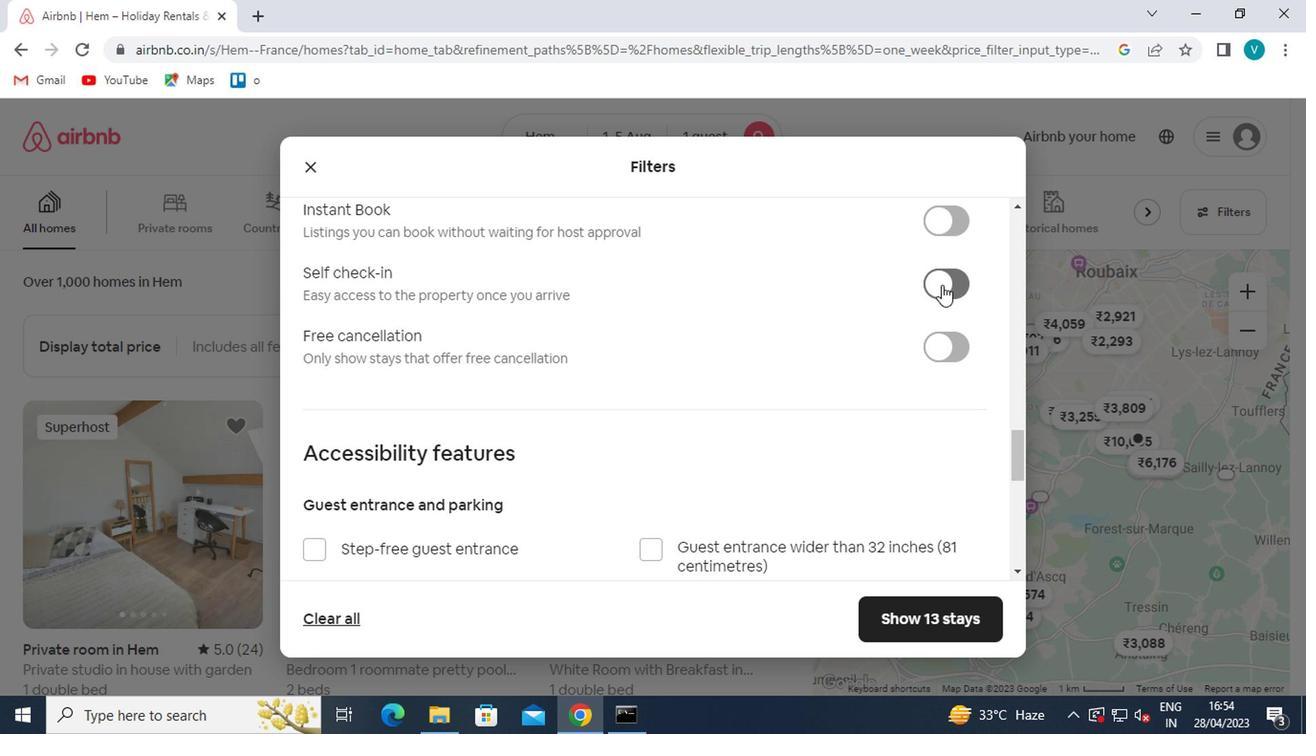 
Action: Mouse moved to (872, 292)
Screenshot: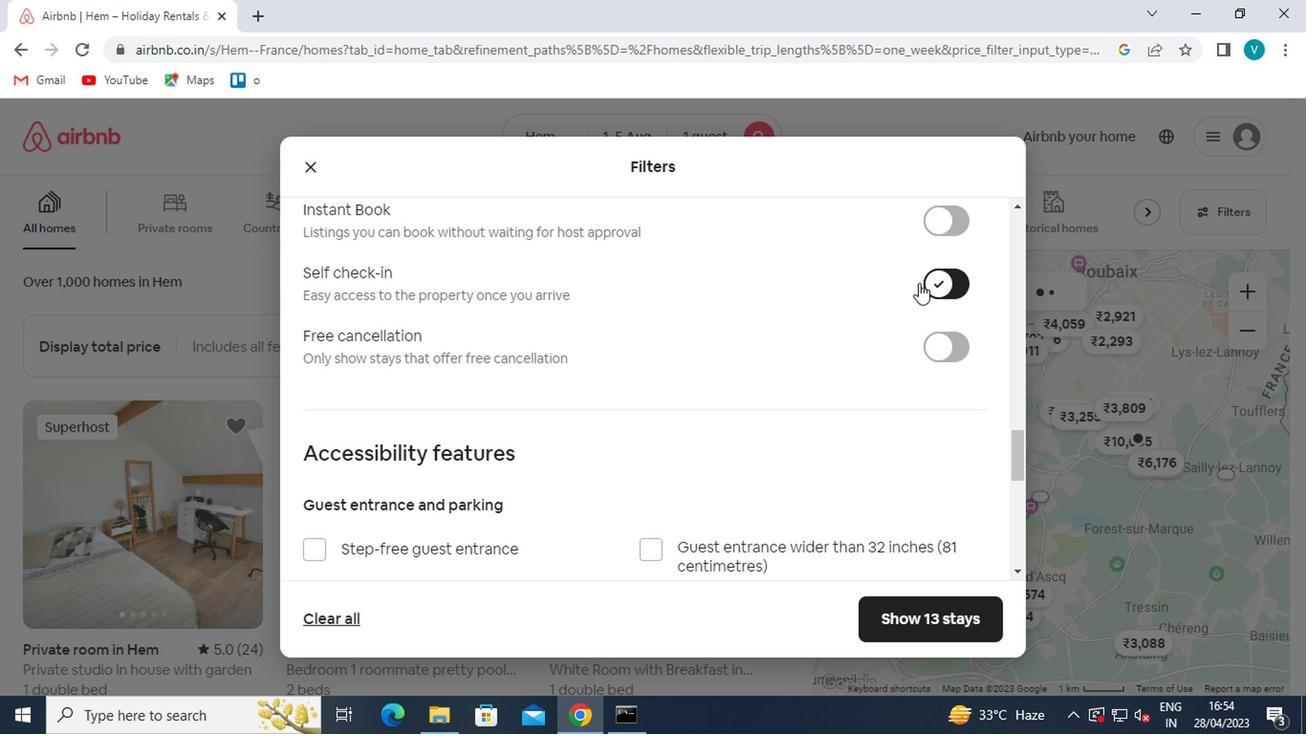 
Action: Mouse scrolled (872, 291) with delta (0, -1)
Screenshot: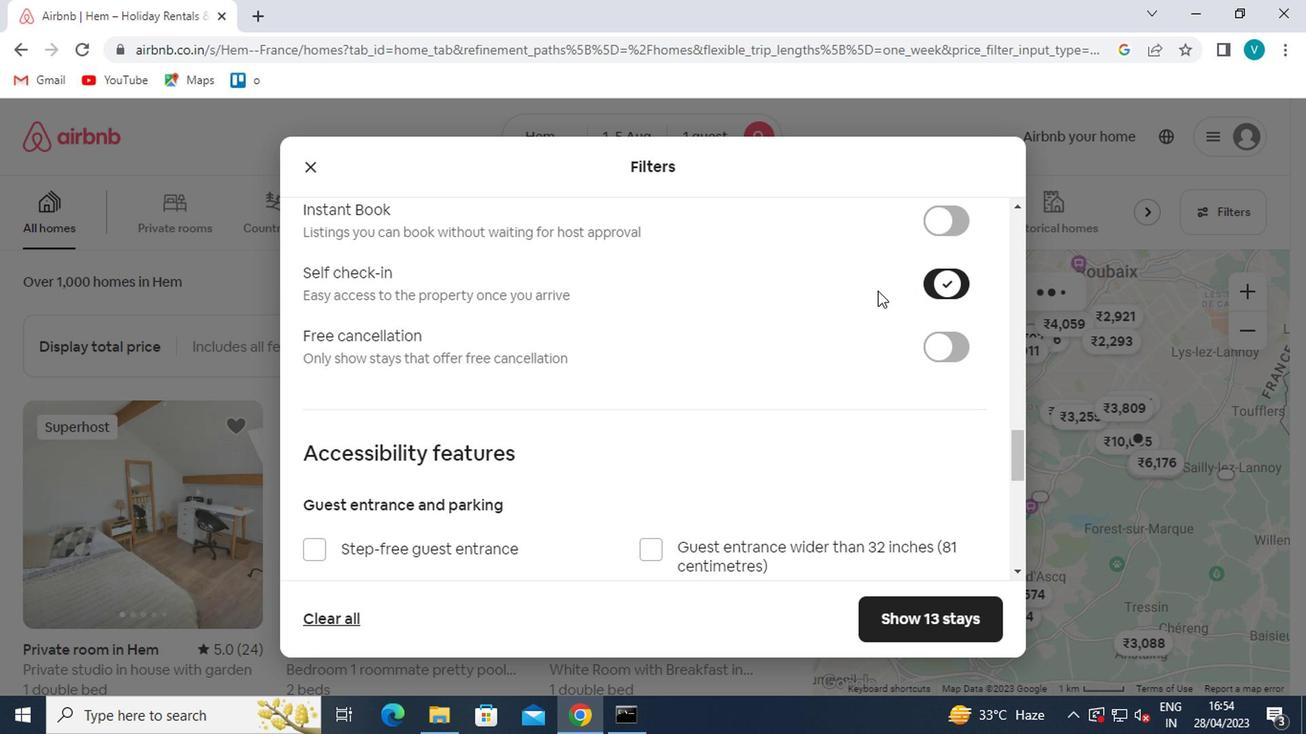
Action: Mouse scrolled (872, 291) with delta (0, -1)
Screenshot: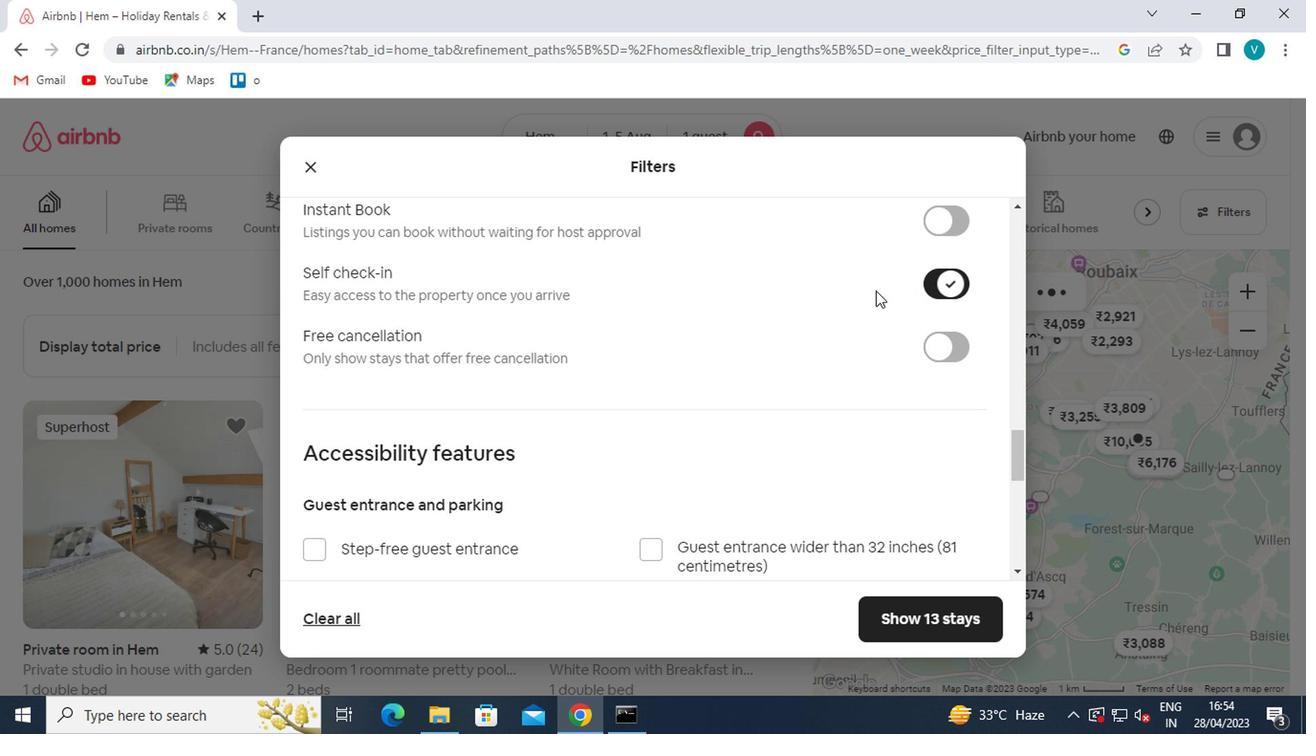 
Action: Mouse scrolled (872, 291) with delta (0, -1)
Screenshot: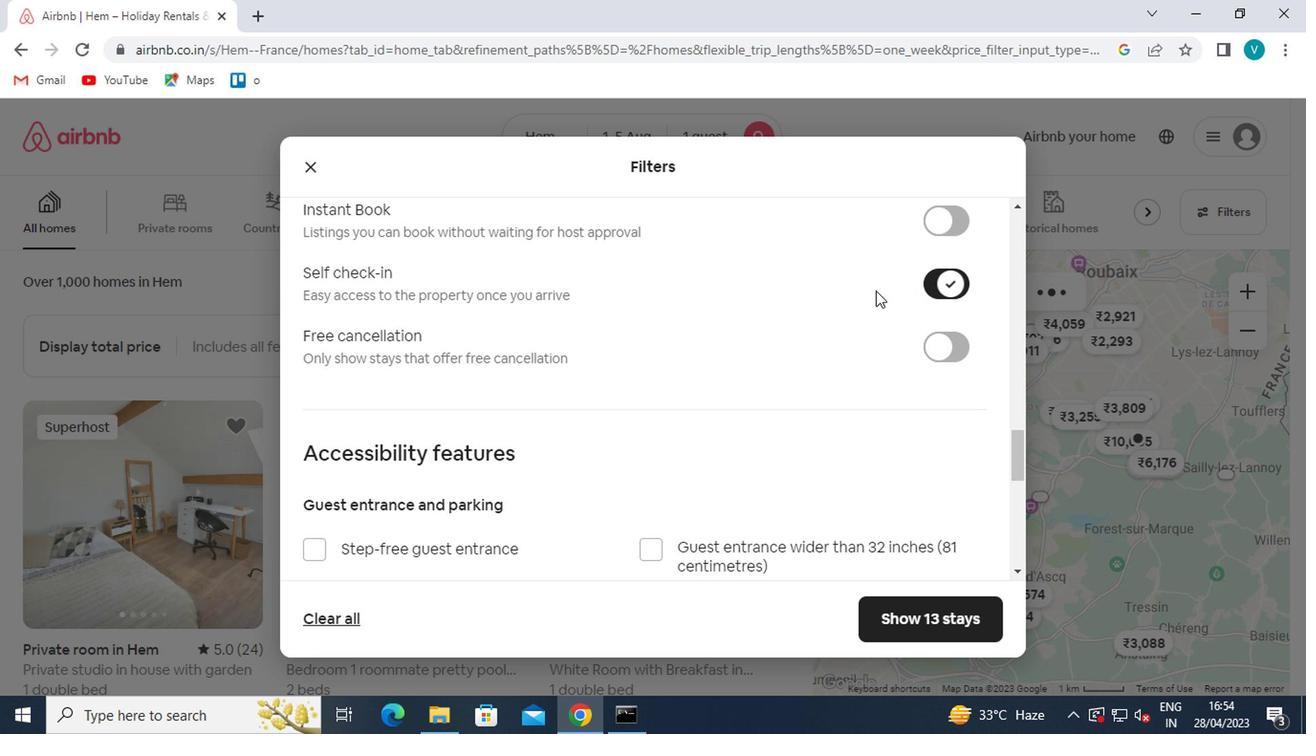 
Action: Mouse scrolled (872, 291) with delta (0, -1)
Screenshot: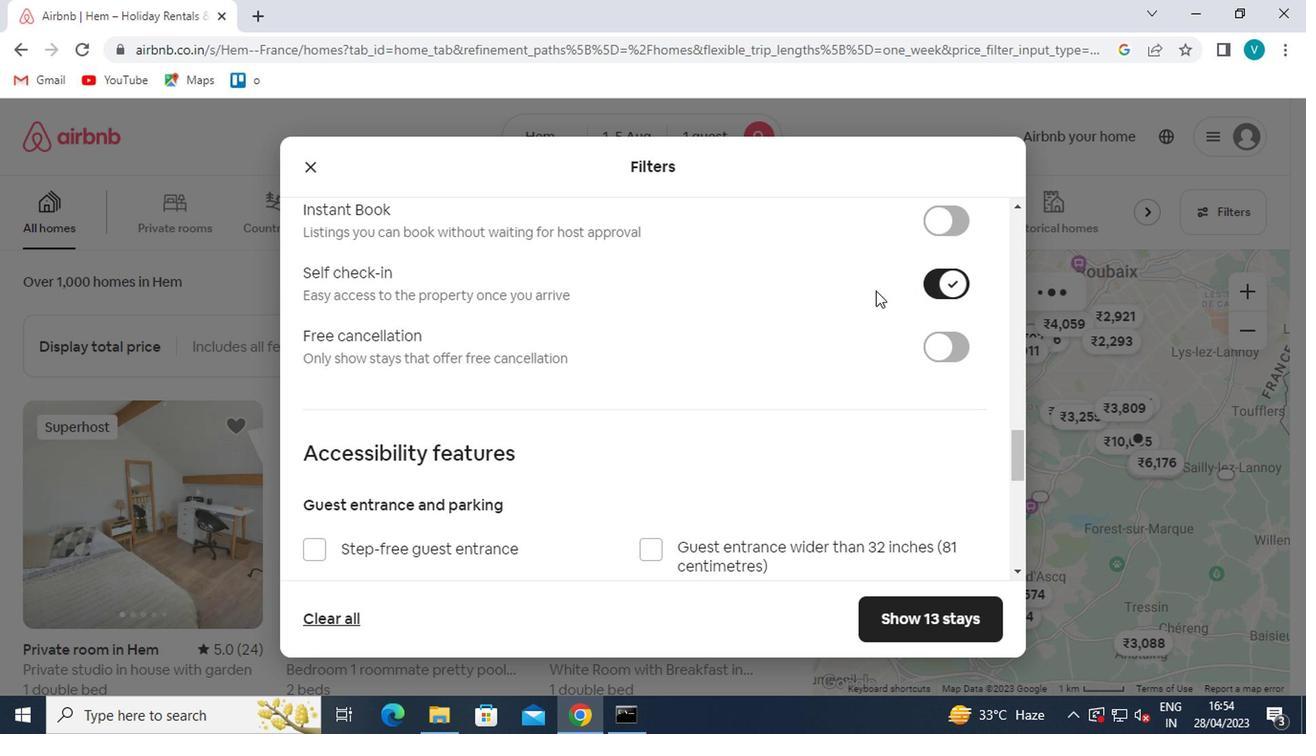 
Action: Mouse scrolled (872, 291) with delta (0, -1)
Screenshot: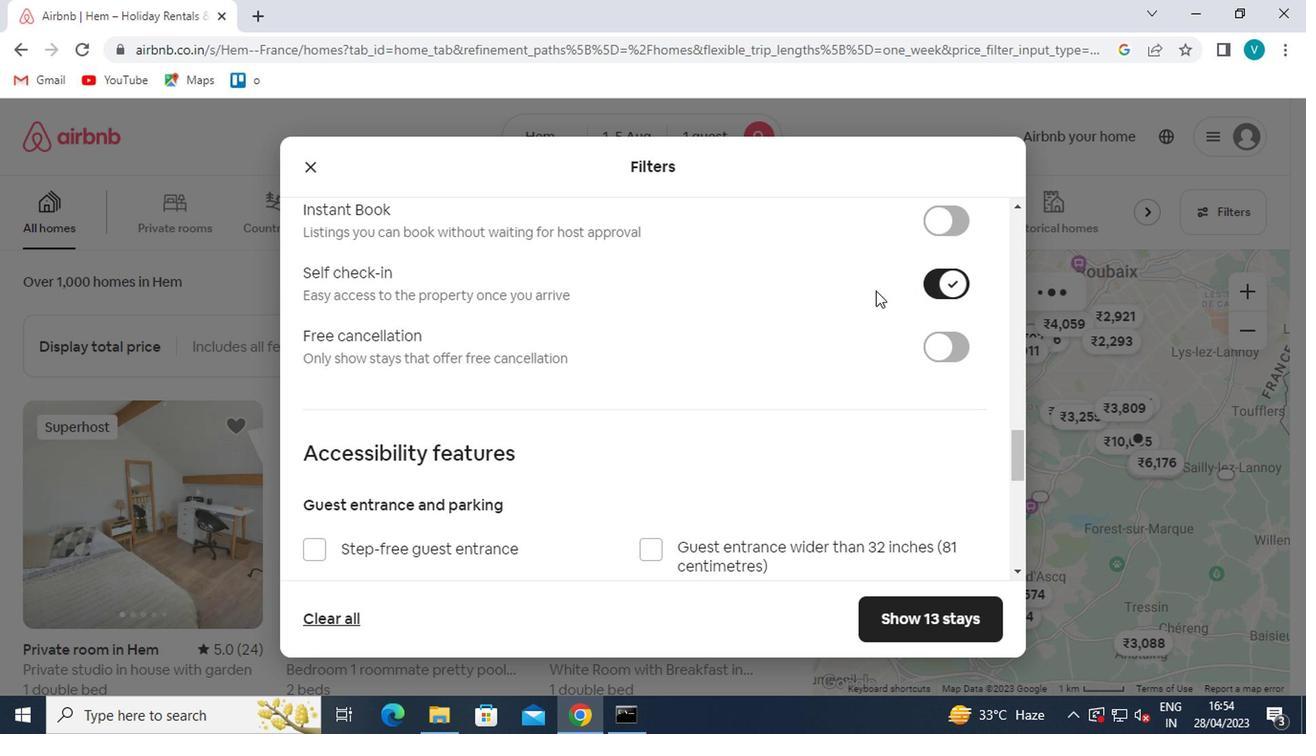 
Action: Mouse scrolled (872, 291) with delta (0, -1)
Screenshot: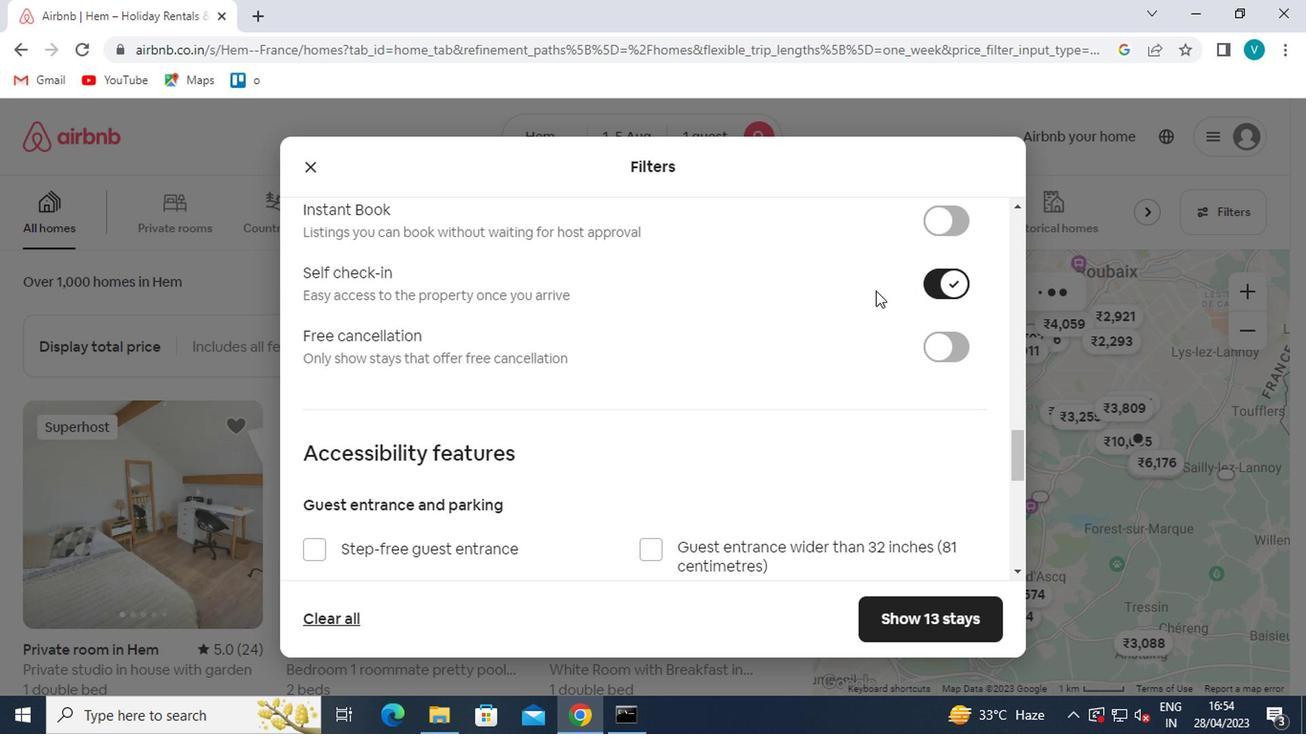 
Action: Mouse scrolled (872, 291) with delta (0, -1)
Screenshot: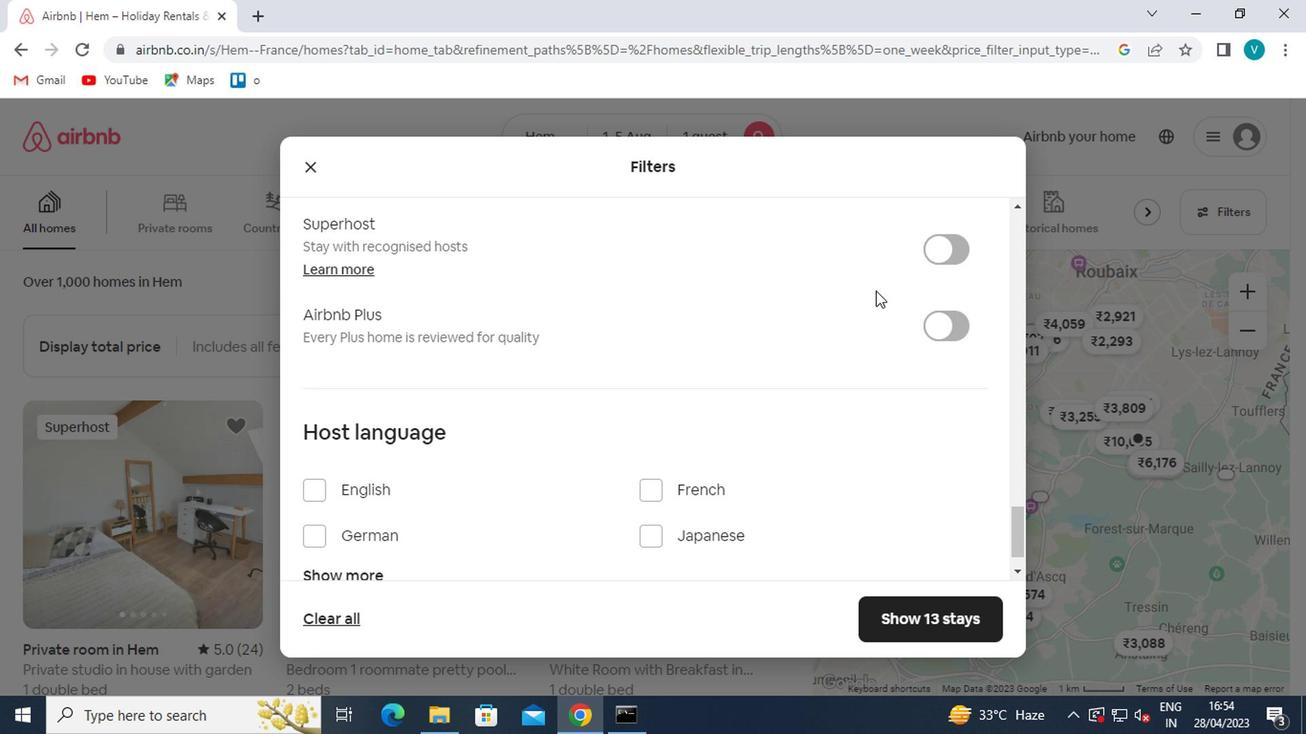 
Action: Mouse scrolled (872, 291) with delta (0, -1)
Screenshot: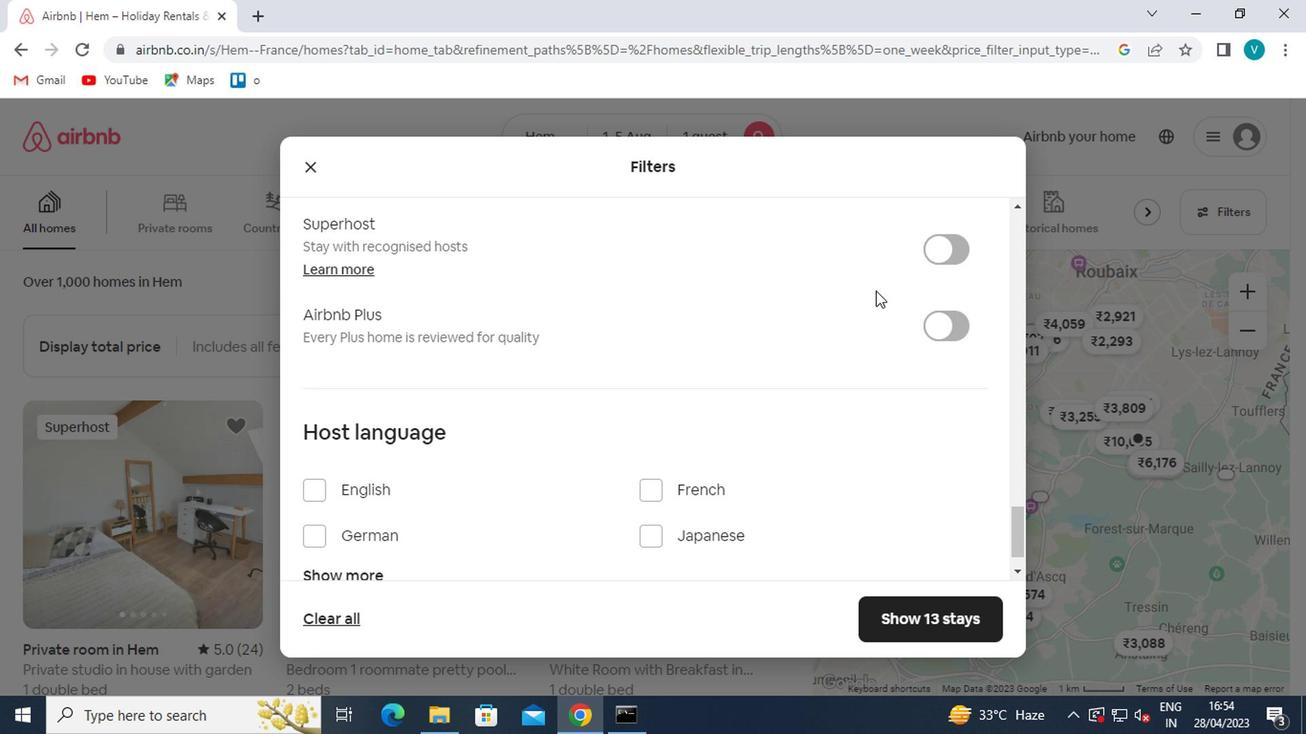 
Action: Mouse scrolled (872, 291) with delta (0, -1)
Screenshot: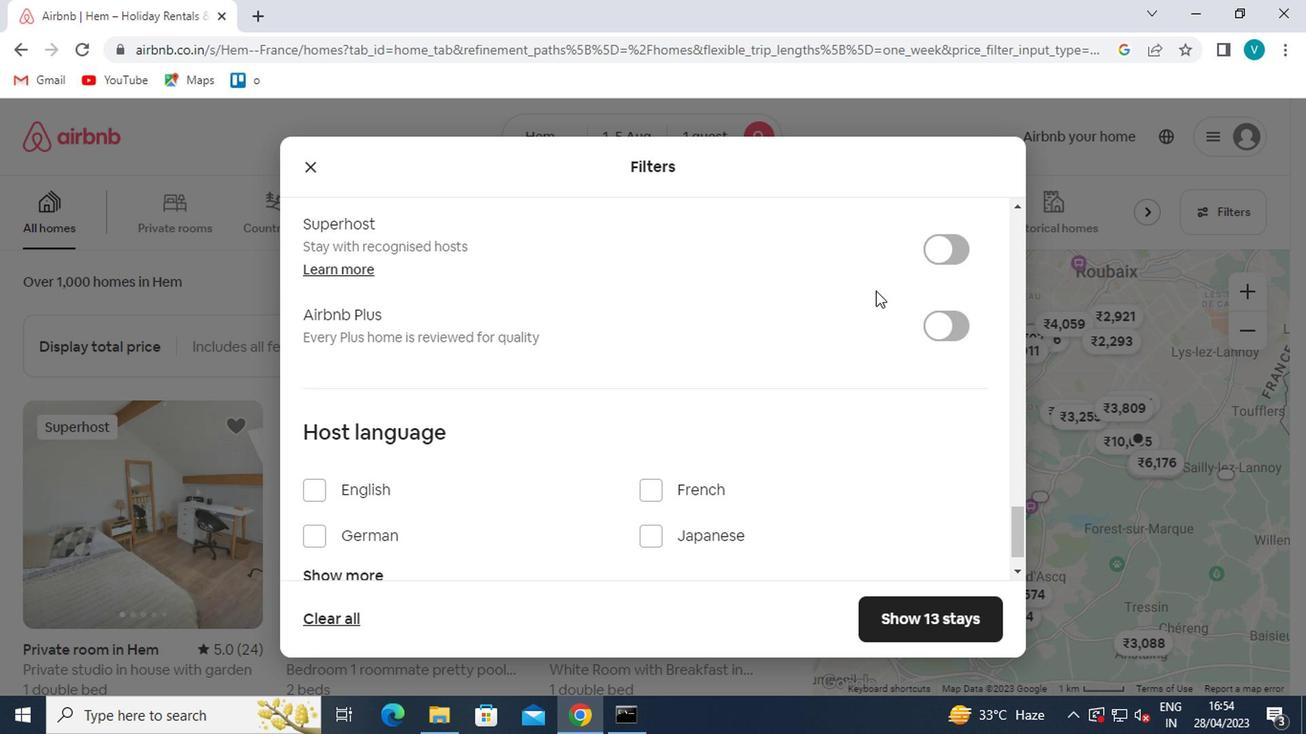 
Action: Mouse scrolled (872, 291) with delta (0, -1)
Screenshot: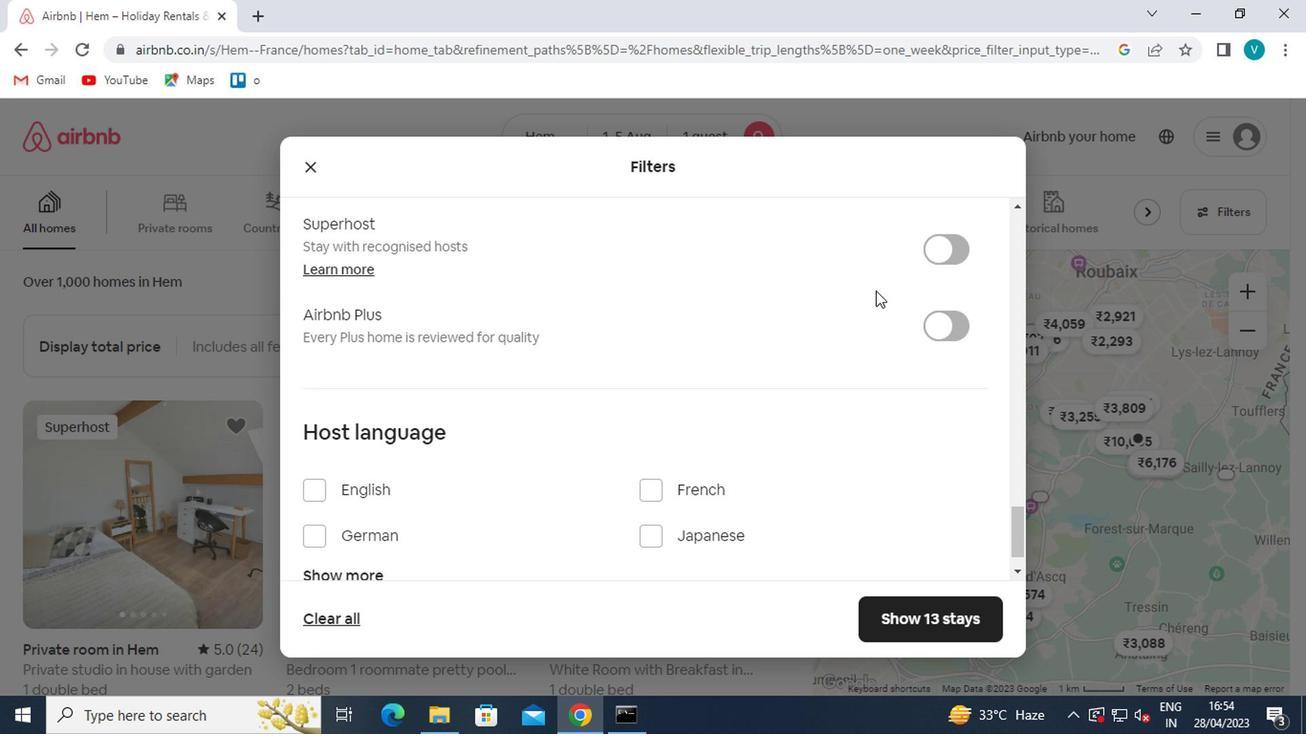 
Action: Mouse scrolled (872, 291) with delta (0, -1)
Screenshot: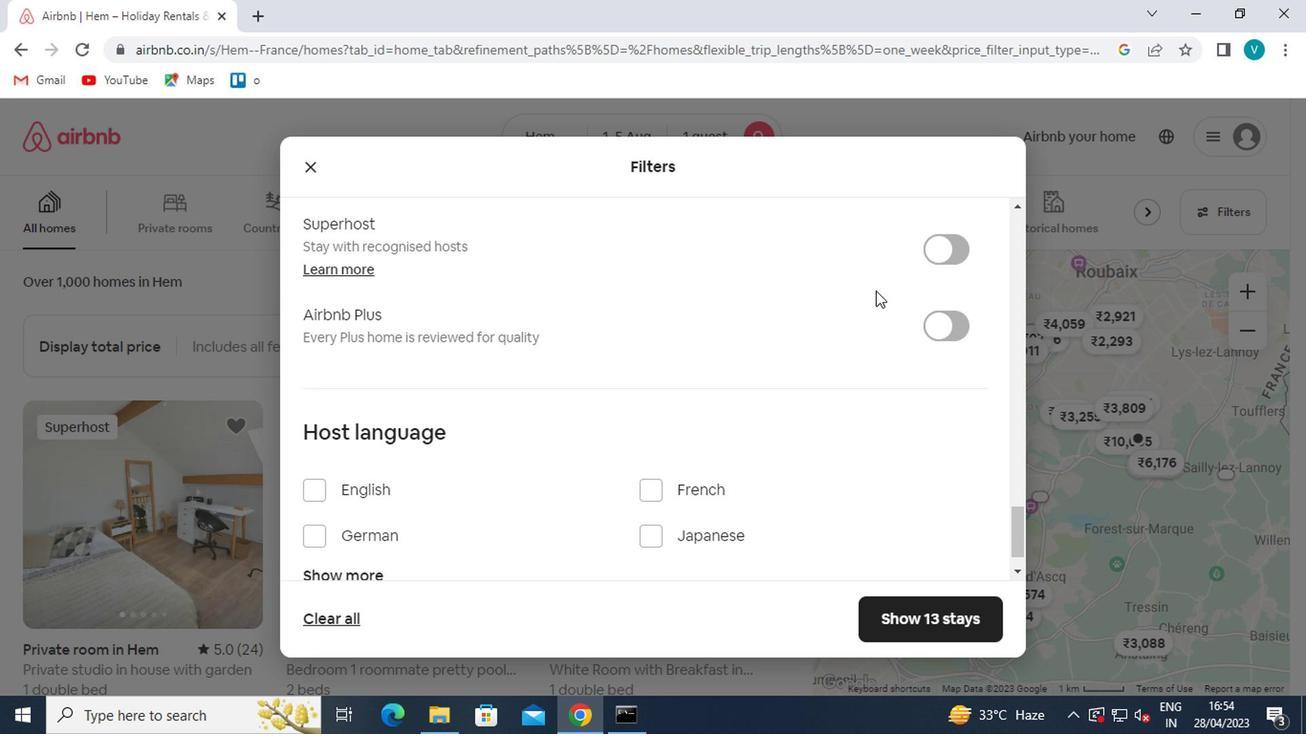 
Action: Mouse moved to (355, 443)
Screenshot: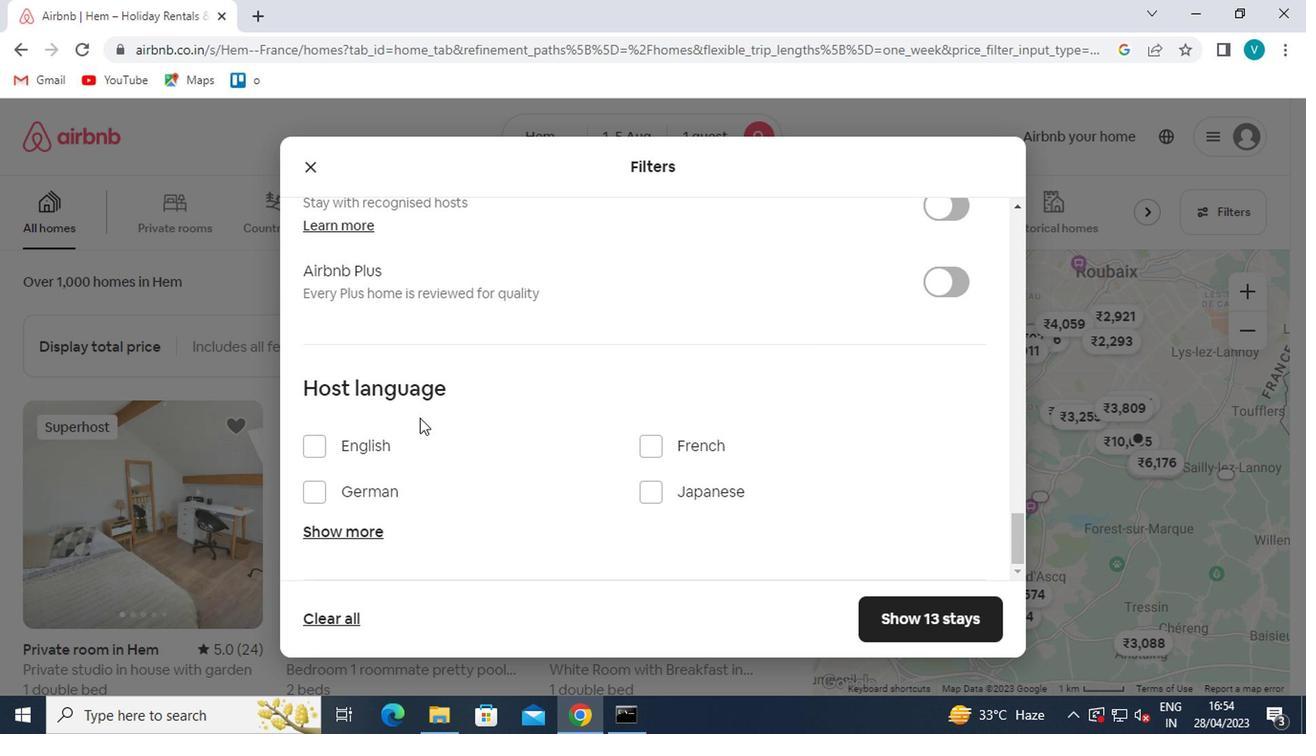 
Action: Mouse pressed left at (355, 443)
Screenshot: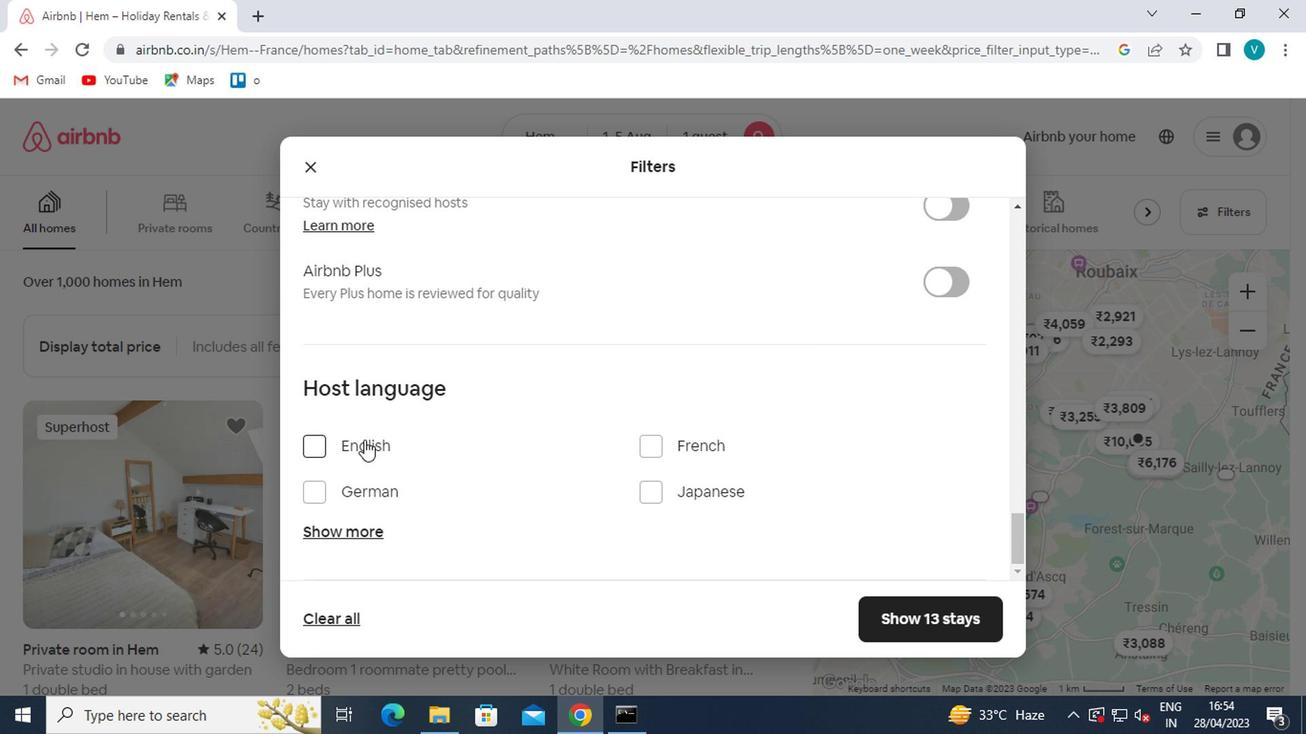 
Action: Mouse moved to (952, 620)
Screenshot: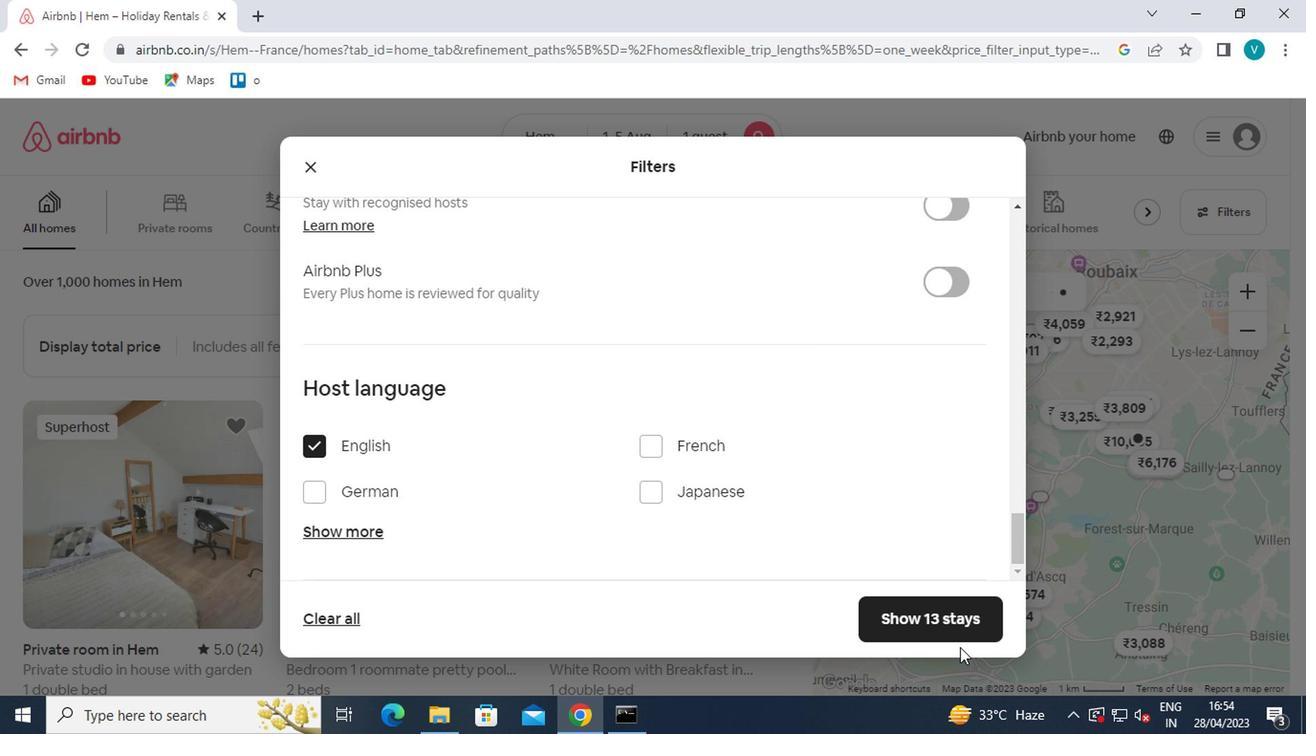 
Action: Mouse pressed left at (952, 620)
Screenshot: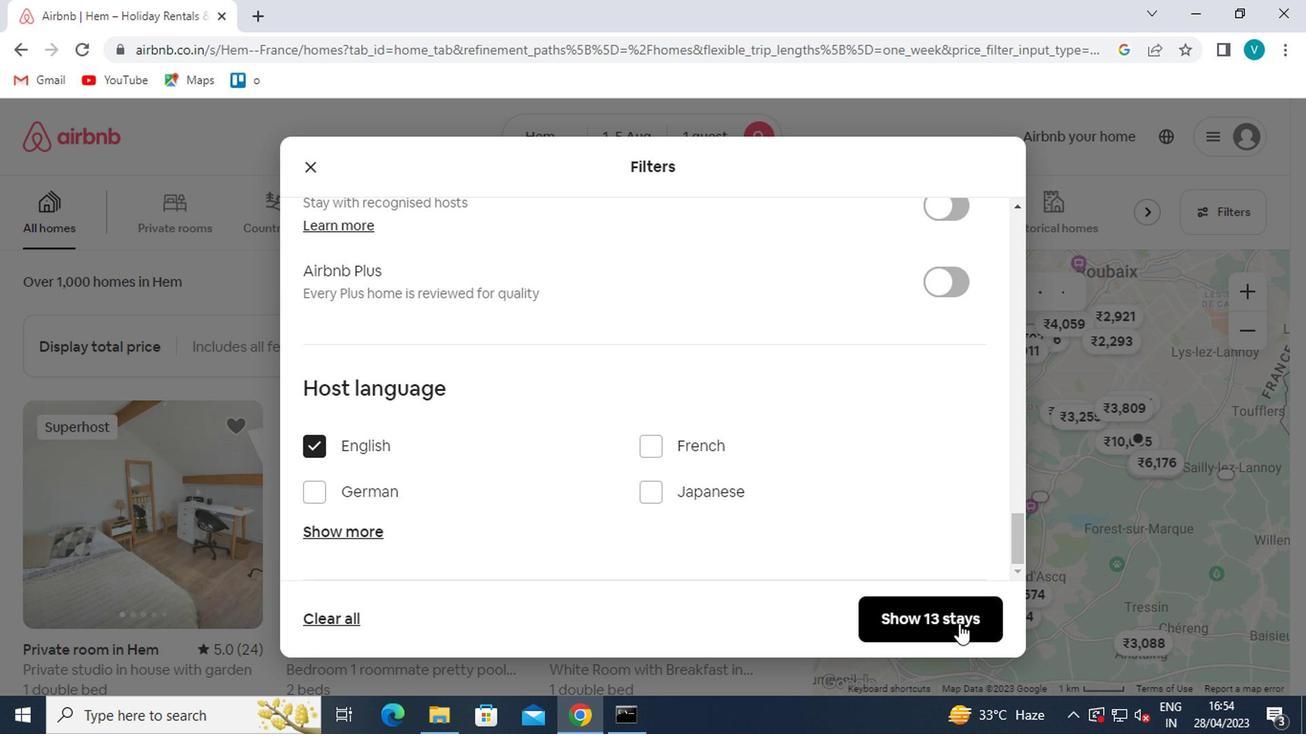 
Action: Mouse moved to (949, 613)
Screenshot: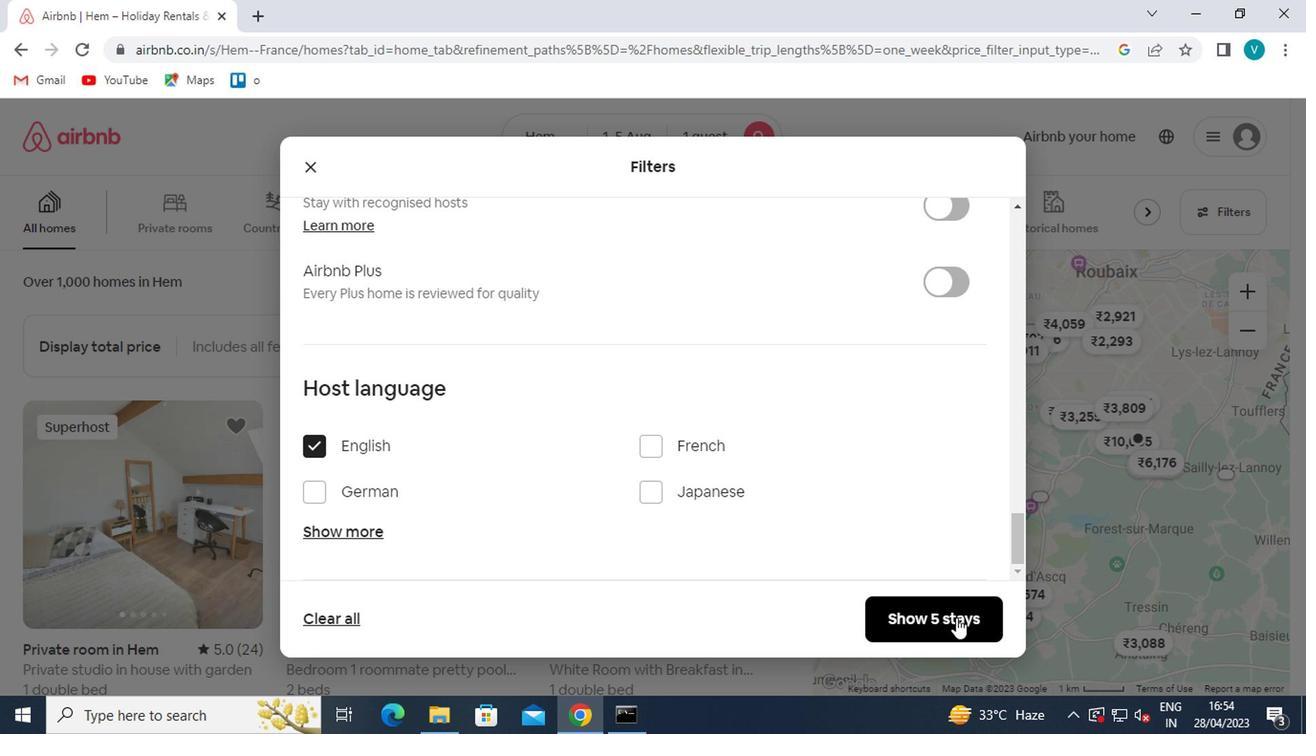
